 Task: Search one way flight ticket for 3 adults, 3 children in business from Dillingham: Dillingham Airport to Gillette: Gillette Campbell County Airport on 5-1-2023. Choice of flights is Southwest. Number of bags: 4 checked bags. Price is upto 89000. Outbound departure time preference is 16:30. Return departure time preference is 15:45.
Action: Mouse moved to (202, 170)
Screenshot: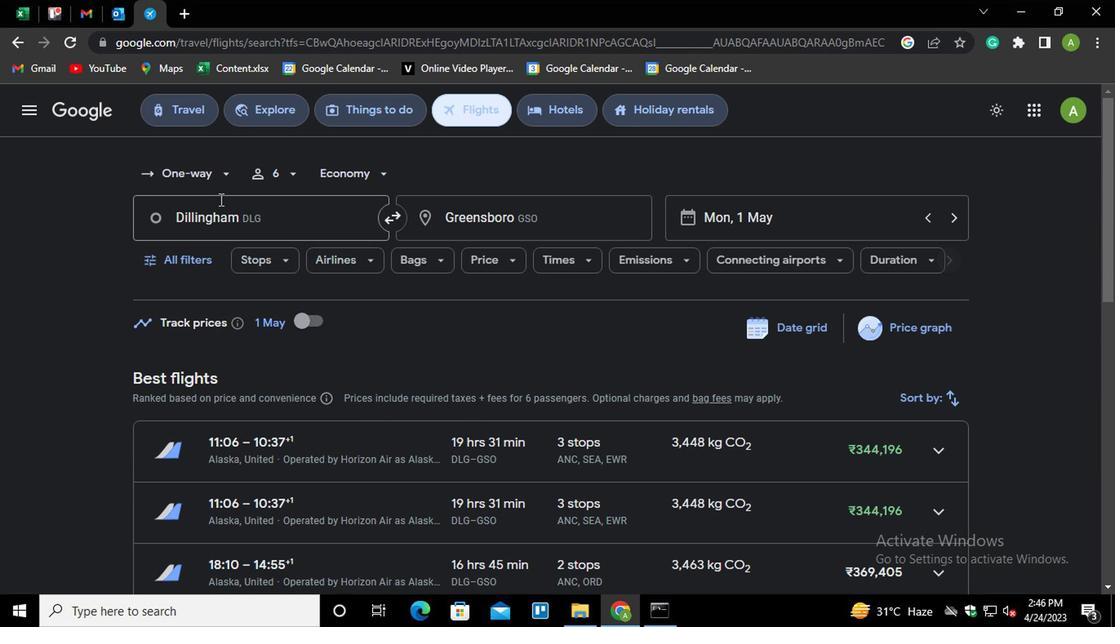 
Action: Mouse pressed left at (202, 170)
Screenshot: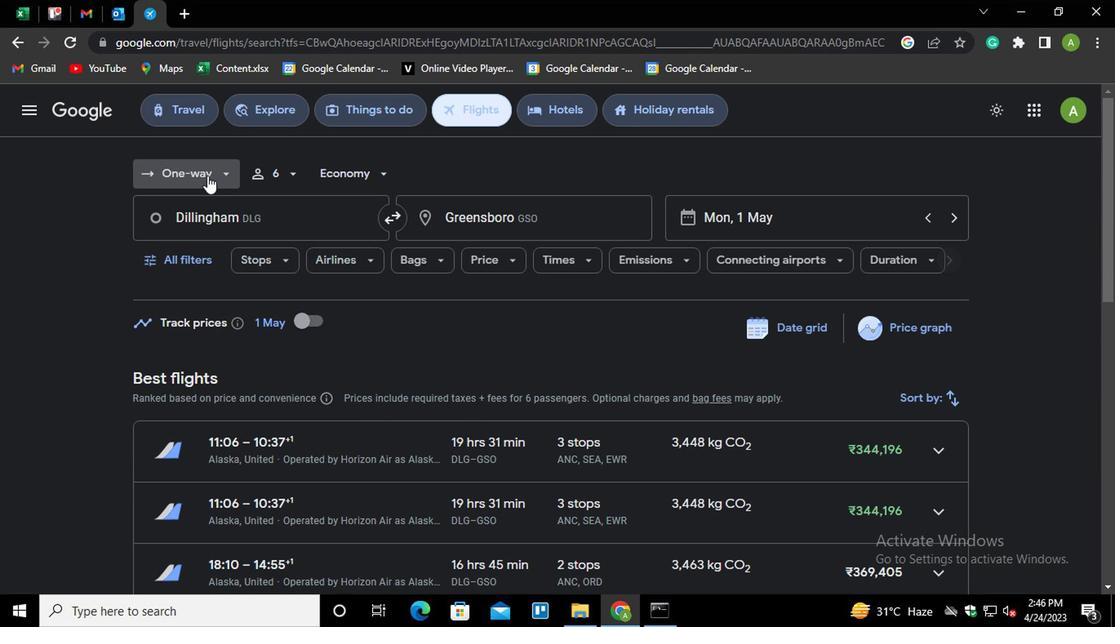 
Action: Mouse moved to (212, 243)
Screenshot: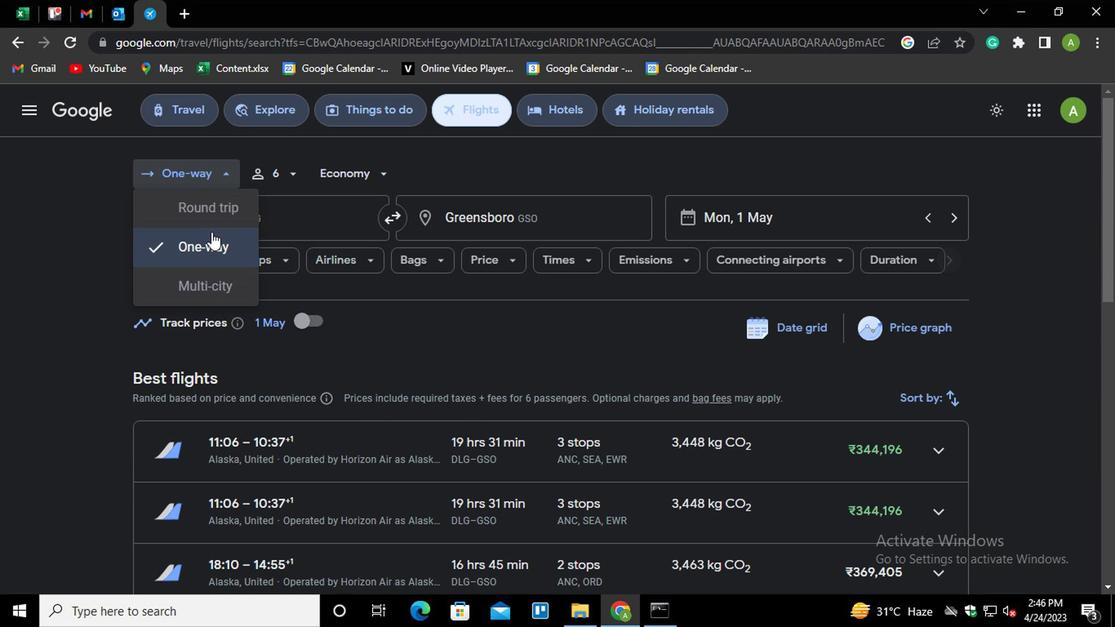 
Action: Mouse pressed left at (212, 243)
Screenshot: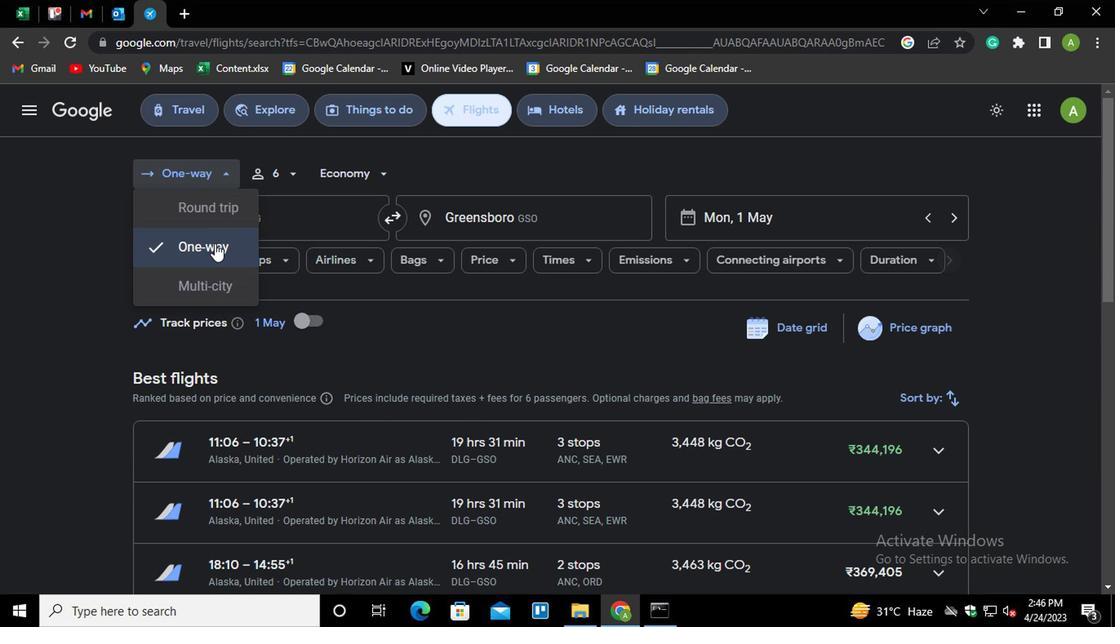 
Action: Mouse moved to (288, 165)
Screenshot: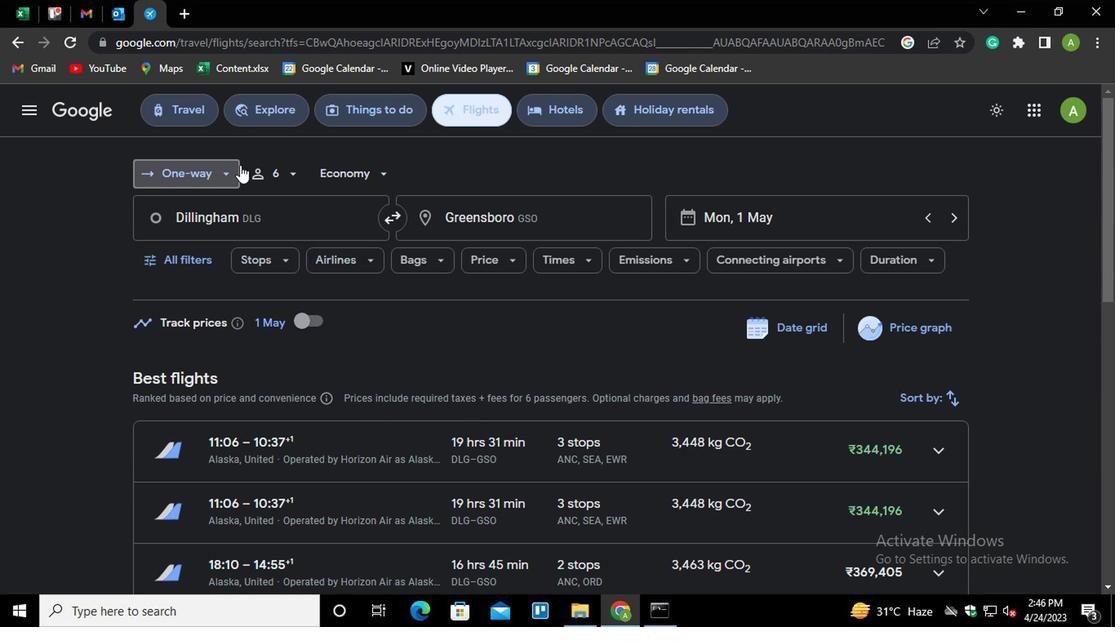 
Action: Mouse pressed left at (288, 165)
Screenshot: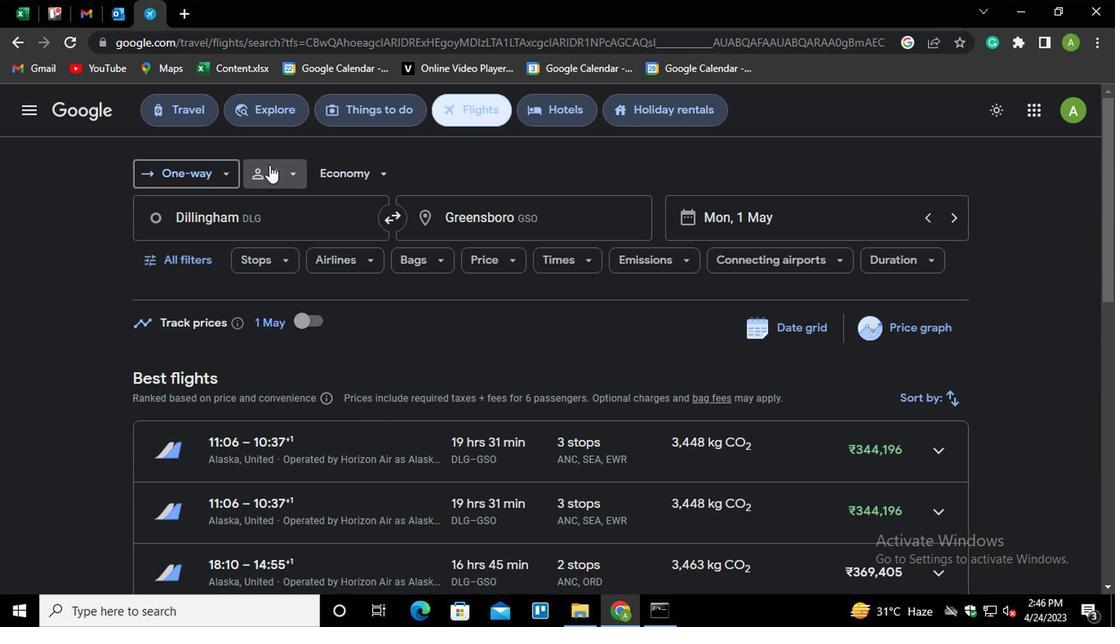 
Action: Mouse moved to (347, 210)
Screenshot: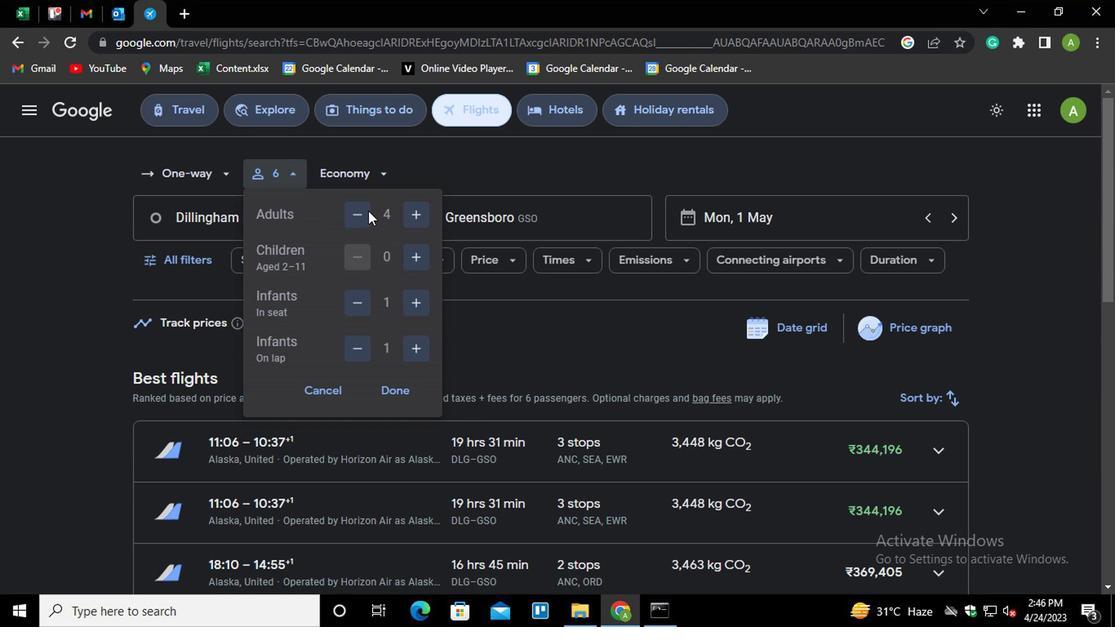 
Action: Mouse pressed left at (347, 210)
Screenshot: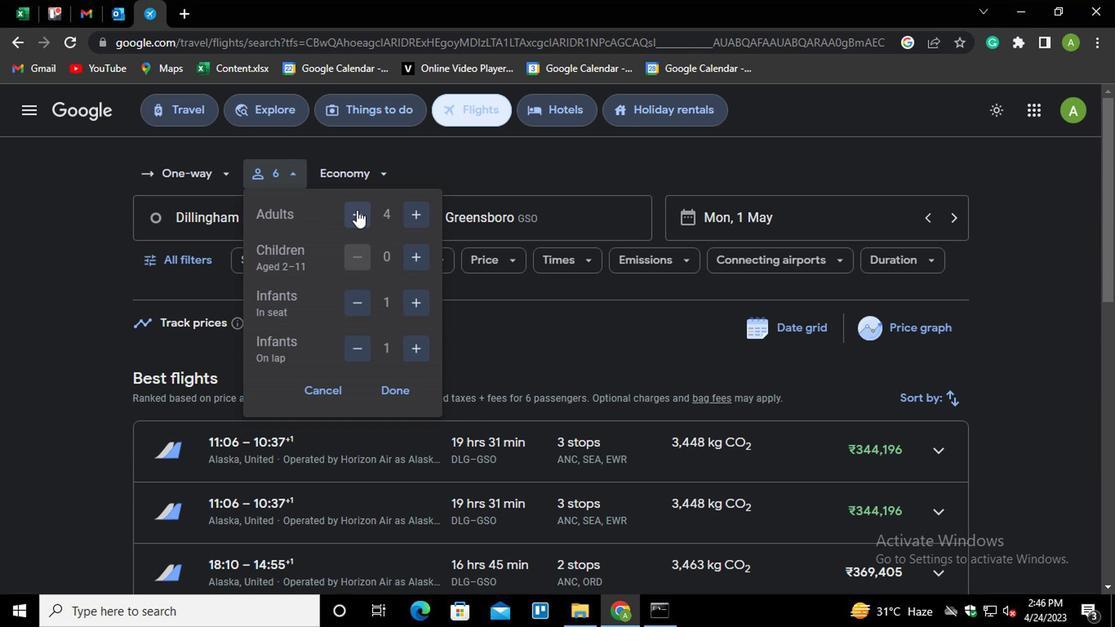 
Action: Mouse moved to (418, 260)
Screenshot: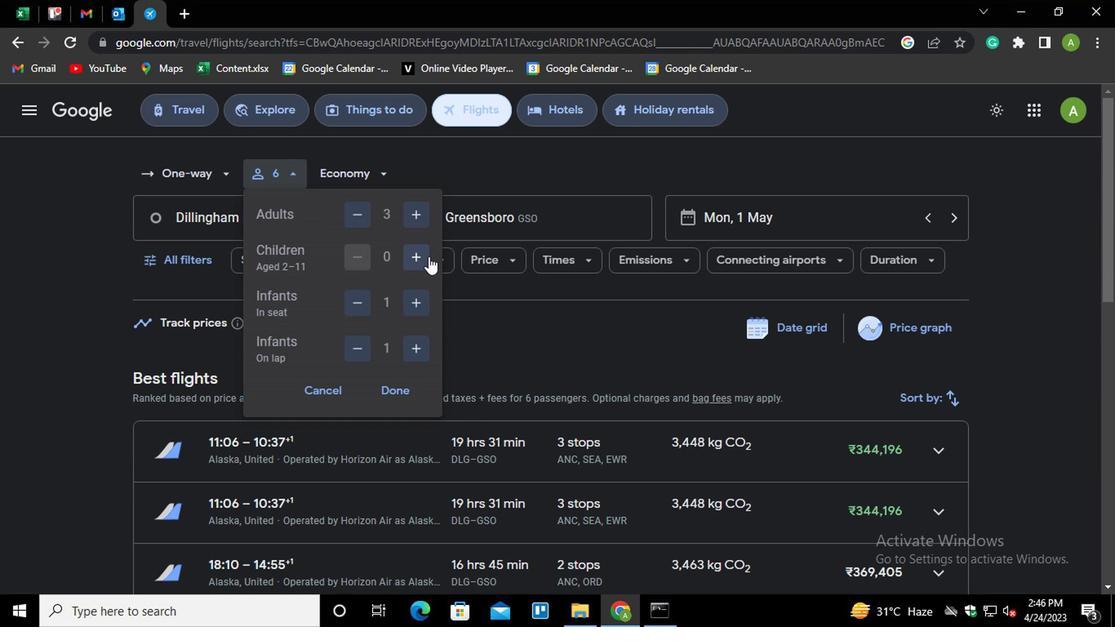 
Action: Mouse pressed left at (418, 260)
Screenshot: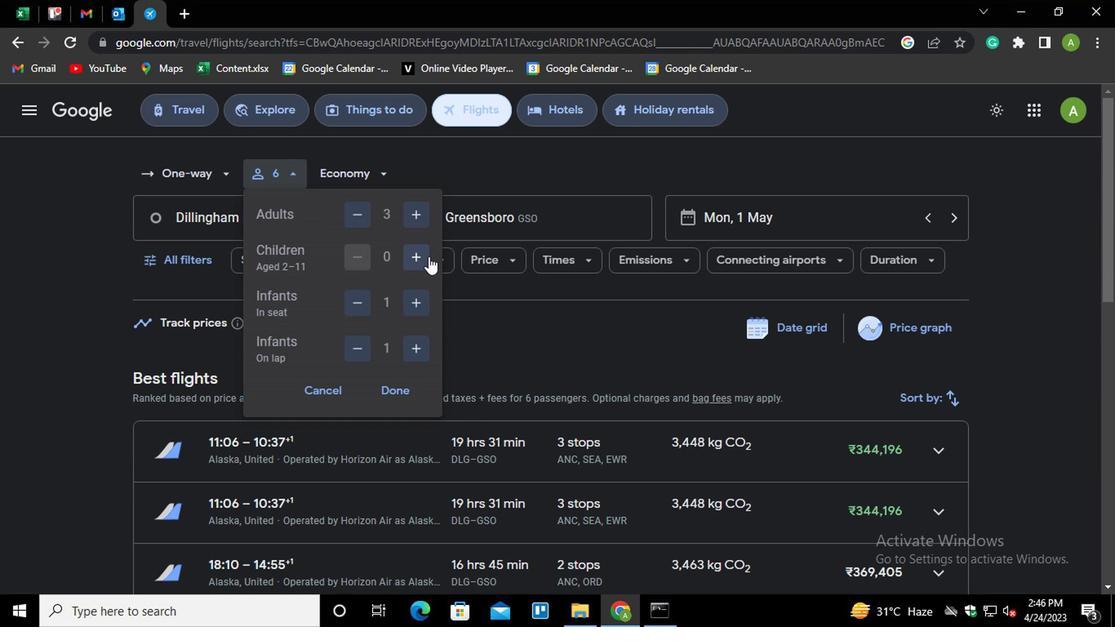 
Action: Mouse pressed left at (418, 260)
Screenshot: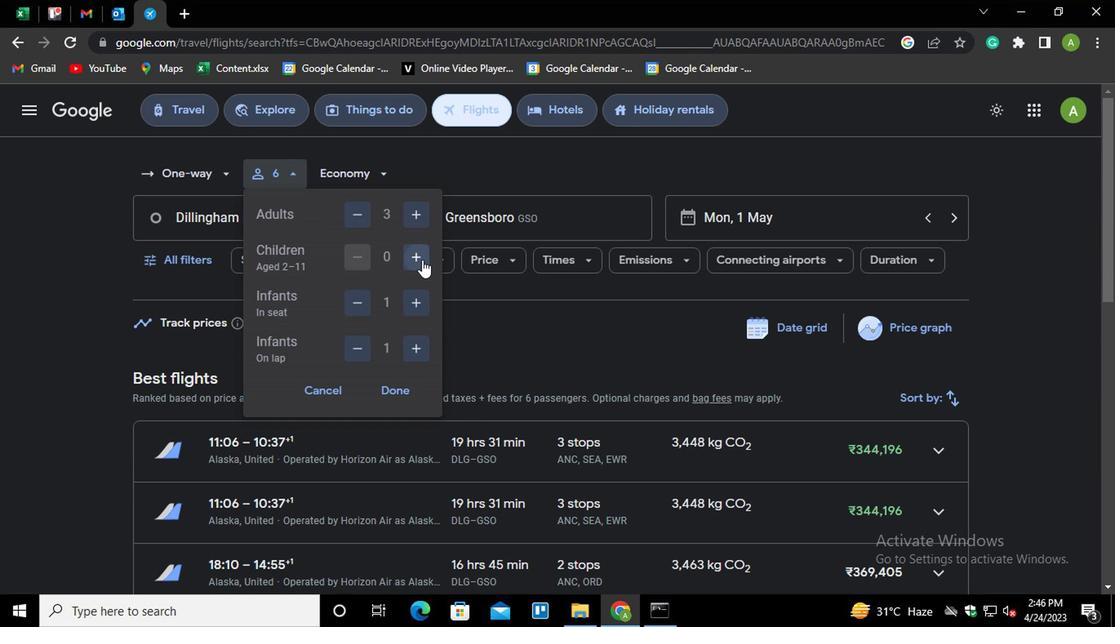 
Action: Mouse pressed left at (418, 260)
Screenshot: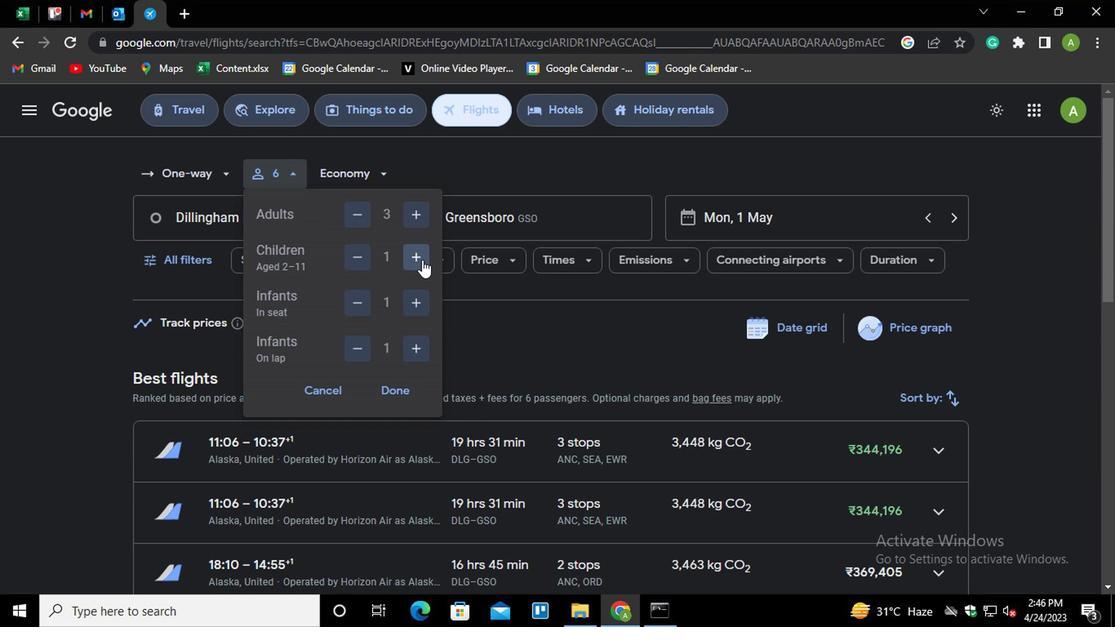 
Action: Mouse moved to (351, 297)
Screenshot: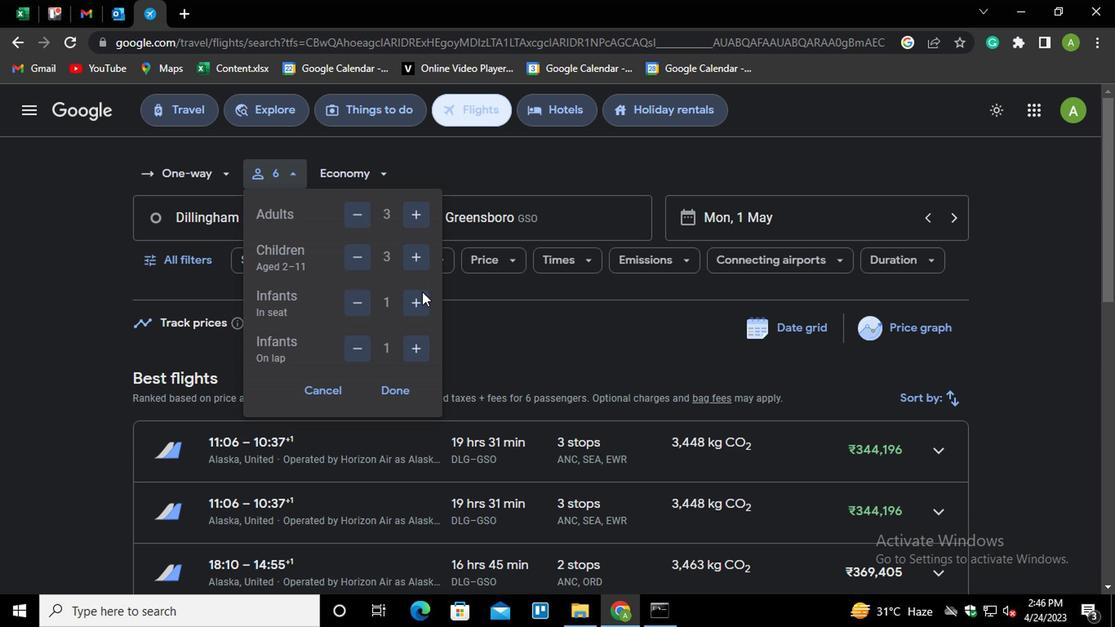 
Action: Mouse pressed left at (351, 297)
Screenshot: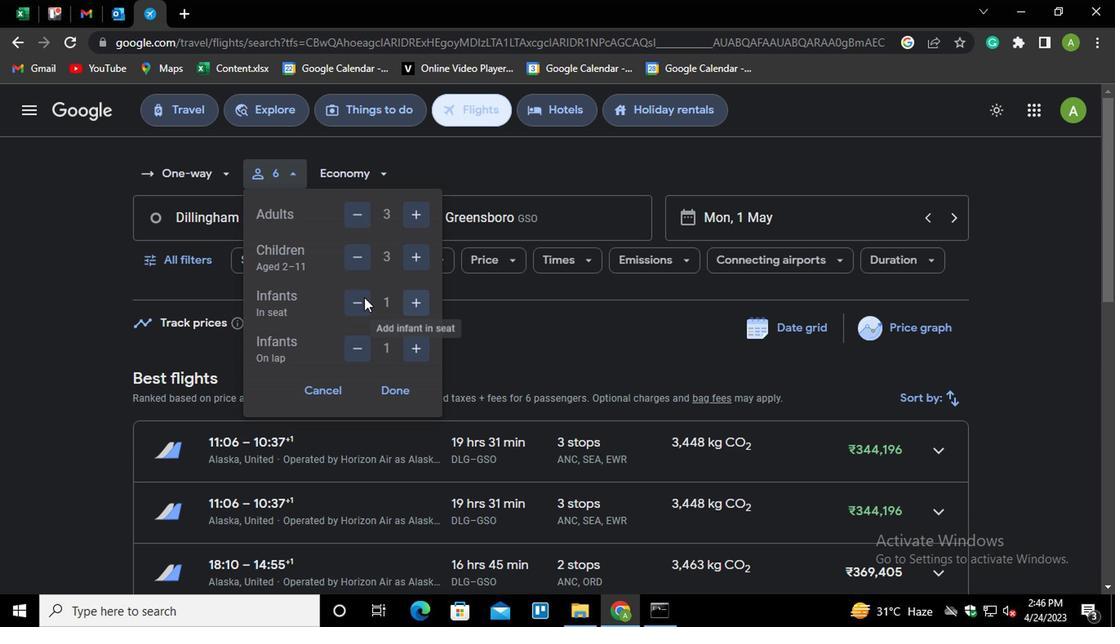 
Action: Mouse moved to (357, 353)
Screenshot: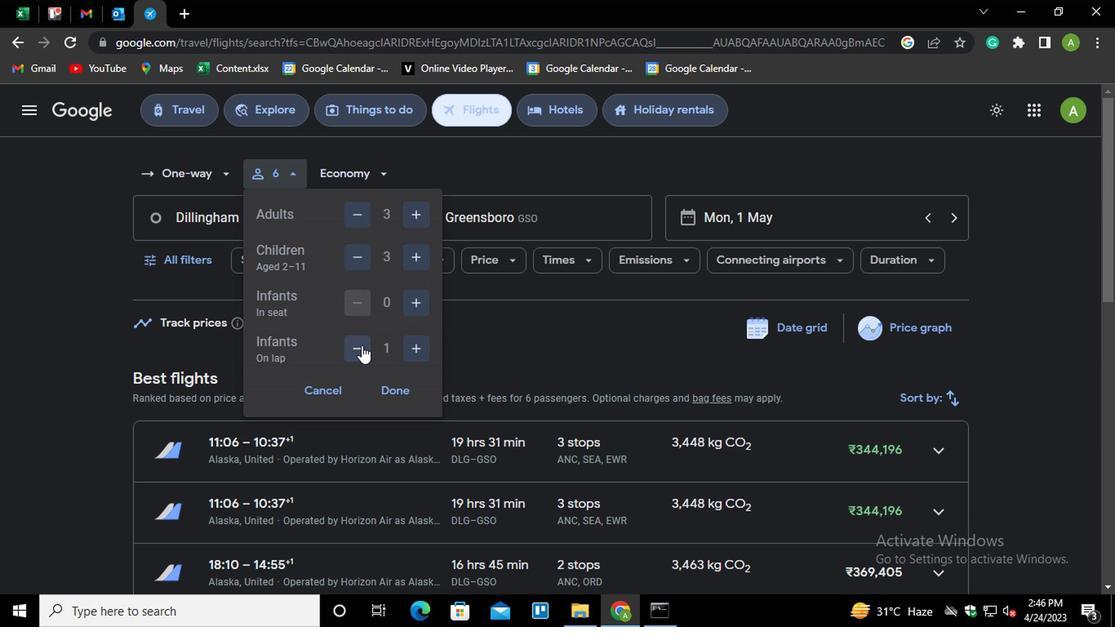 
Action: Mouse pressed left at (357, 353)
Screenshot: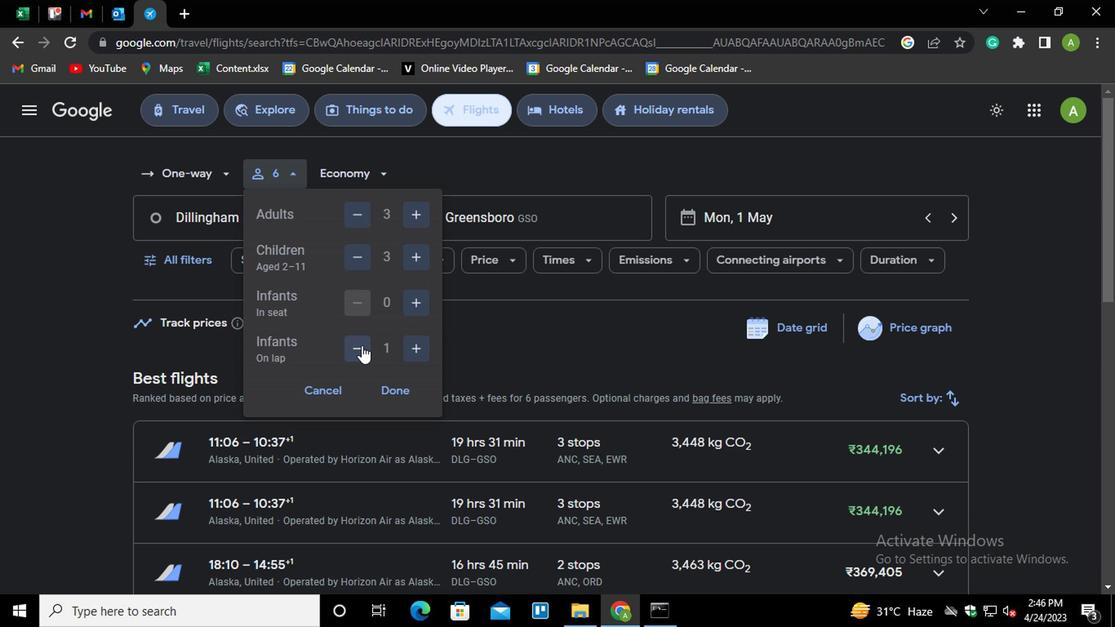 
Action: Mouse moved to (387, 390)
Screenshot: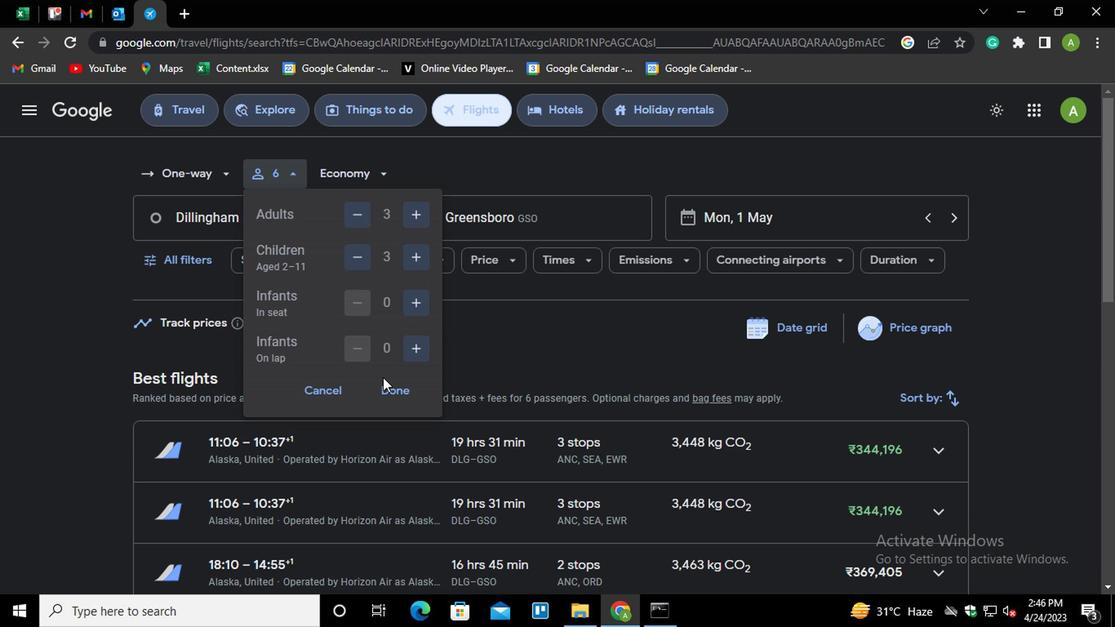
Action: Mouse pressed left at (387, 390)
Screenshot: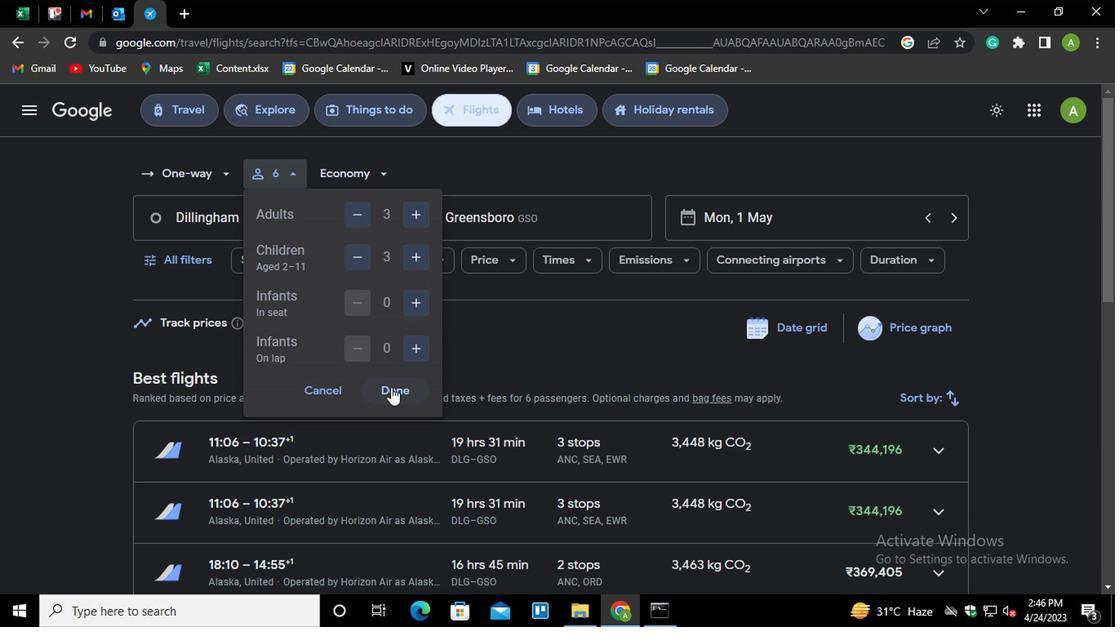 
Action: Mouse moved to (369, 173)
Screenshot: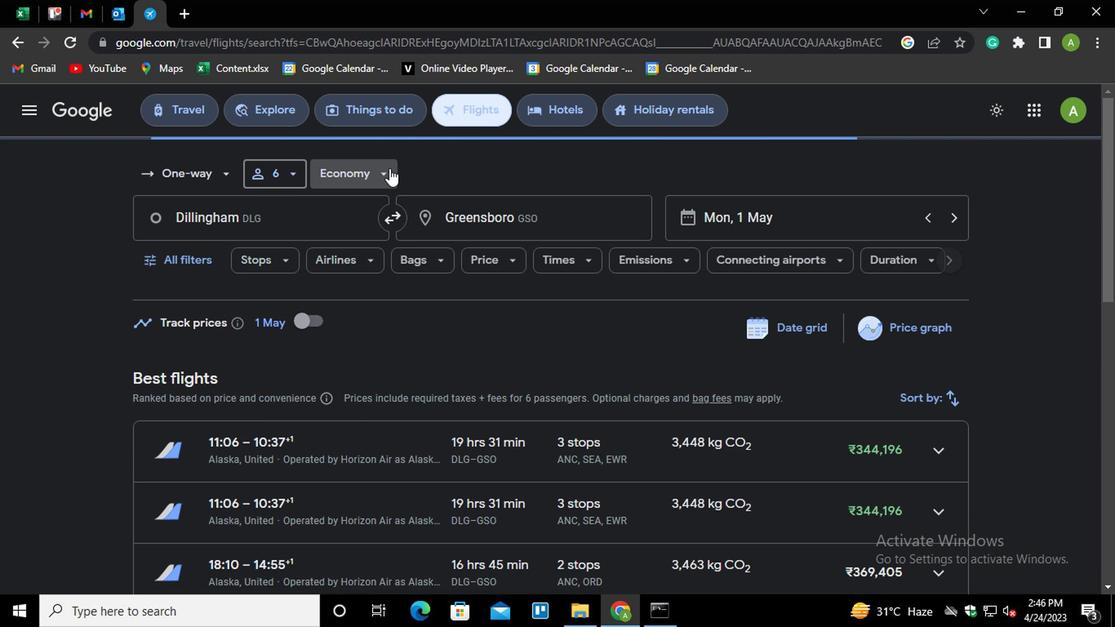 
Action: Mouse pressed left at (369, 173)
Screenshot: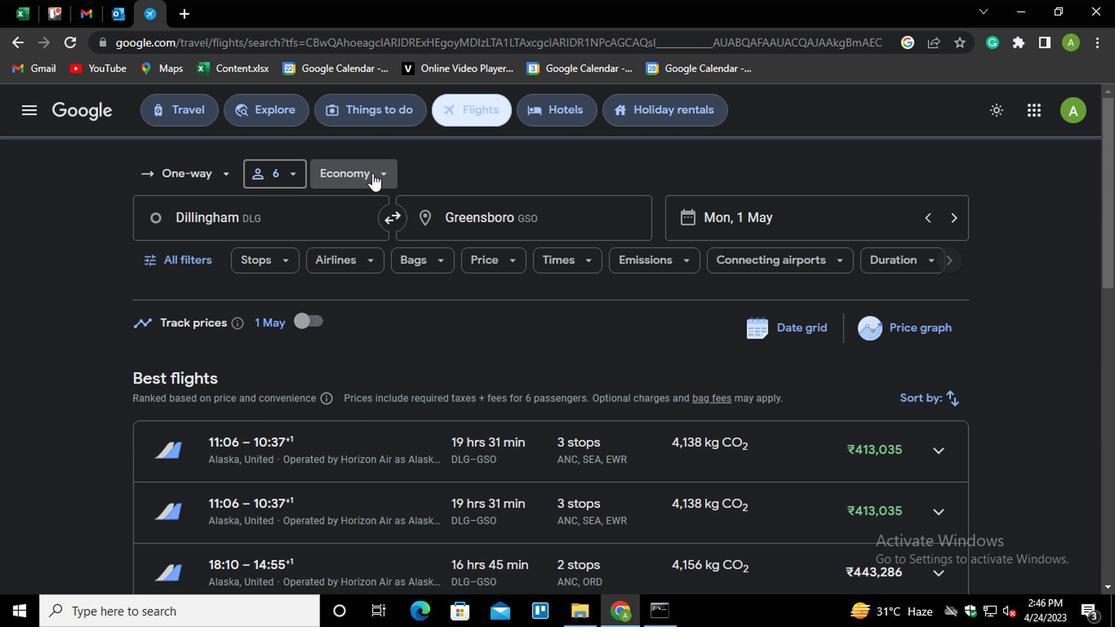 
Action: Mouse moved to (383, 290)
Screenshot: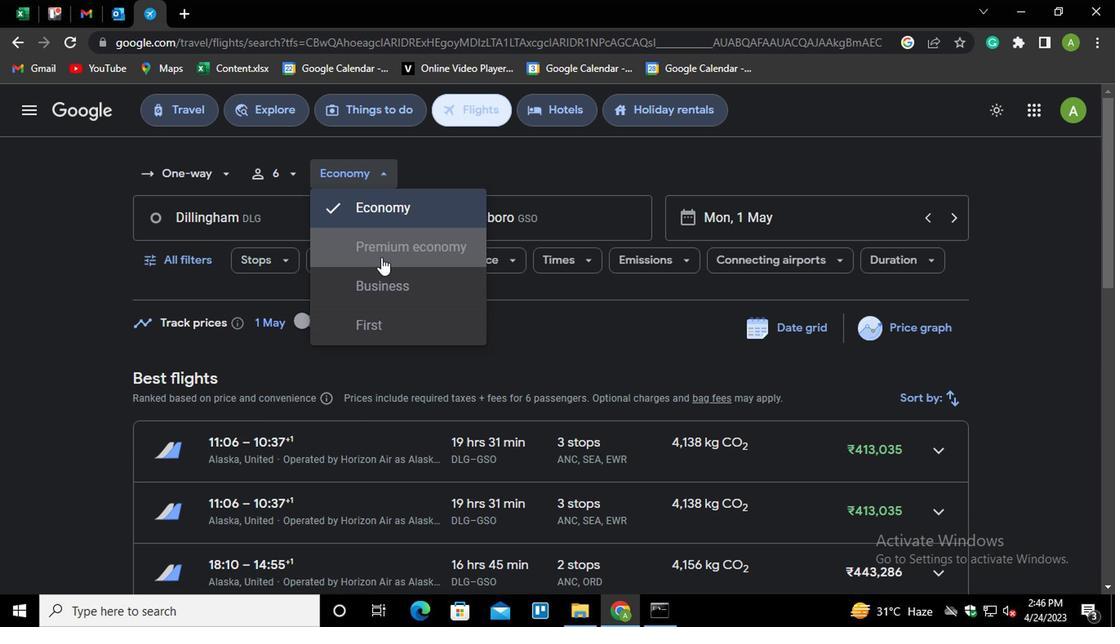 
Action: Mouse pressed left at (383, 290)
Screenshot: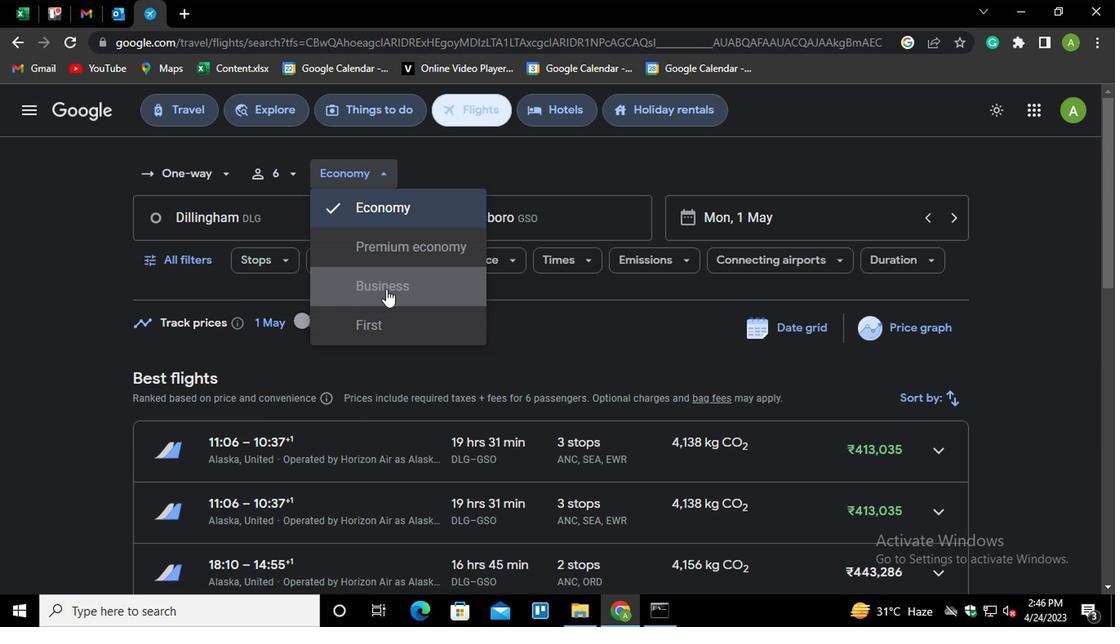 
Action: Mouse moved to (549, 220)
Screenshot: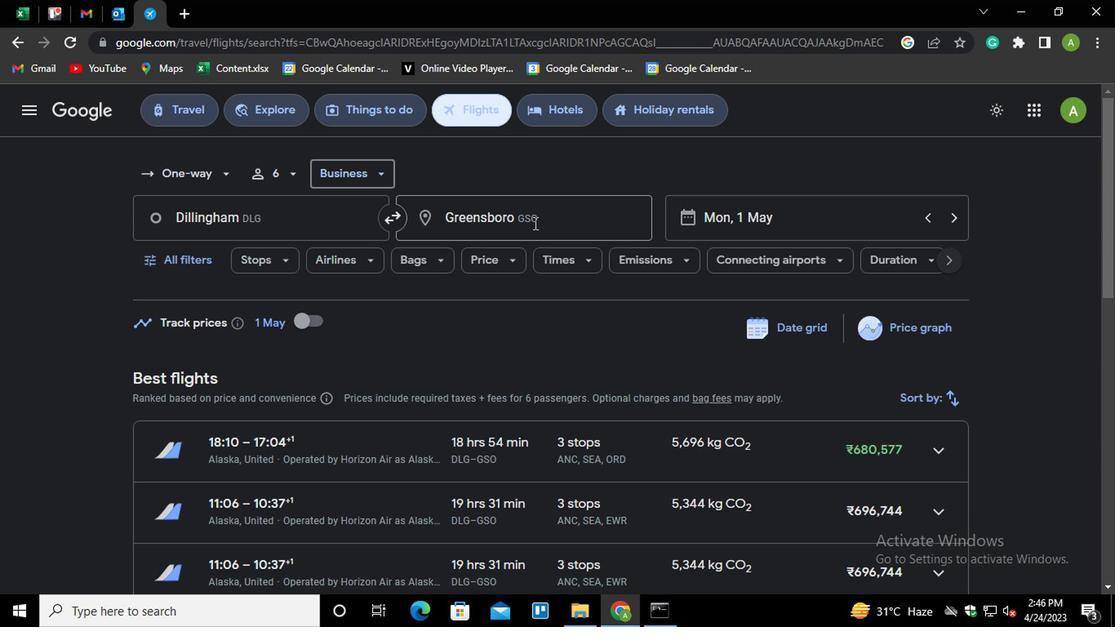 
Action: Mouse pressed left at (549, 220)
Screenshot: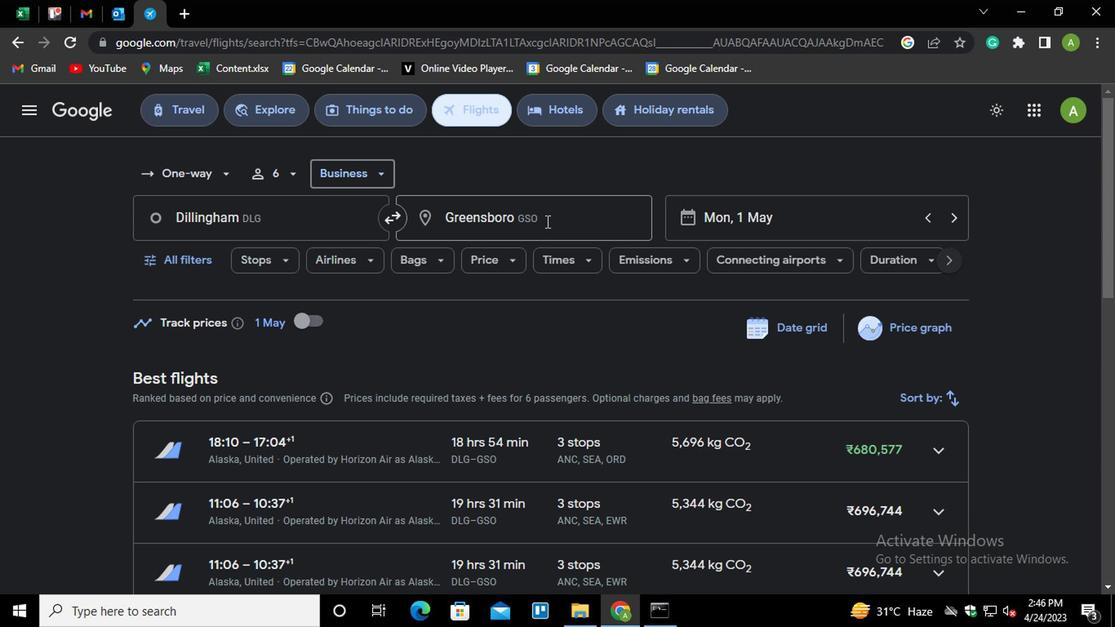 
Action: Mouse moved to (469, 206)
Screenshot: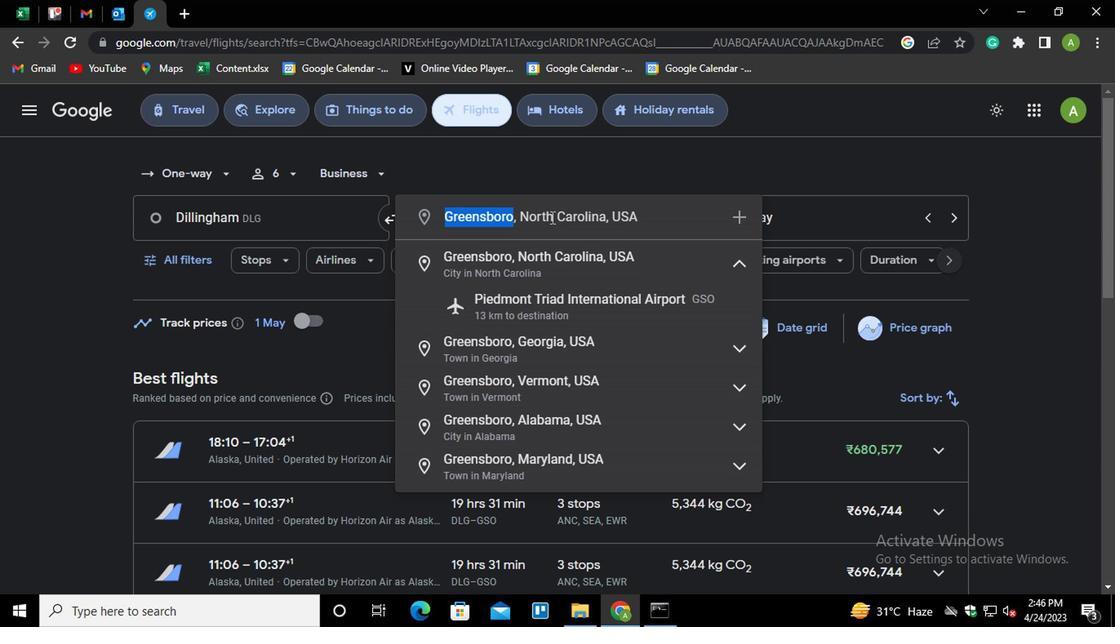 
Action: Key pressed <Key.shift>GILLETTE<Key.down><Key.enter>
Screenshot: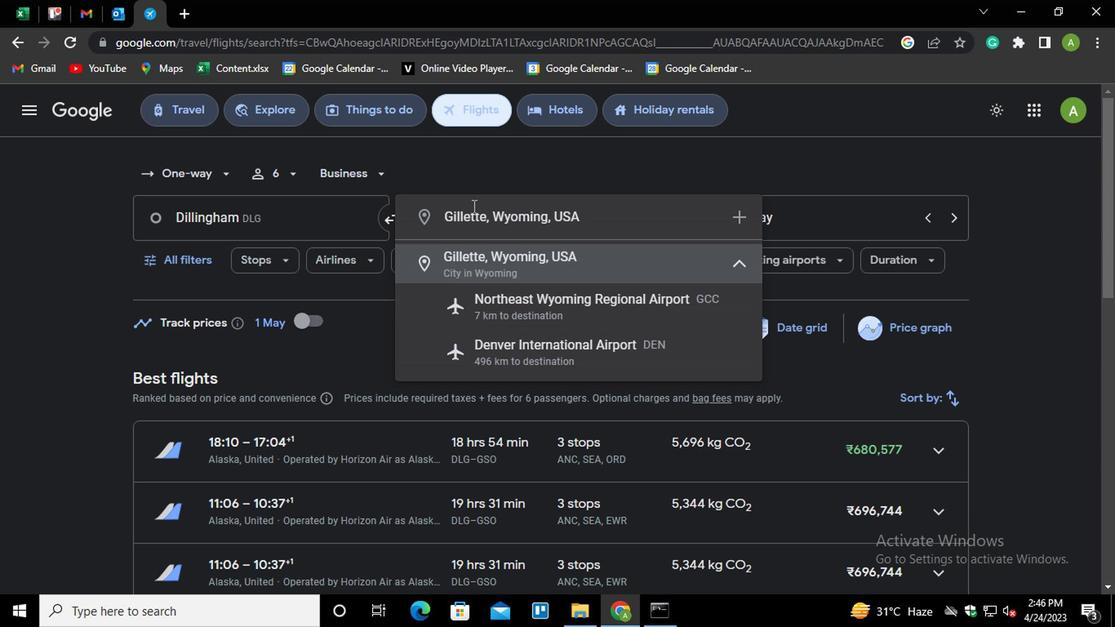 
Action: Mouse moved to (180, 264)
Screenshot: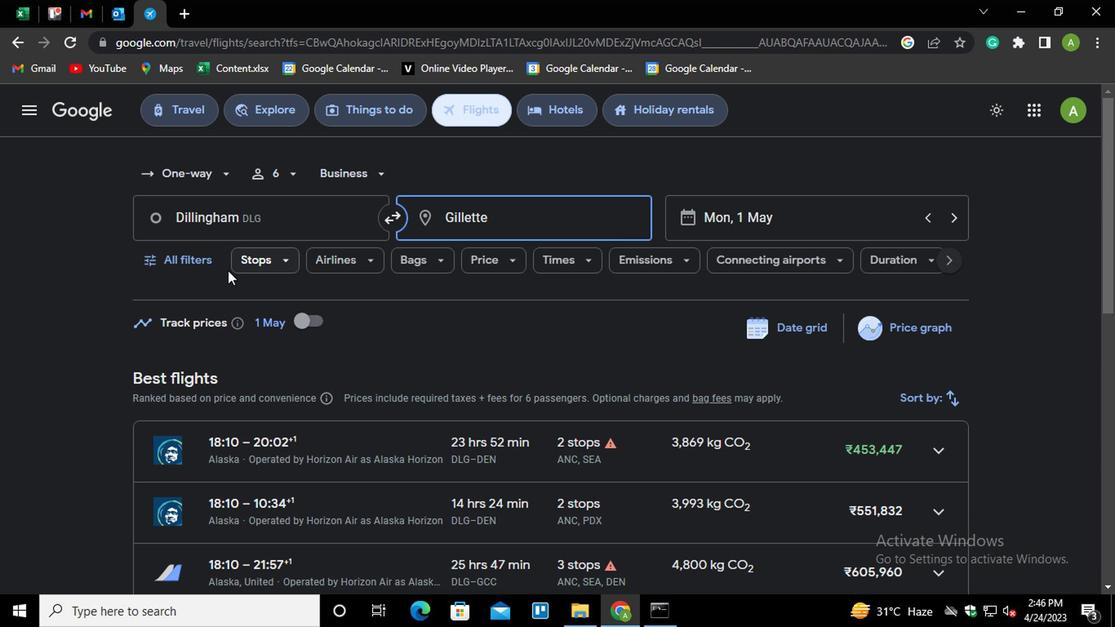 
Action: Mouse pressed left at (180, 264)
Screenshot: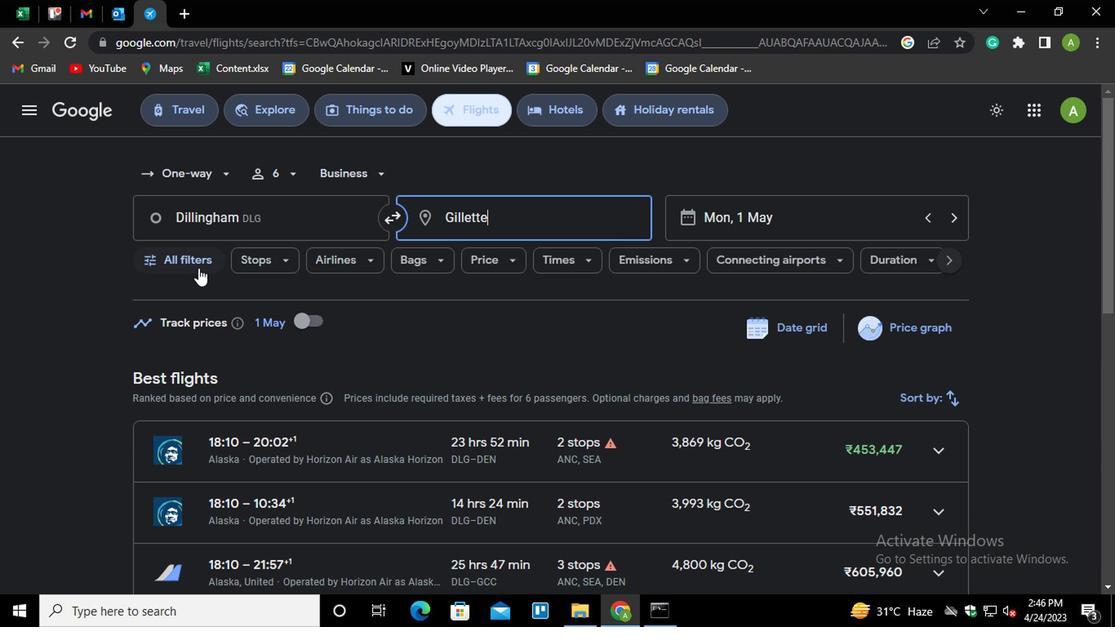 
Action: Mouse moved to (273, 472)
Screenshot: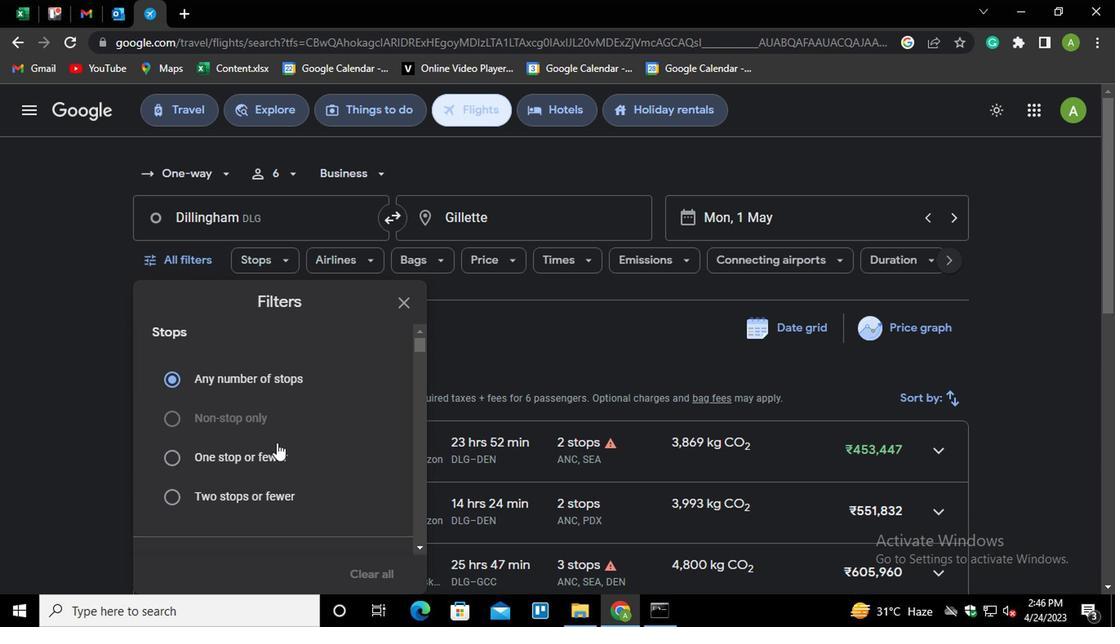 
Action: Mouse scrolled (273, 471) with delta (0, -1)
Screenshot: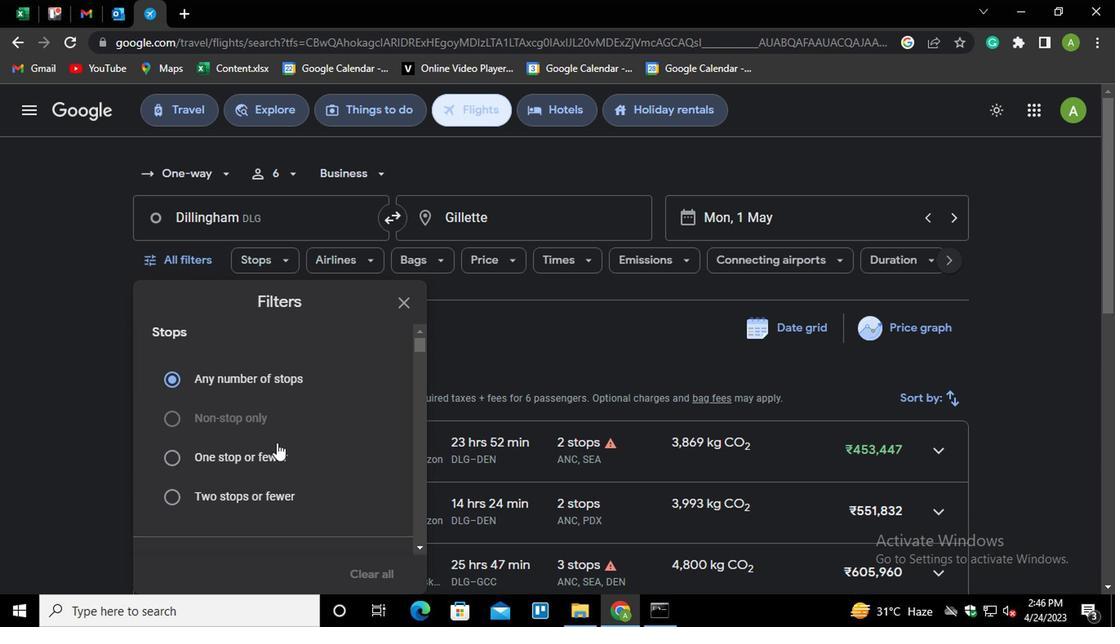 
Action: Mouse moved to (273, 472)
Screenshot: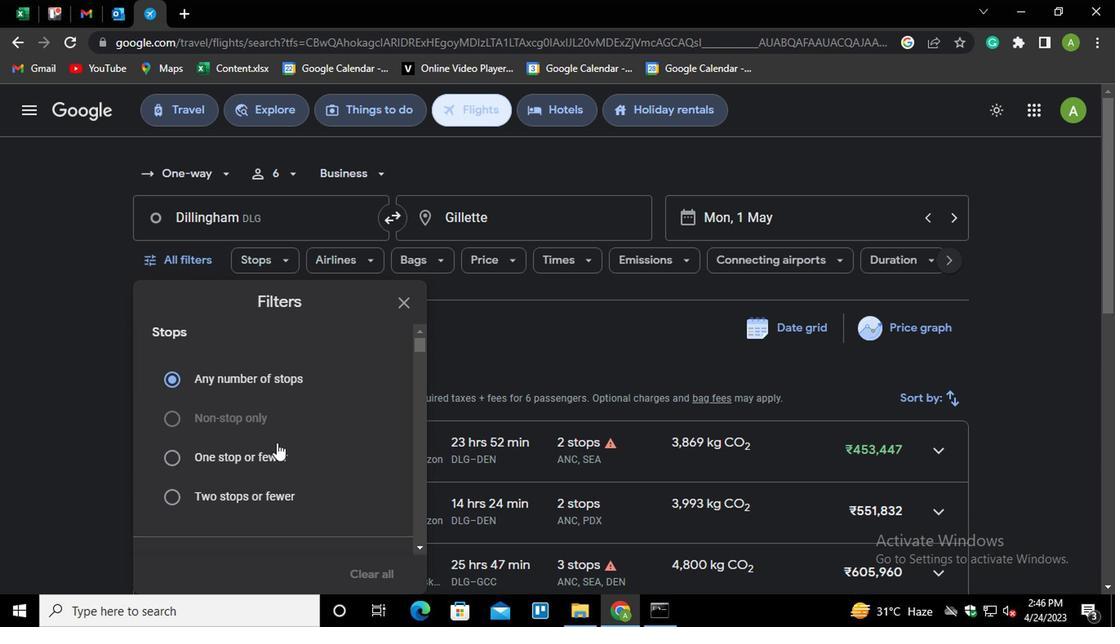 
Action: Mouse scrolled (273, 472) with delta (0, 0)
Screenshot: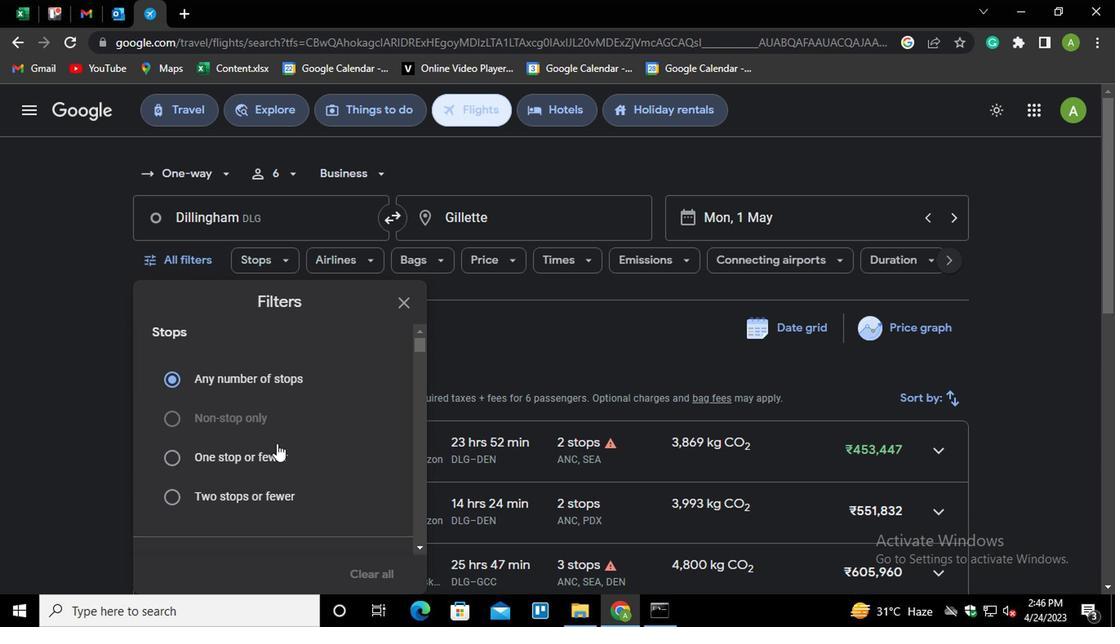 
Action: Mouse scrolled (273, 472) with delta (0, 0)
Screenshot: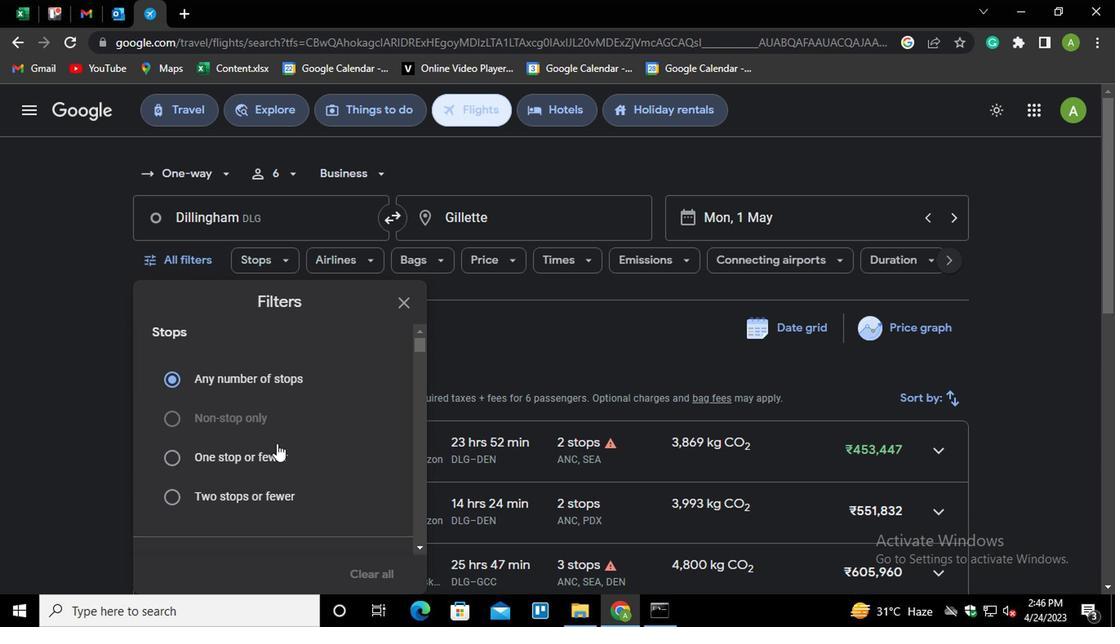 
Action: Mouse moved to (271, 472)
Screenshot: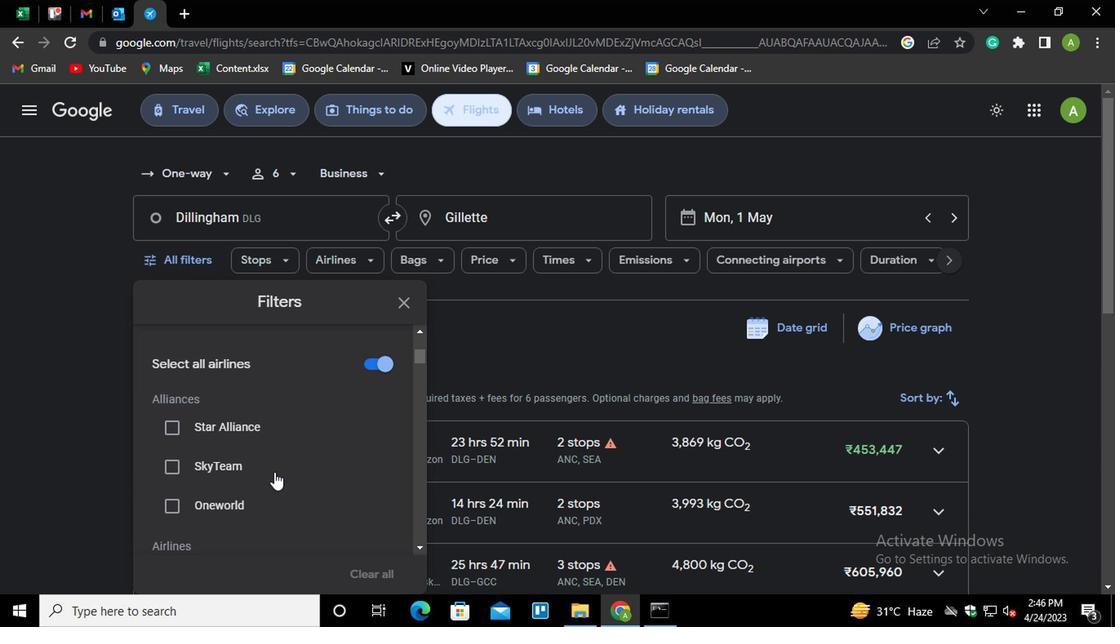 
Action: Mouse scrolled (271, 472) with delta (0, 0)
Screenshot: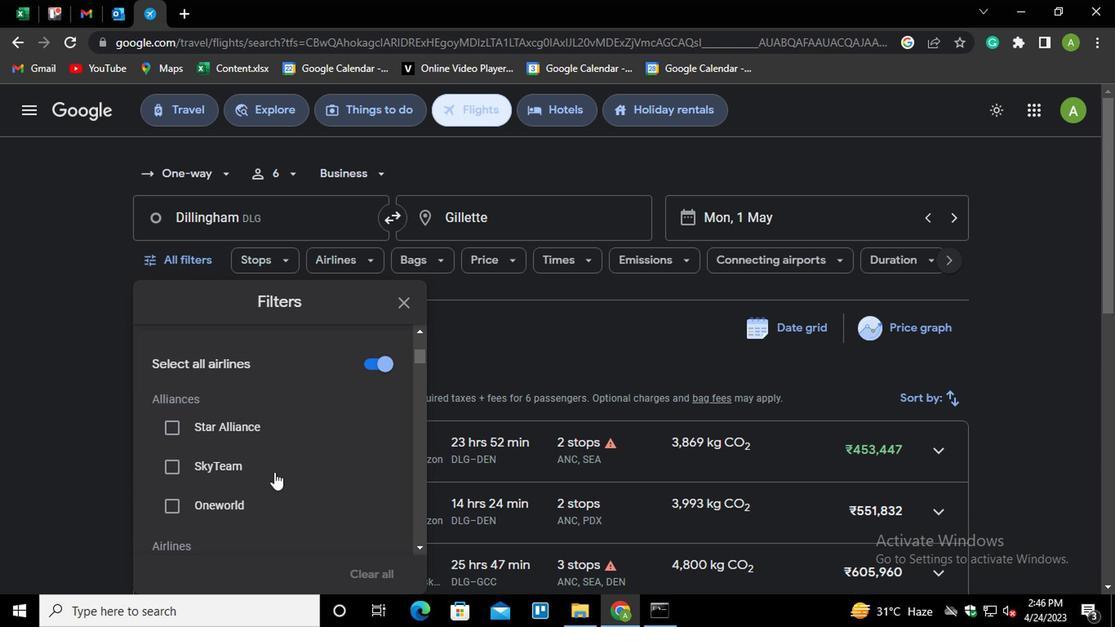 
Action: Mouse moved to (271, 472)
Screenshot: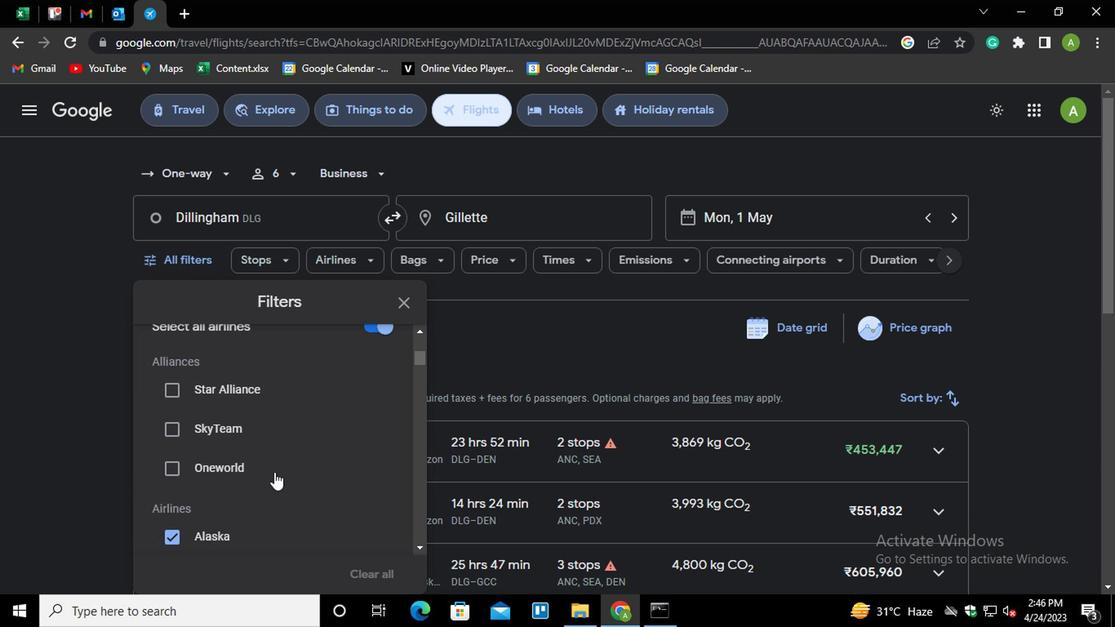 
Action: Mouse scrolled (271, 471) with delta (0, -1)
Screenshot: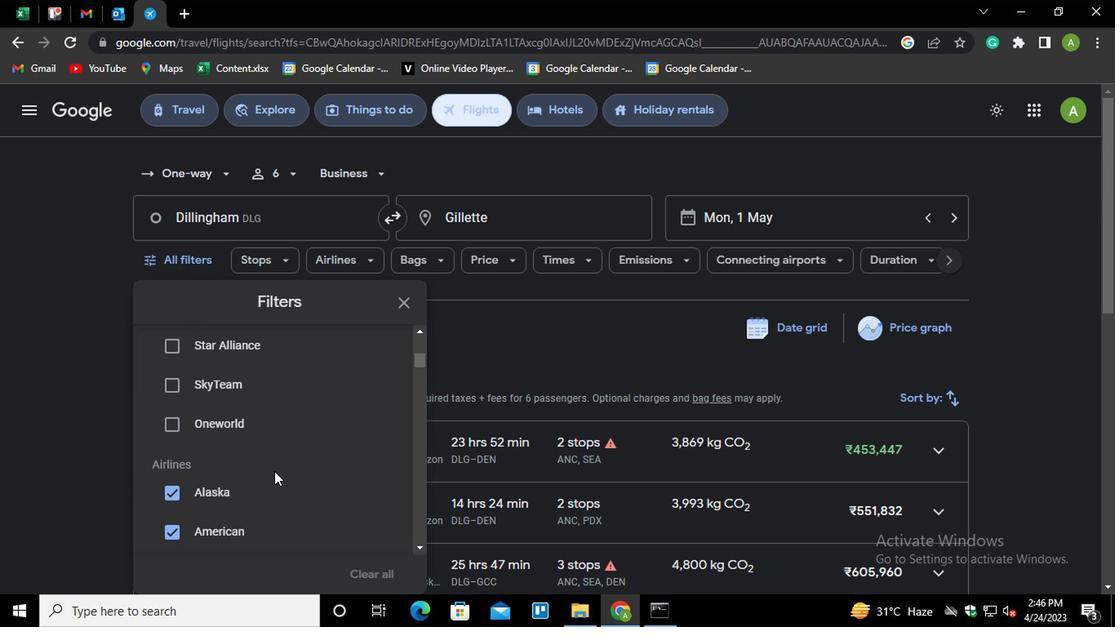 
Action: Mouse moved to (271, 471)
Screenshot: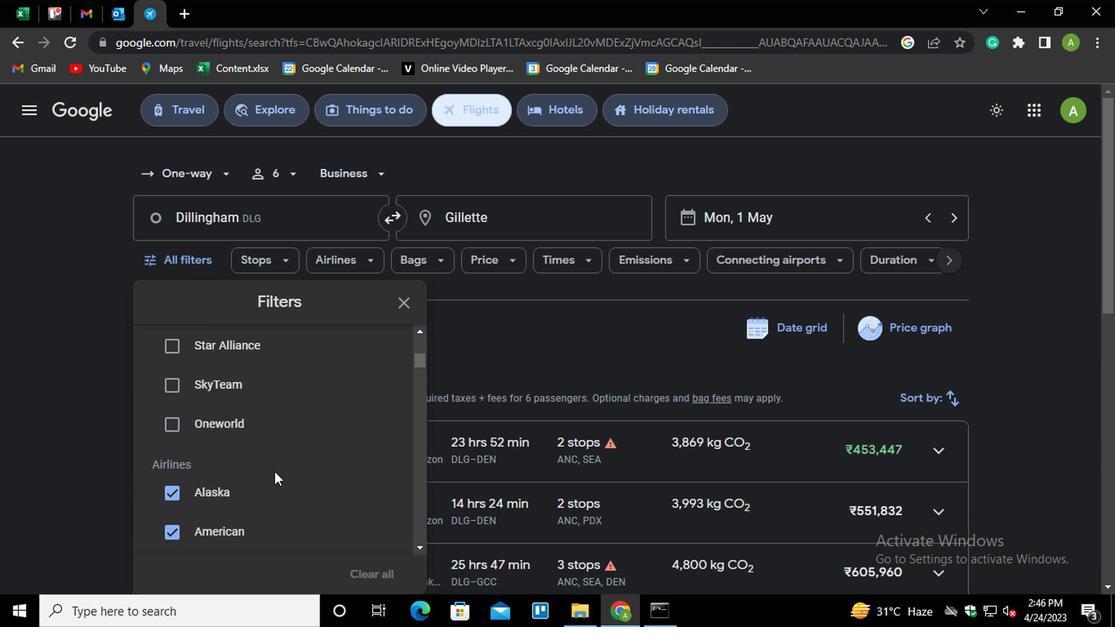 
Action: Mouse scrolled (271, 470) with delta (0, 0)
Screenshot: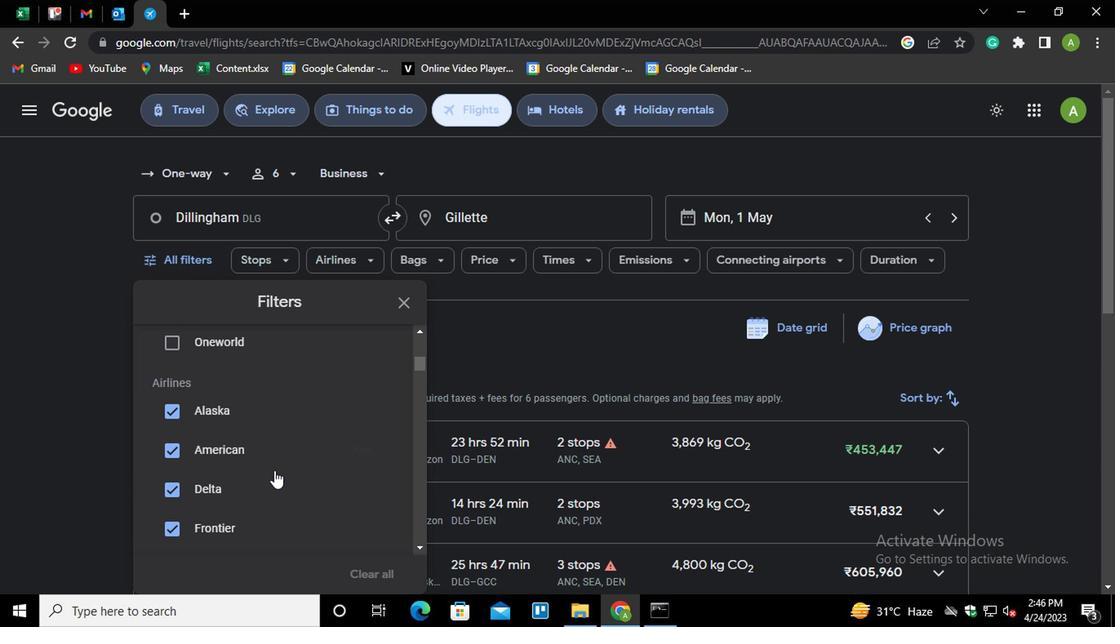 
Action: Mouse moved to (272, 490)
Screenshot: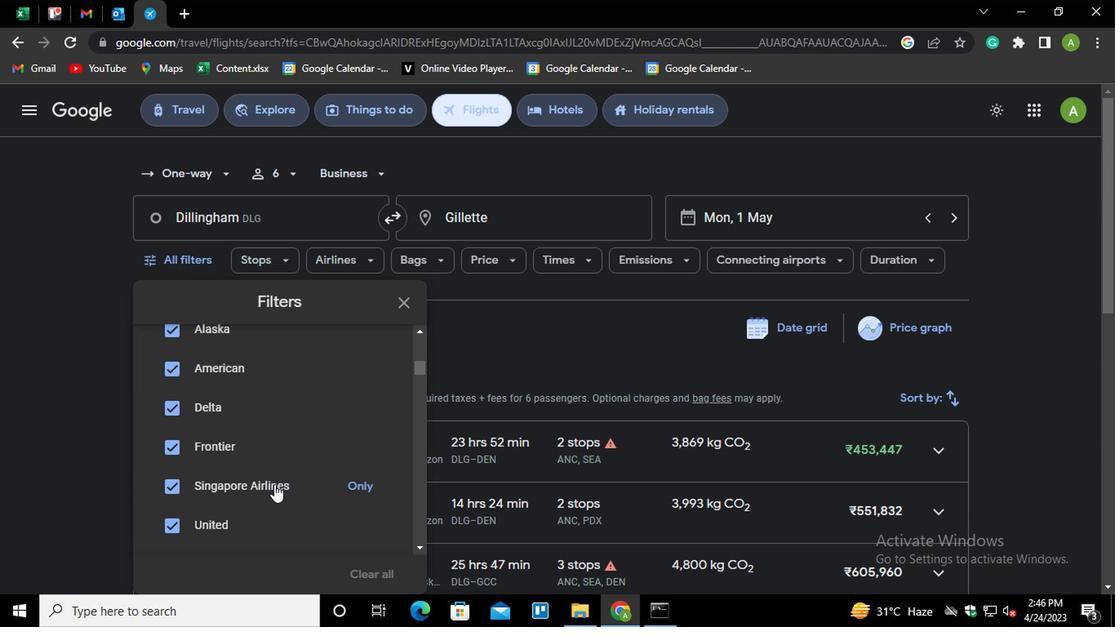 
Action: Mouse scrolled (272, 490) with delta (0, 0)
Screenshot: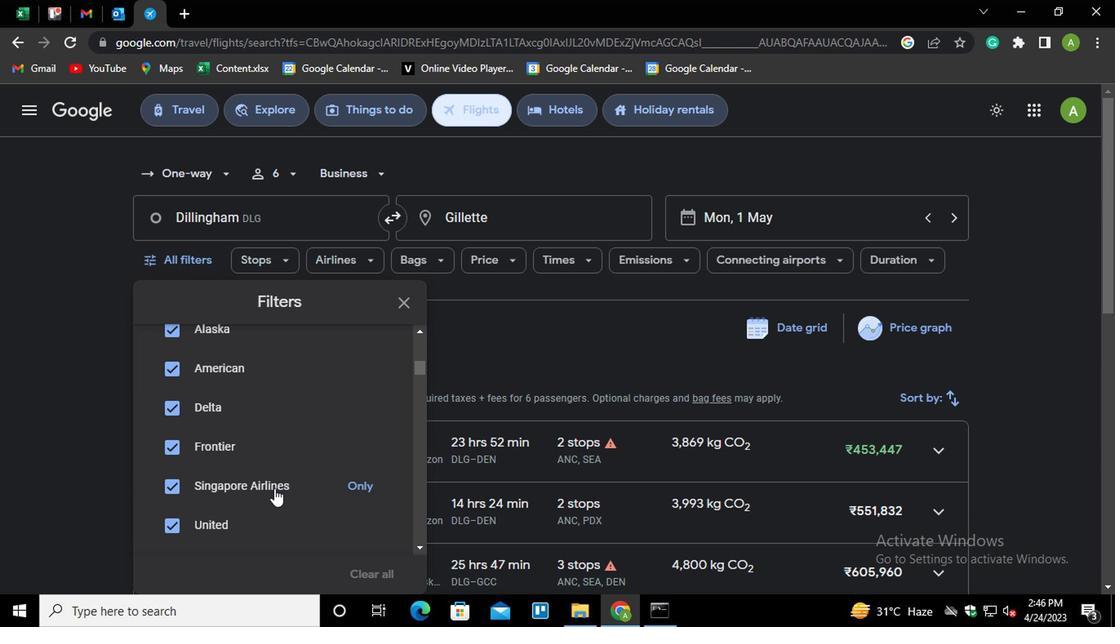 
Action: Mouse moved to (243, 476)
Screenshot: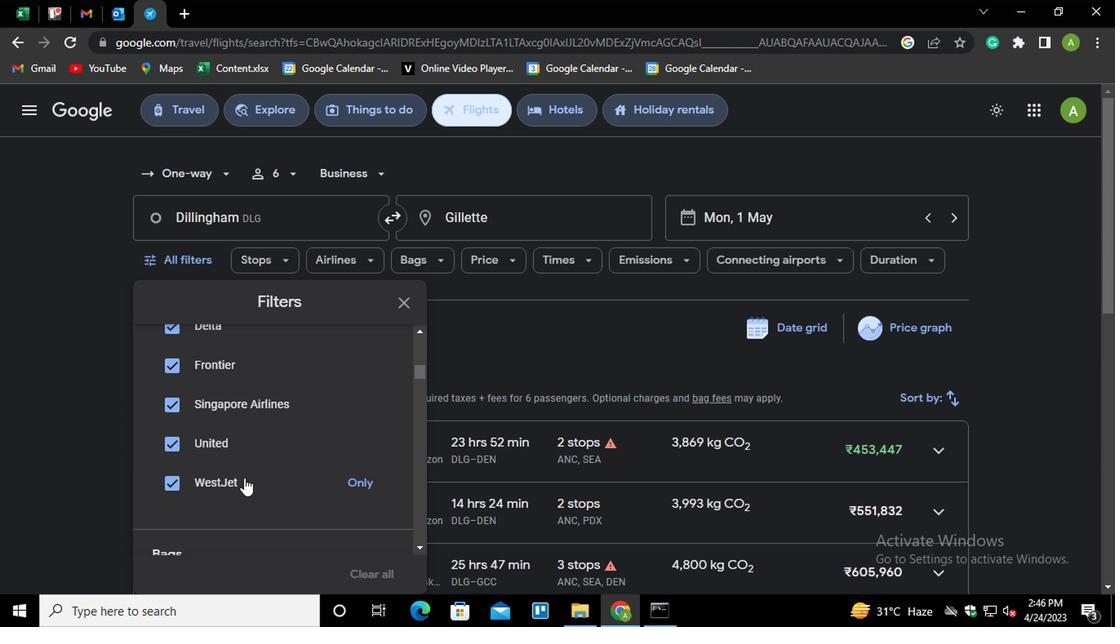 
Action: Mouse scrolled (243, 476) with delta (0, 0)
Screenshot: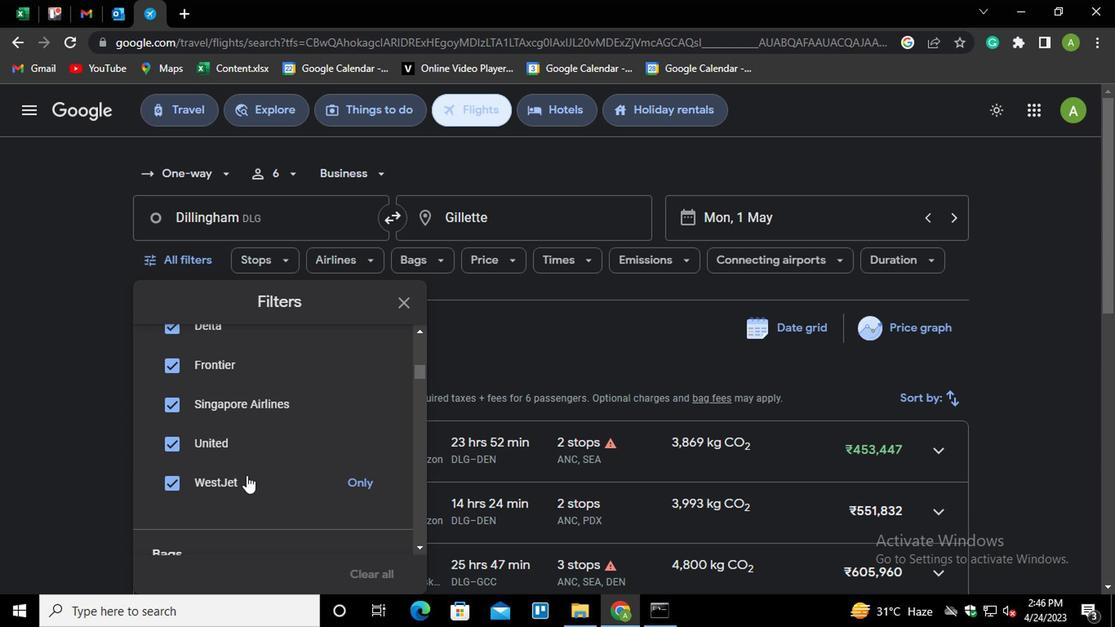 
Action: Mouse scrolled (243, 476) with delta (0, 0)
Screenshot: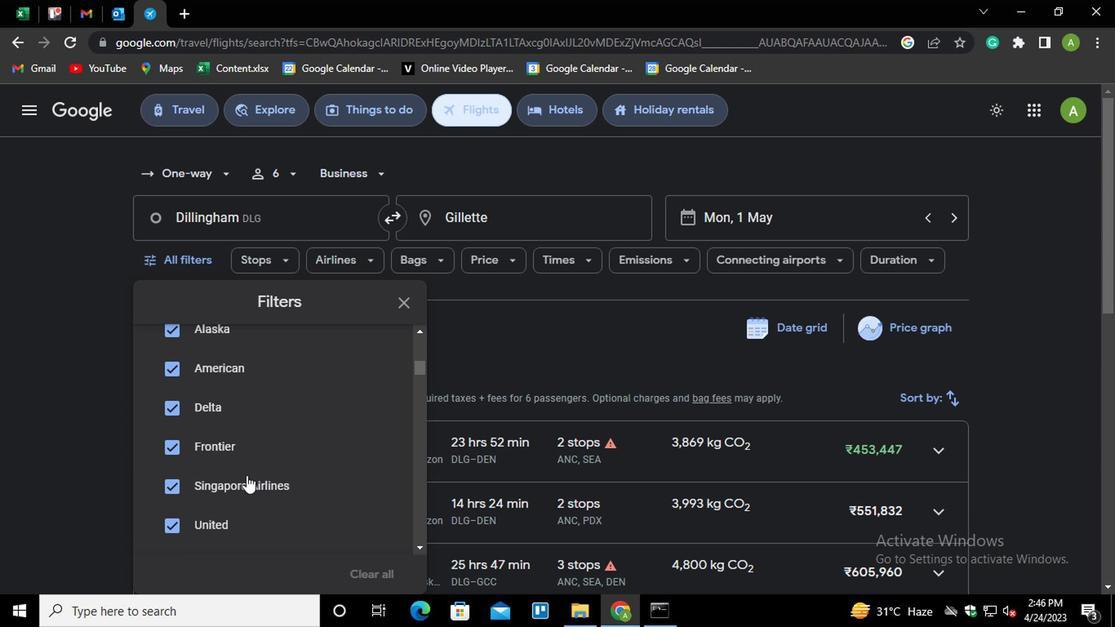 
Action: Mouse scrolled (243, 476) with delta (0, 0)
Screenshot: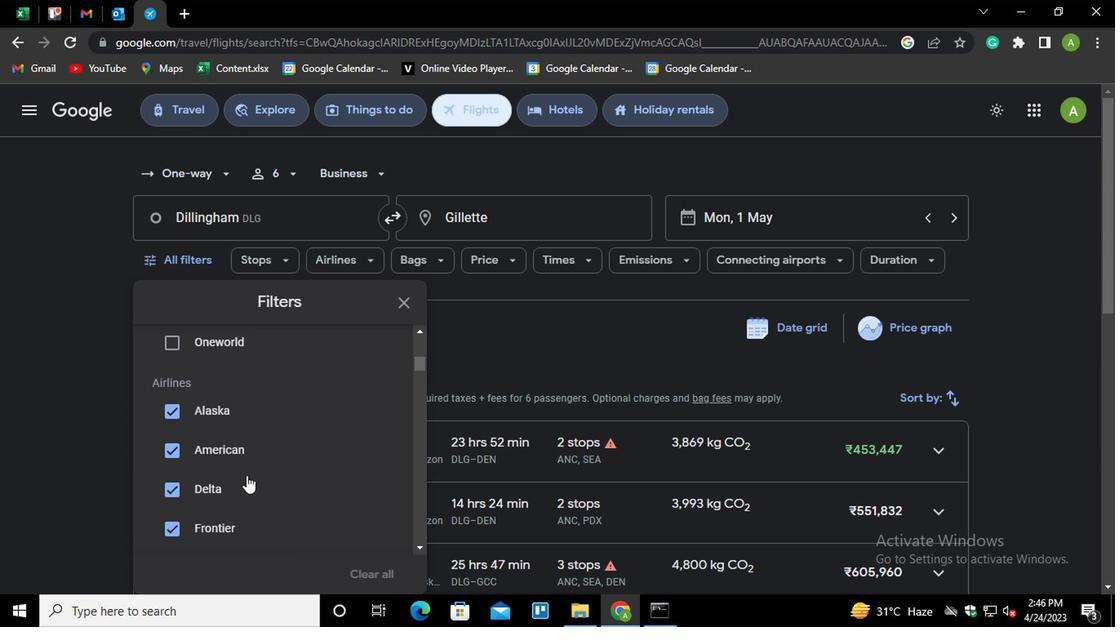 
Action: Mouse moved to (245, 476)
Screenshot: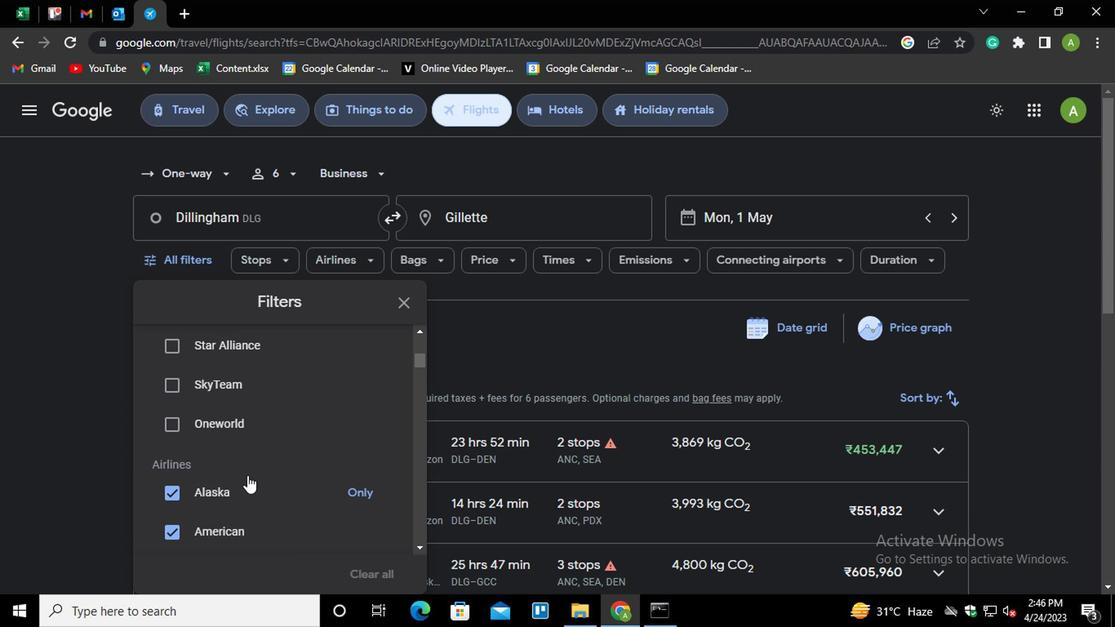 
Action: Mouse scrolled (245, 476) with delta (0, 0)
Screenshot: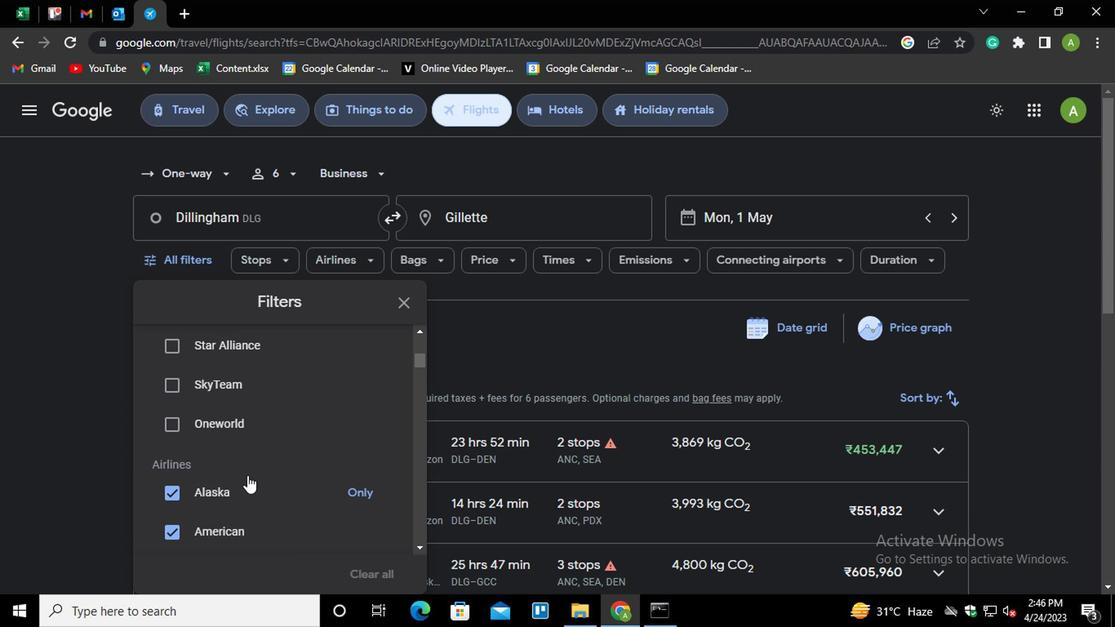 
Action: Mouse moved to (268, 453)
Screenshot: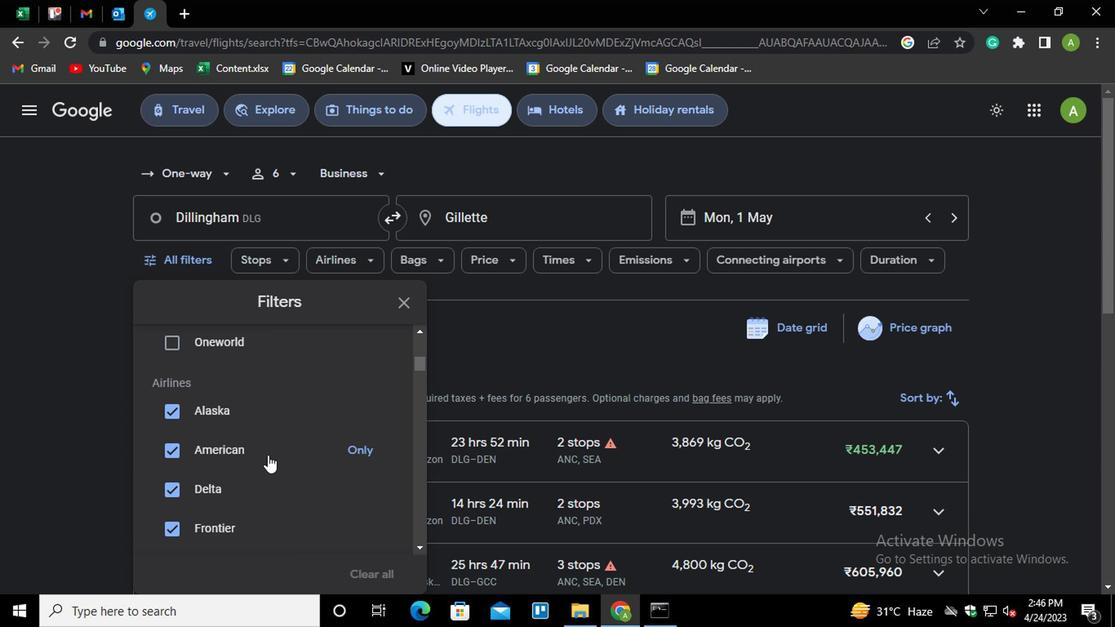 
Action: Mouse scrolled (268, 454) with delta (0, 1)
Screenshot: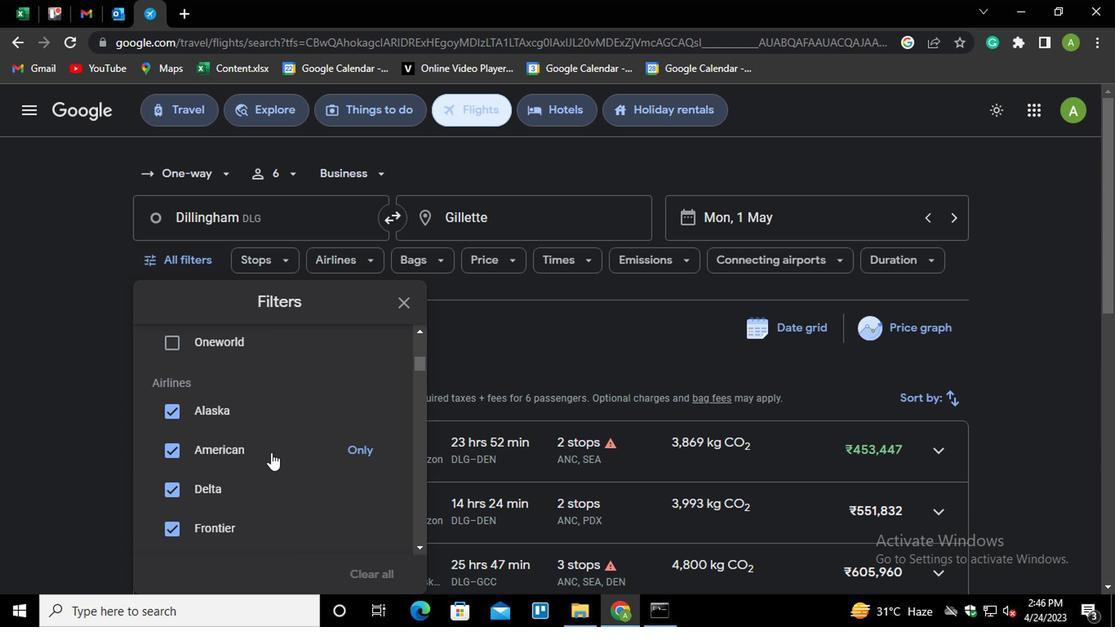 
Action: Mouse scrolled (268, 454) with delta (0, 1)
Screenshot: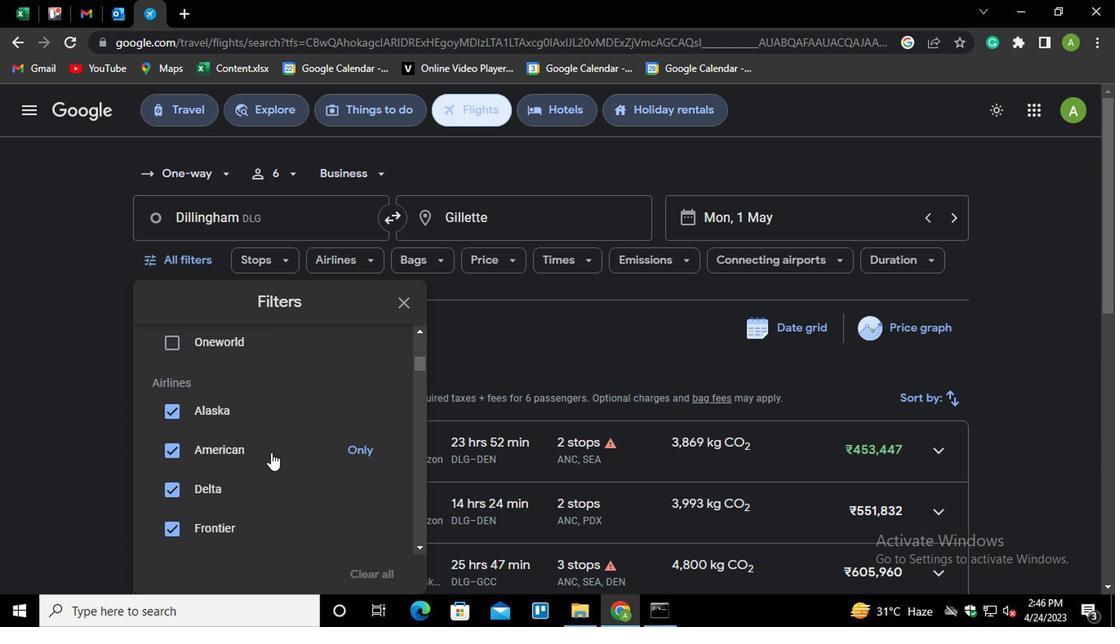 
Action: Mouse scrolled (268, 454) with delta (0, 1)
Screenshot: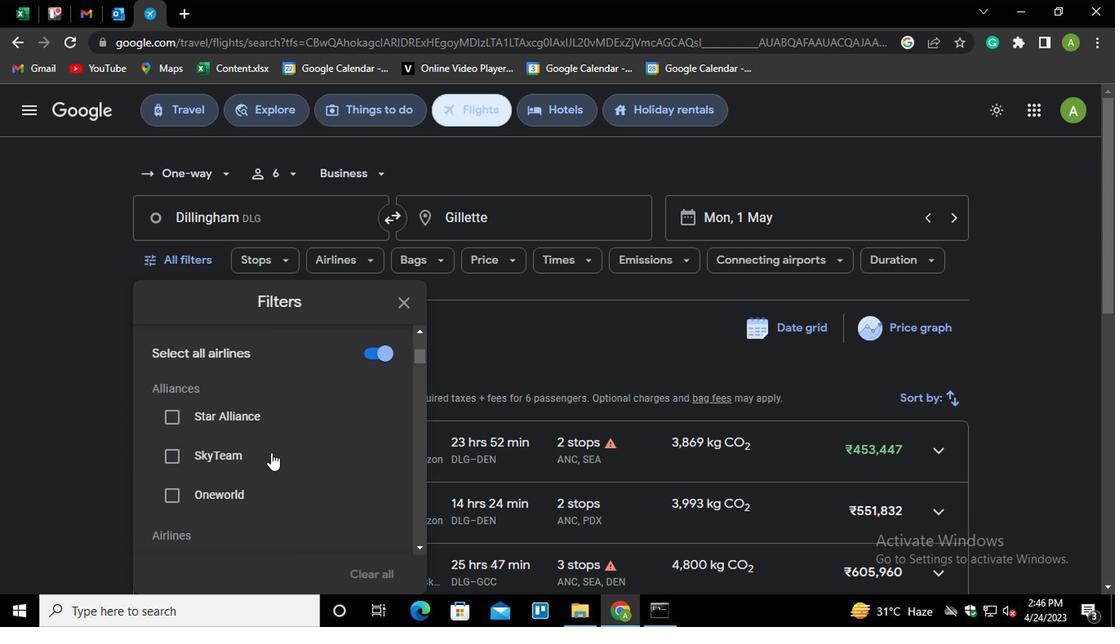
Action: Mouse moved to (378, 440)
Screenshot: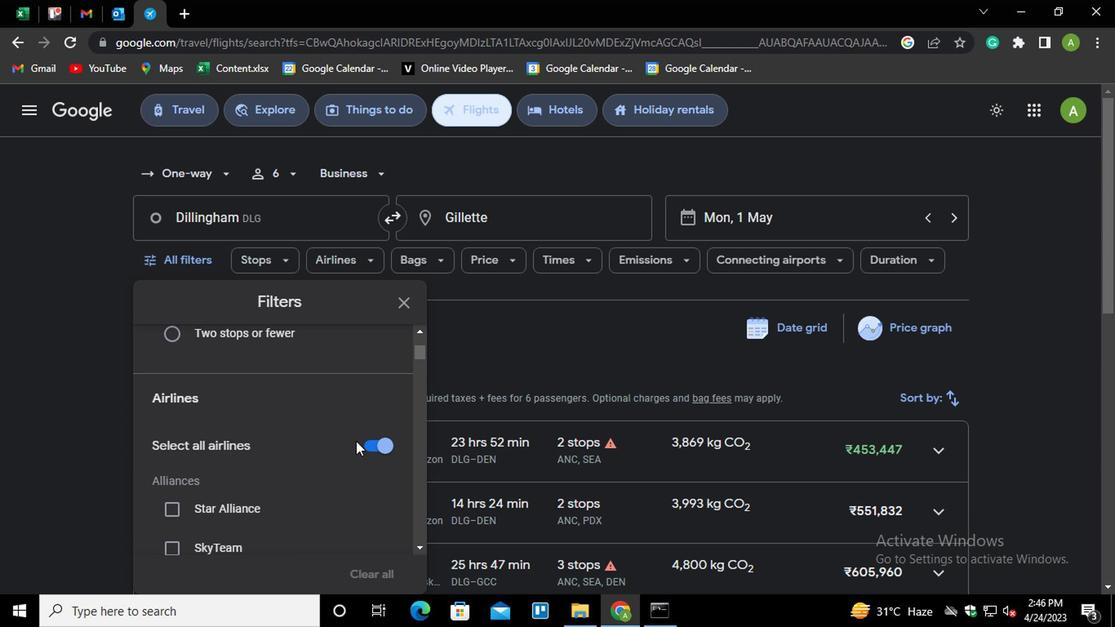 
Action: Mouse pressed left at (378, 440)
Screenshot: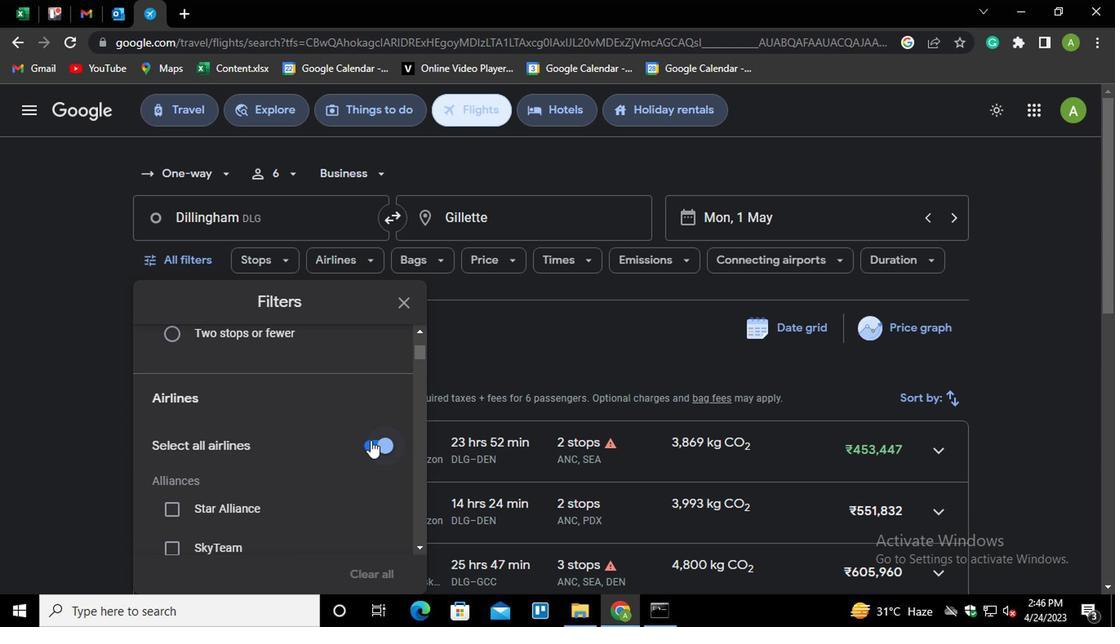
Action: Mouse moved to (324, 472)
Screenshot: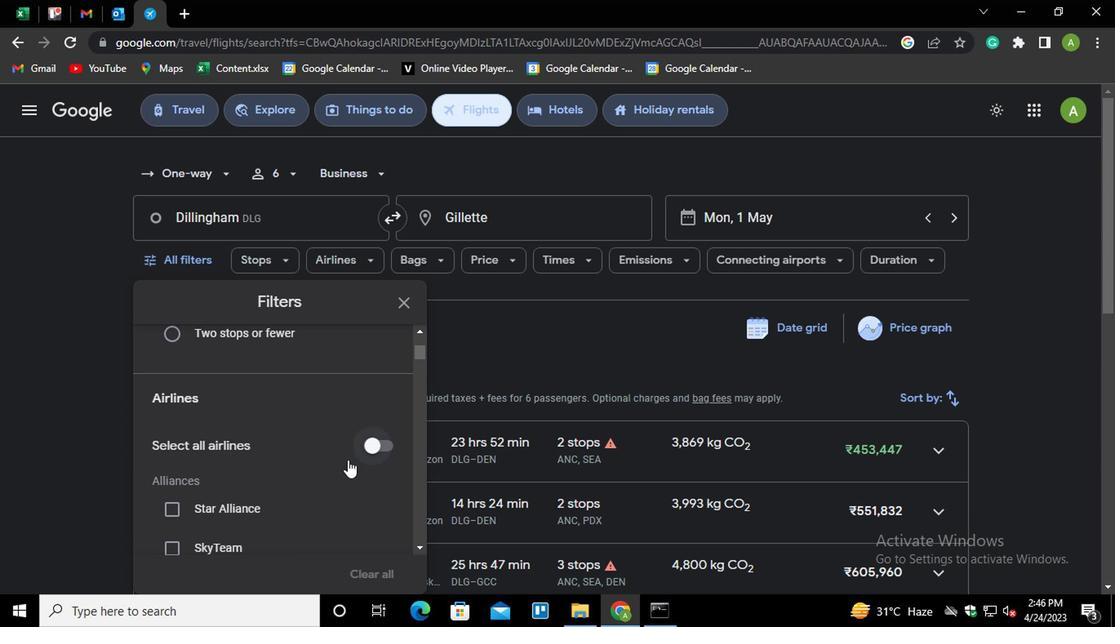 
Action: Mouse scrolled (324, 472) with delta (0, 0)
Screenshot: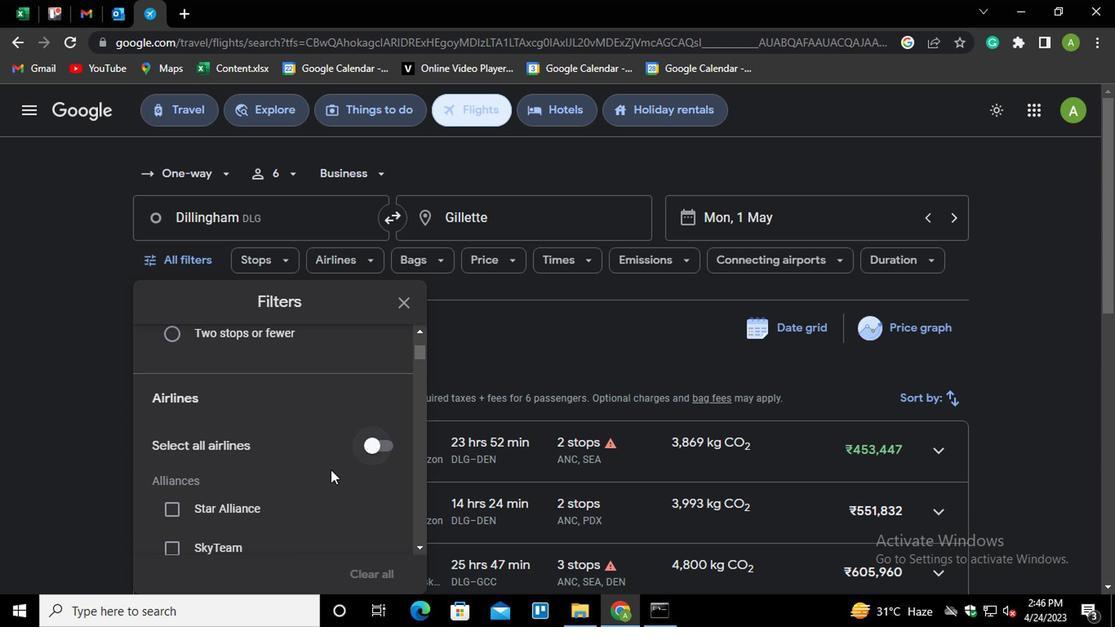 
Action: Mouse scrolled (324, 472) with delta (0, 0)
Screenshot: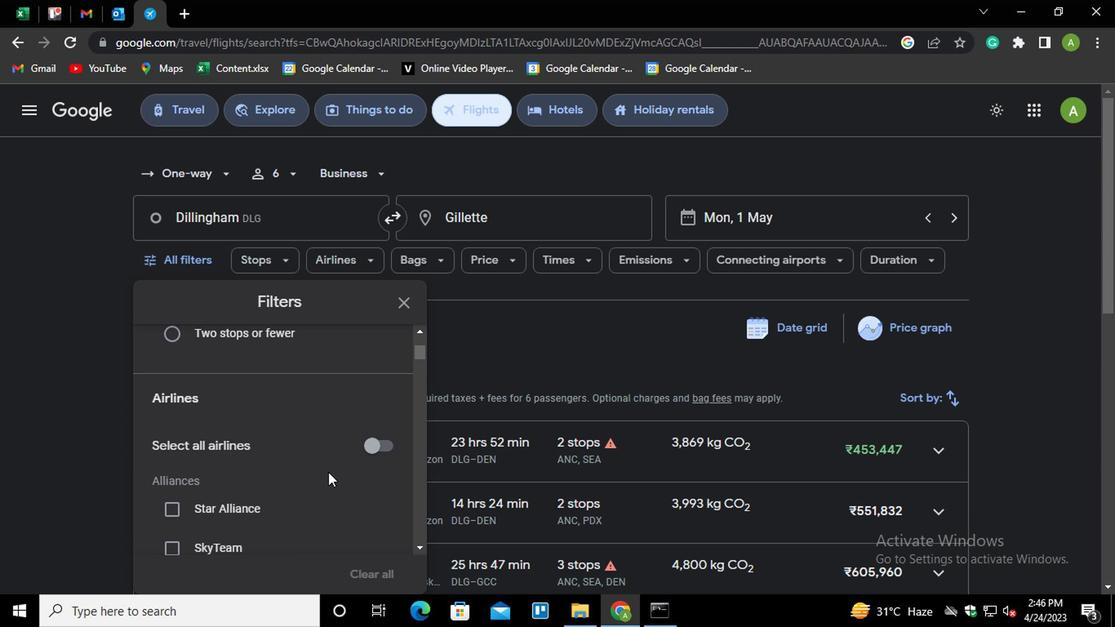 
Action: Mouse scrolled (324, 472) with delta (0, 0)
Screenshot: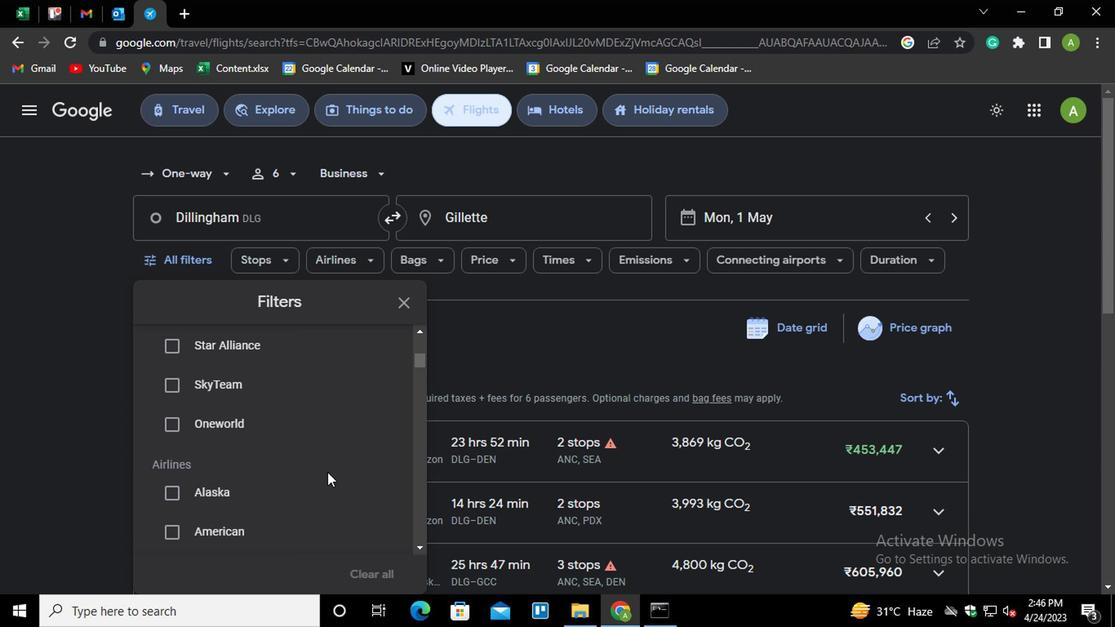 
Action: Mouse scrolled (324, 472) with delta (0, 0)
Screenshot: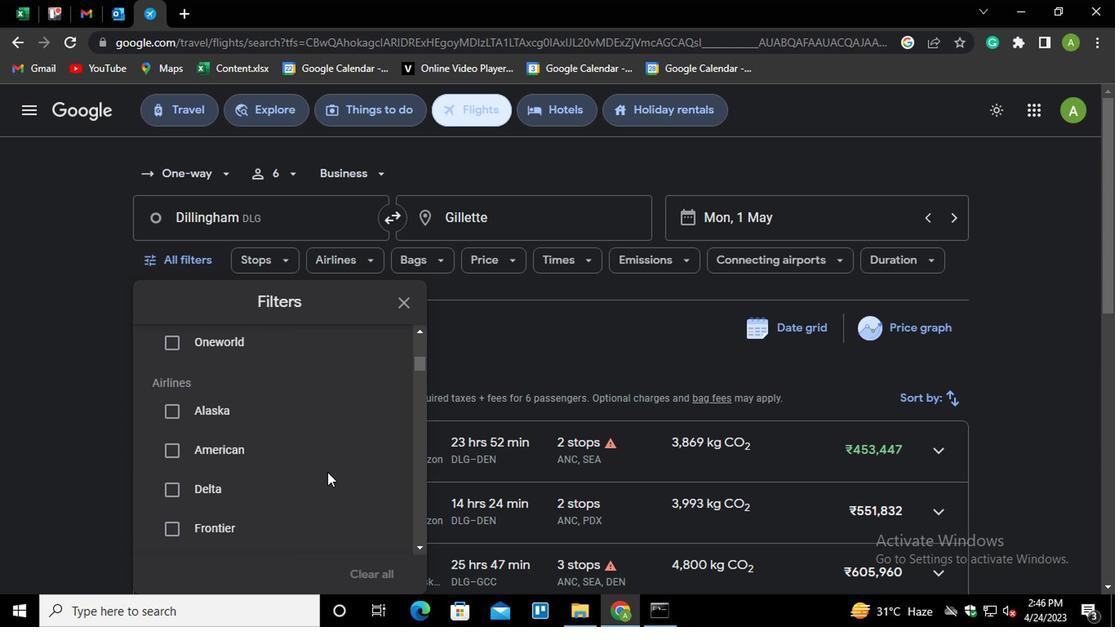 
Action: Mouse scrolled (324, 472) with delta (0, 0)
Screenshot: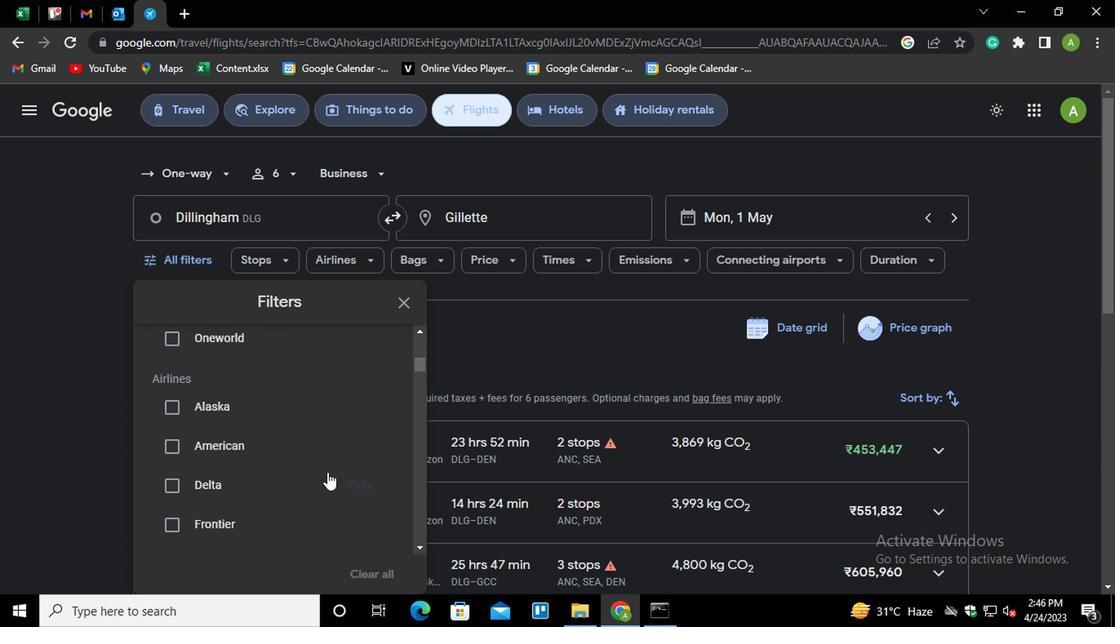 
Action: Mouse scrolled (324, 472) with delta (0, 0)
Screenshot: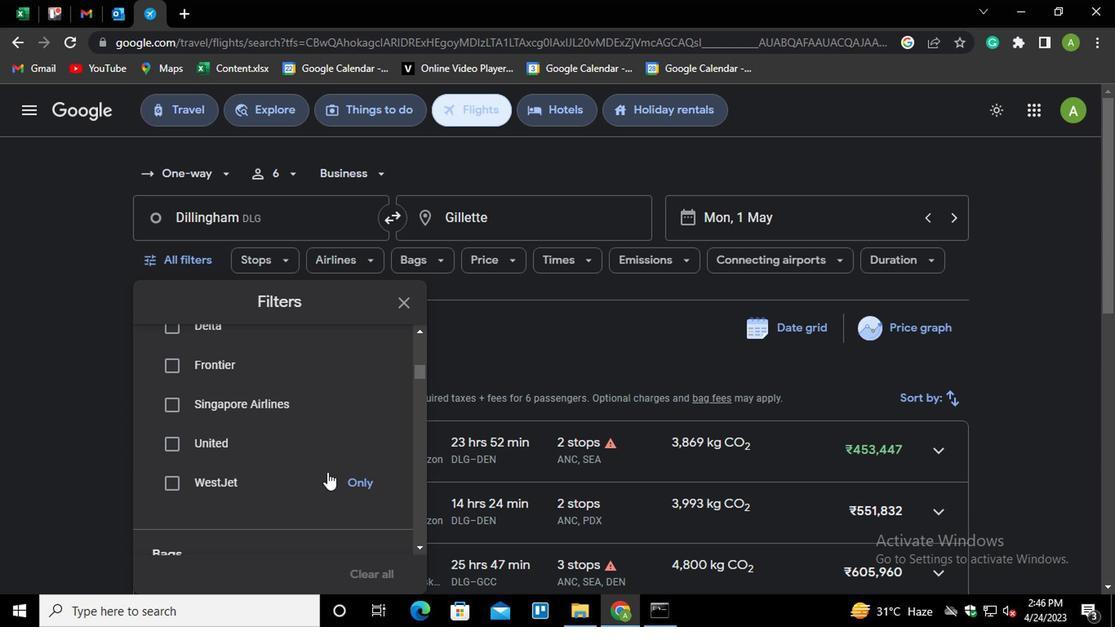 
Action: Mouse scrolled (324, 472) with delta (0, 0)
Screenshot: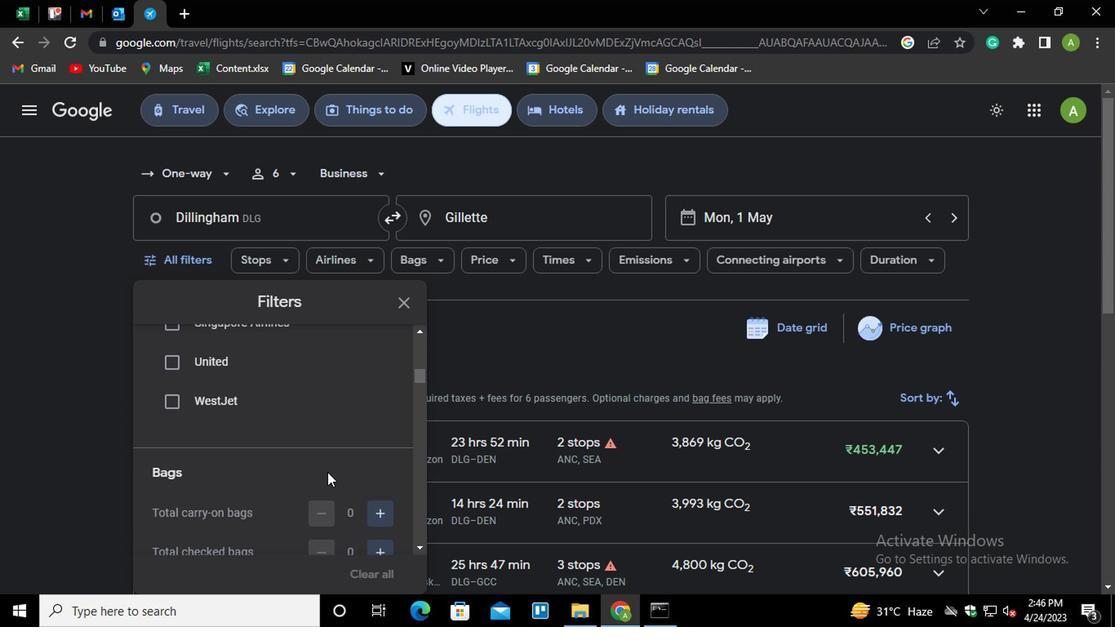 
Action: Mouse moved to (379, 465)
Screenshot: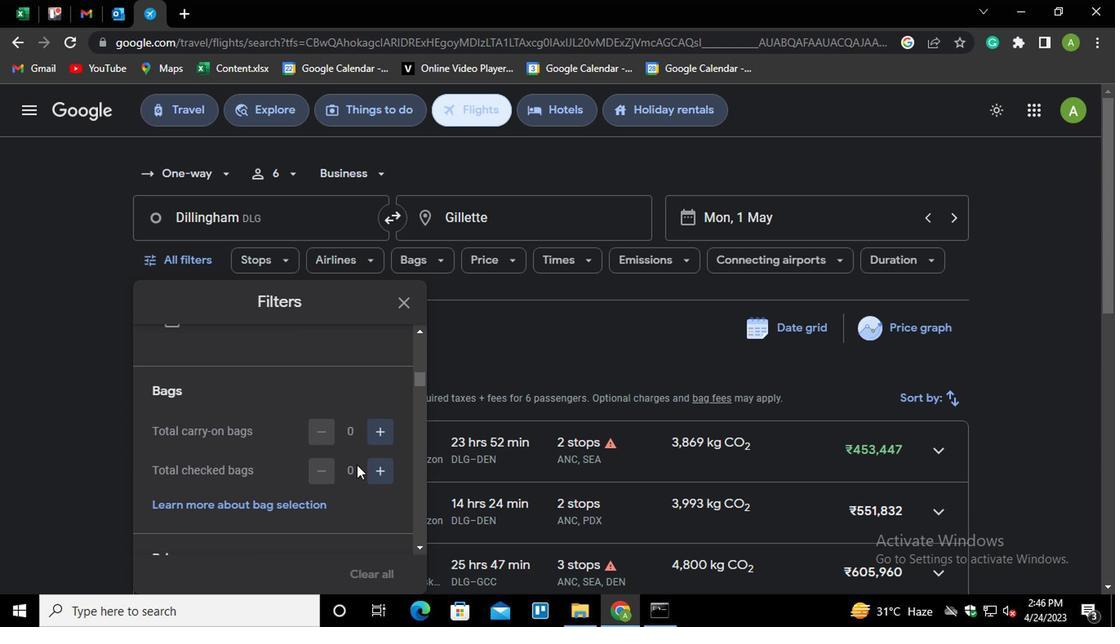 
Action: Mouse pressed left at (379, 465)
Screenshot: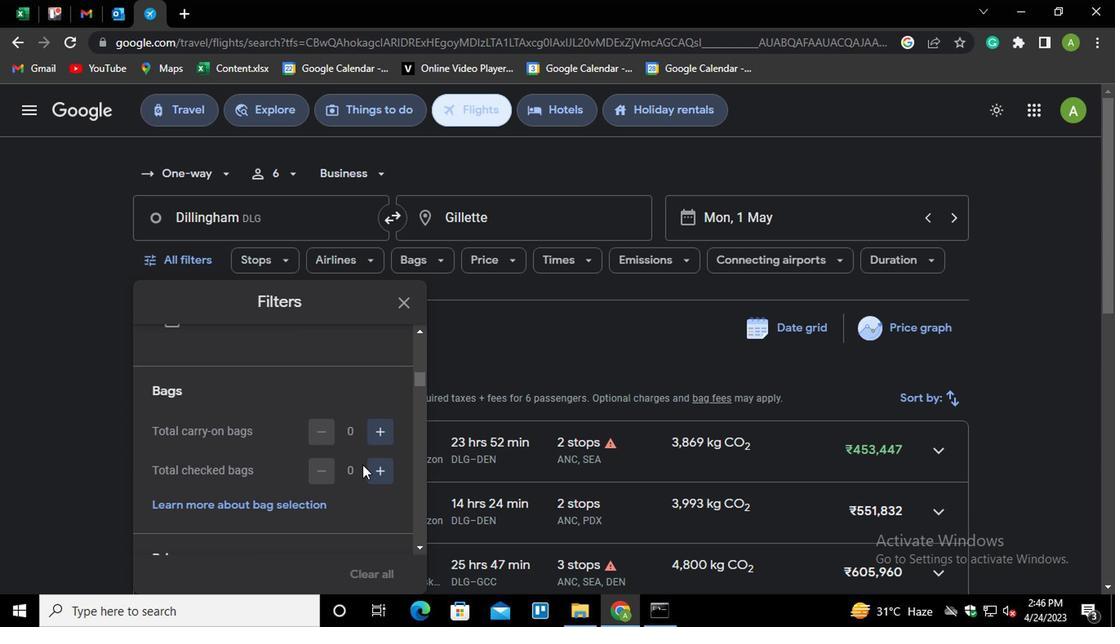 
Action: Mouse pressed left at (379, 465)
Screenshot: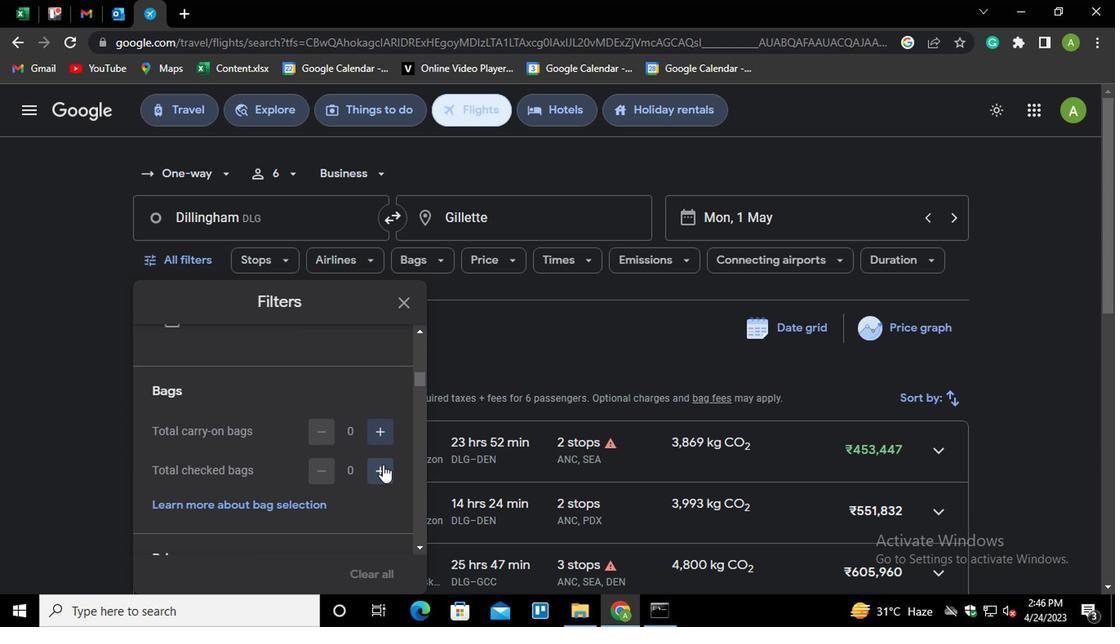 
Action: Mouse pressed left at (379, 465)
Screenshot: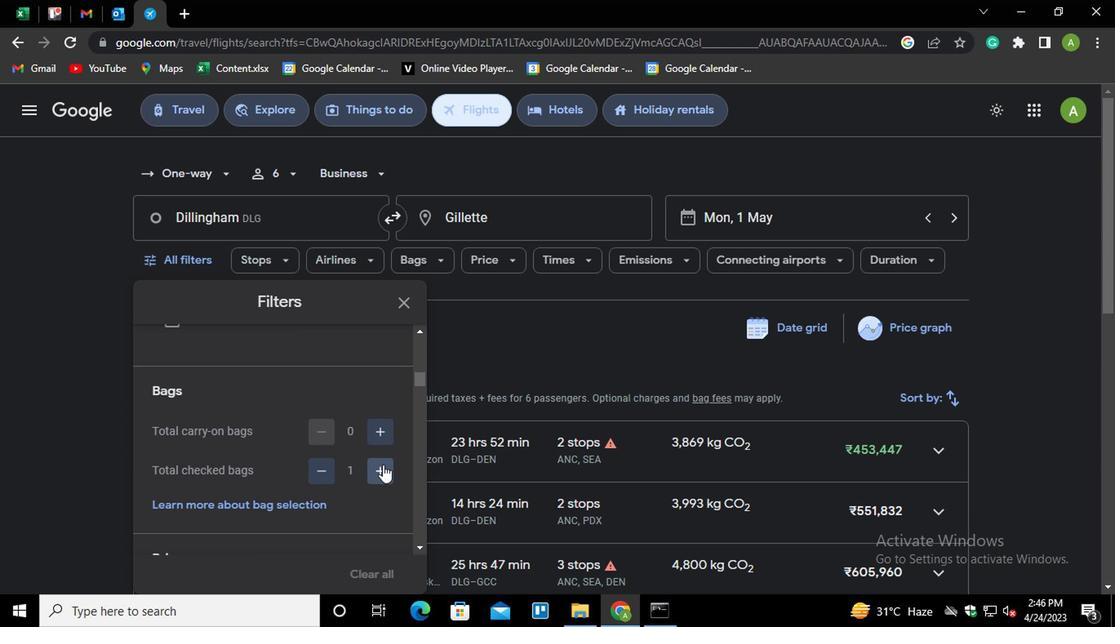 
Action: Mouse pressed left at (379, 465)
Screenshot: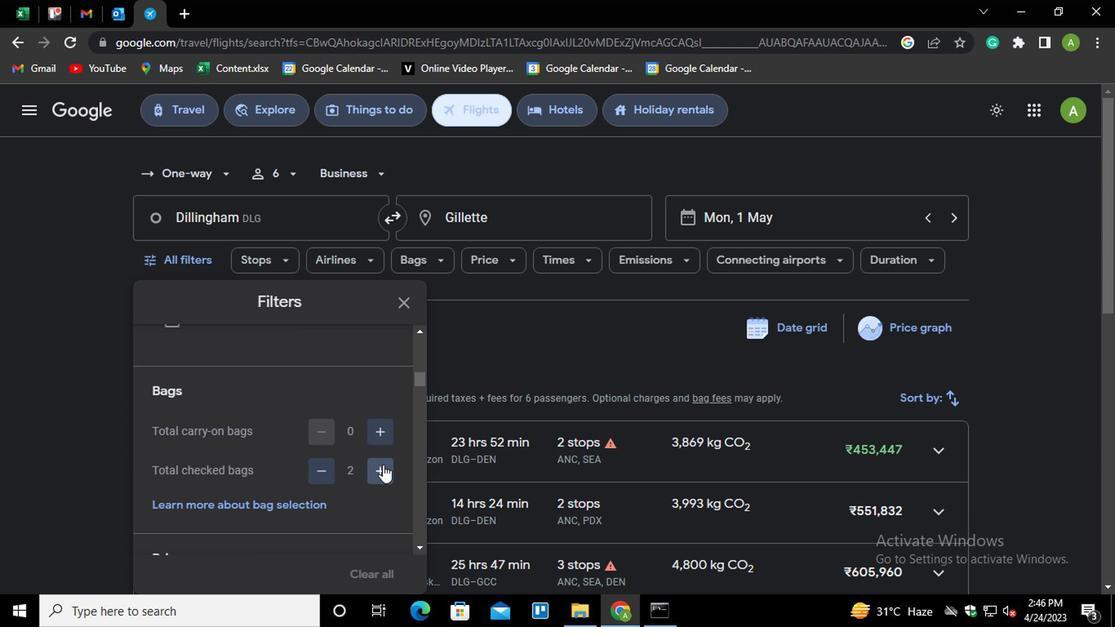 
Action: Mouse moved to (379, 465)
Screenshot: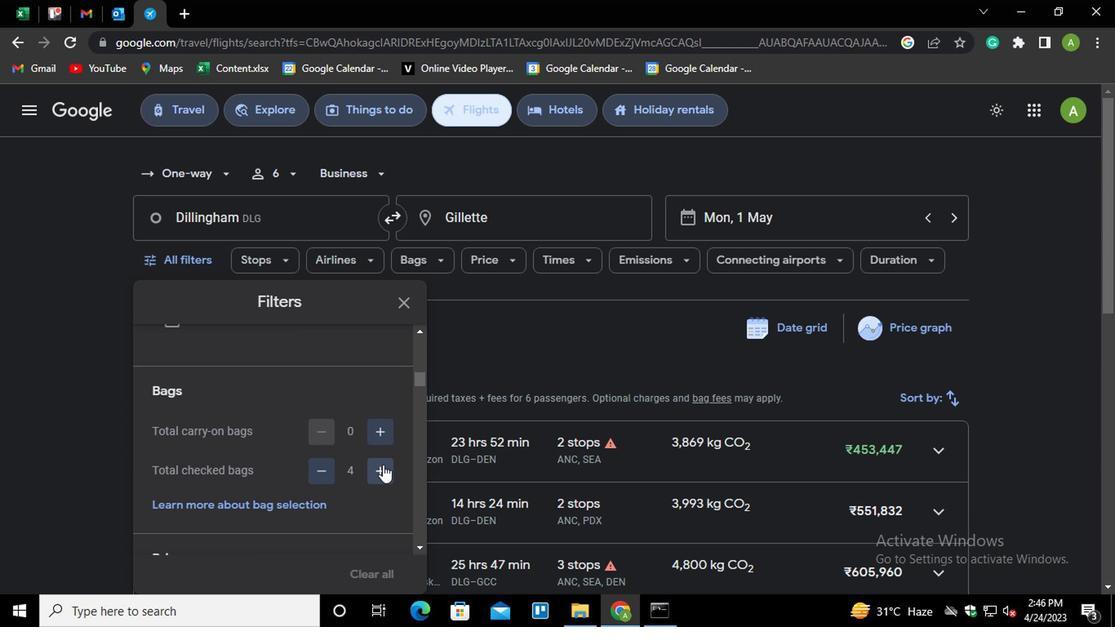 
Action: Mouse scrolled (379, 464) with delta (0, -1)
Screenshot: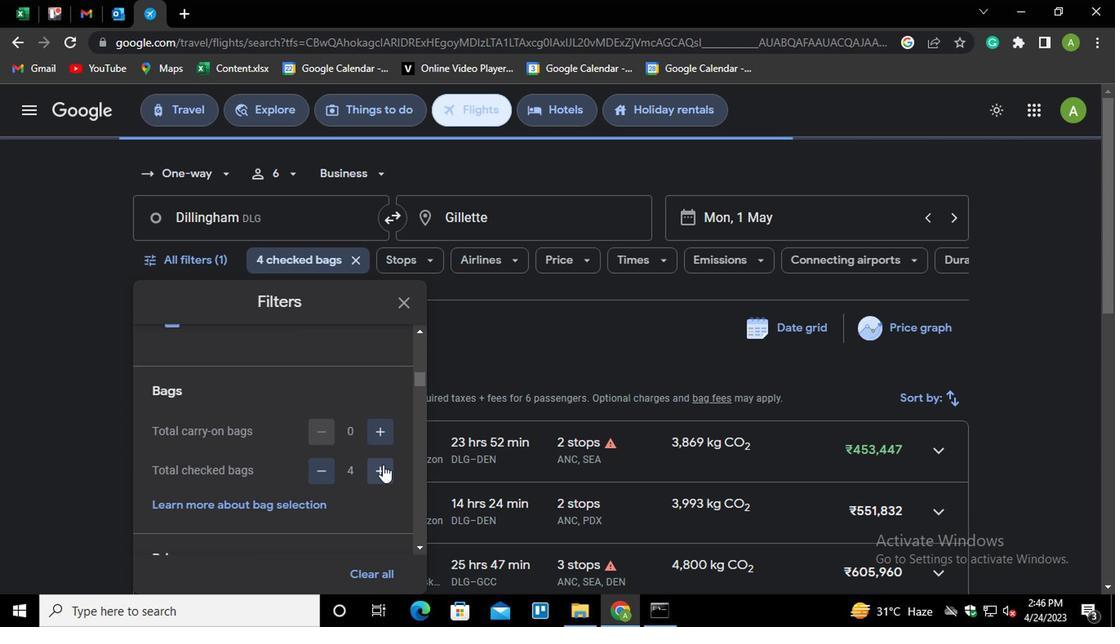 
Action: Mouse scrolled (379, 464) with delta (0, -1)
Screenshot: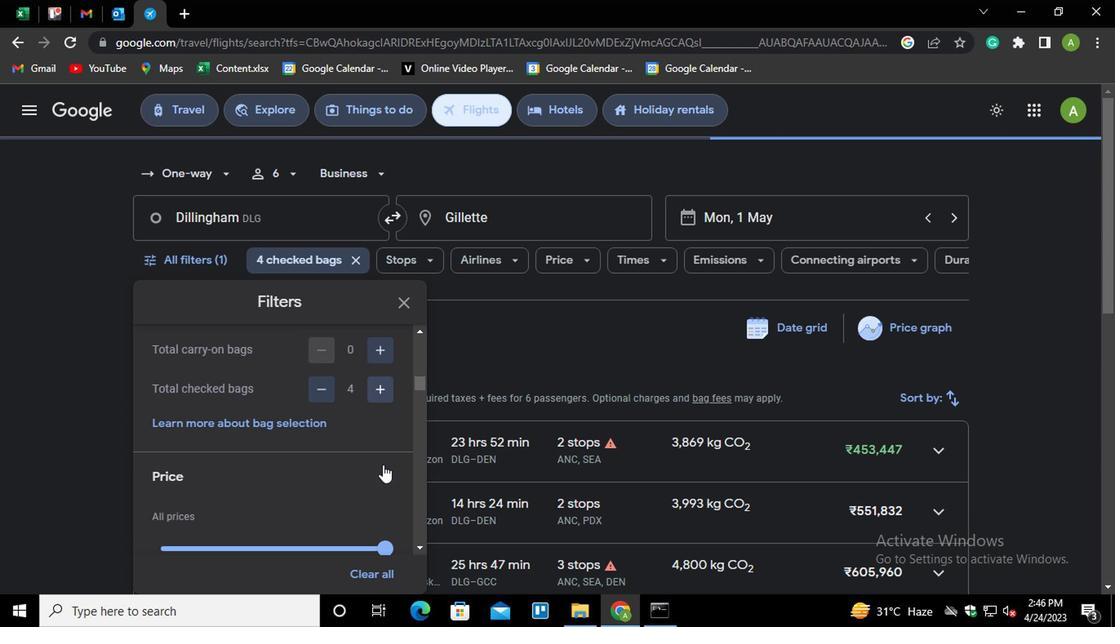 
Action: Mouse moved to (383, 472)
Screenshot: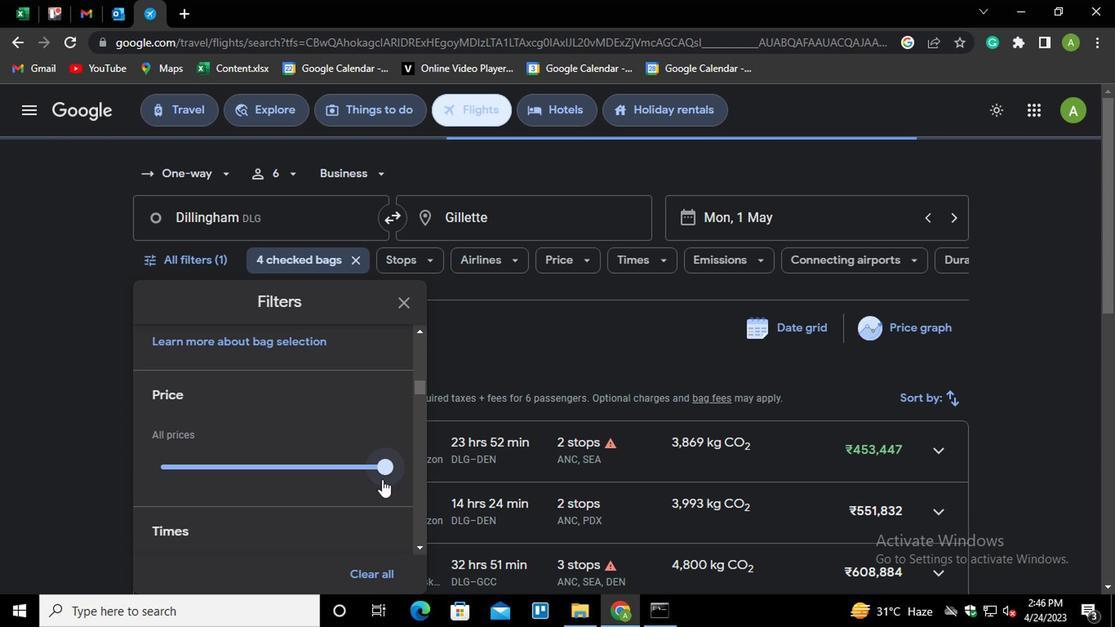 
Action: Mouse pressed left at (383, 472)
Screenshot: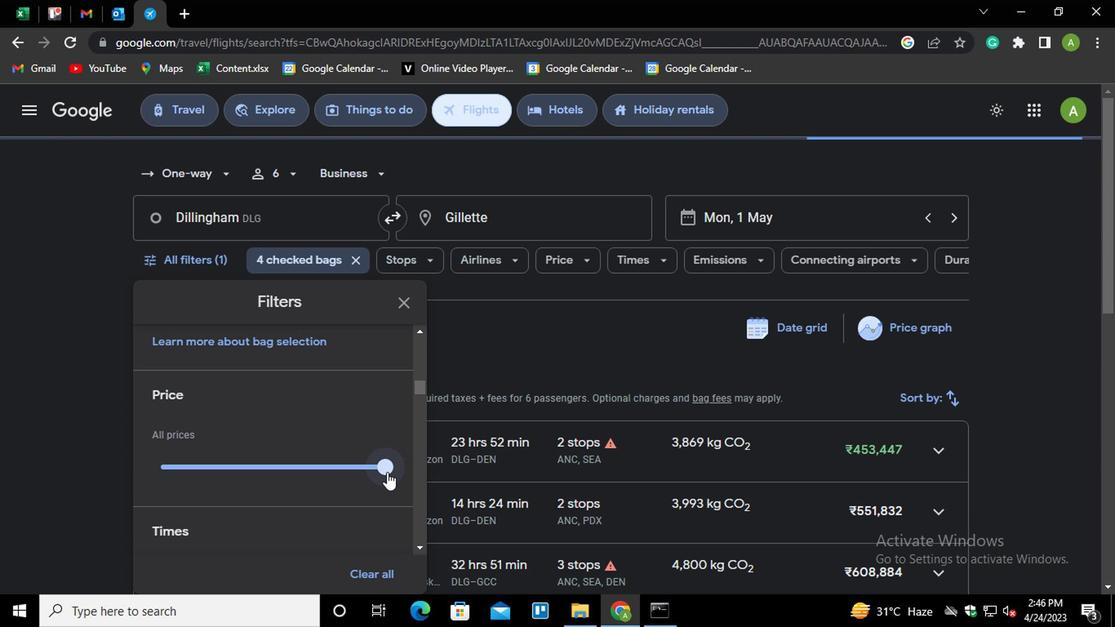 
Action: Mouse moved to (381, 462)
Screenshot: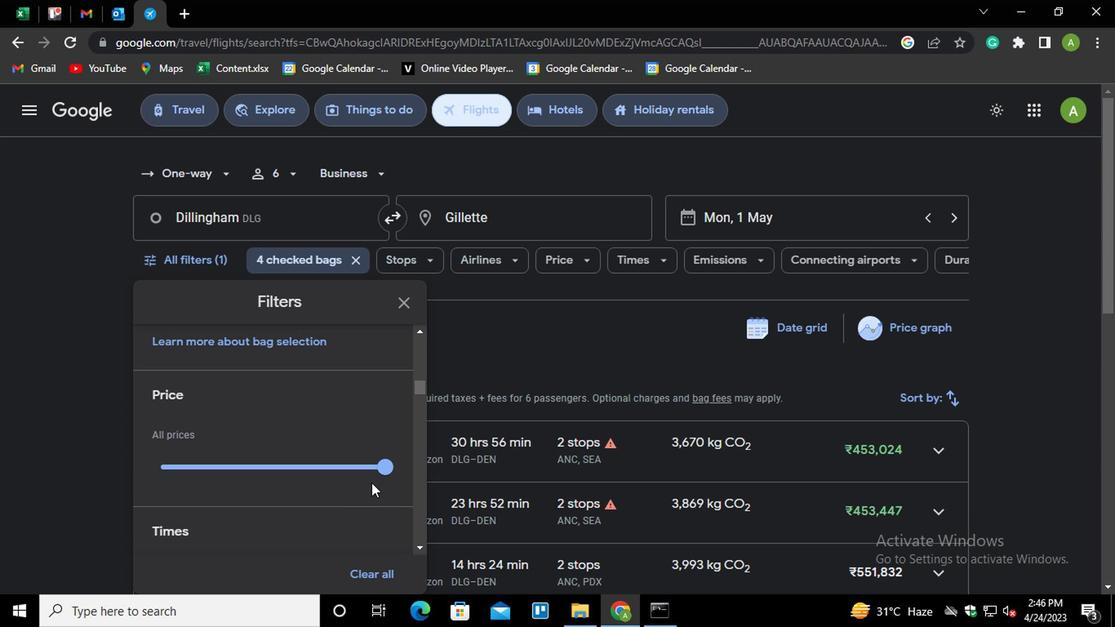 
Action: Mouse pressed left at (381, 462)
Screenshot: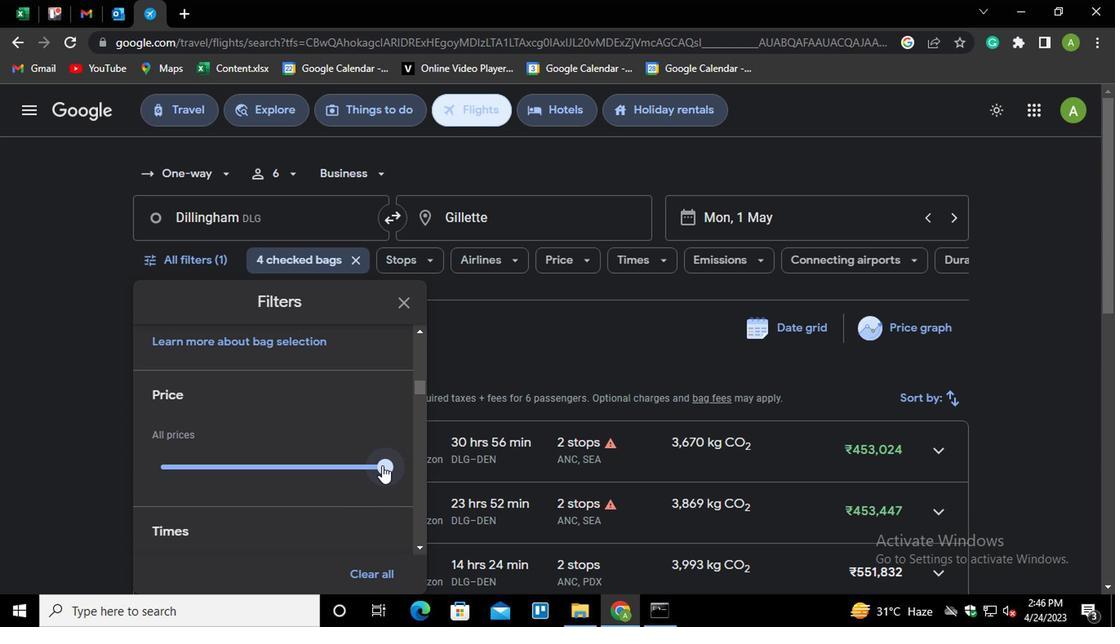 
Action: Mouse moved to (242, 502)
Screenshot: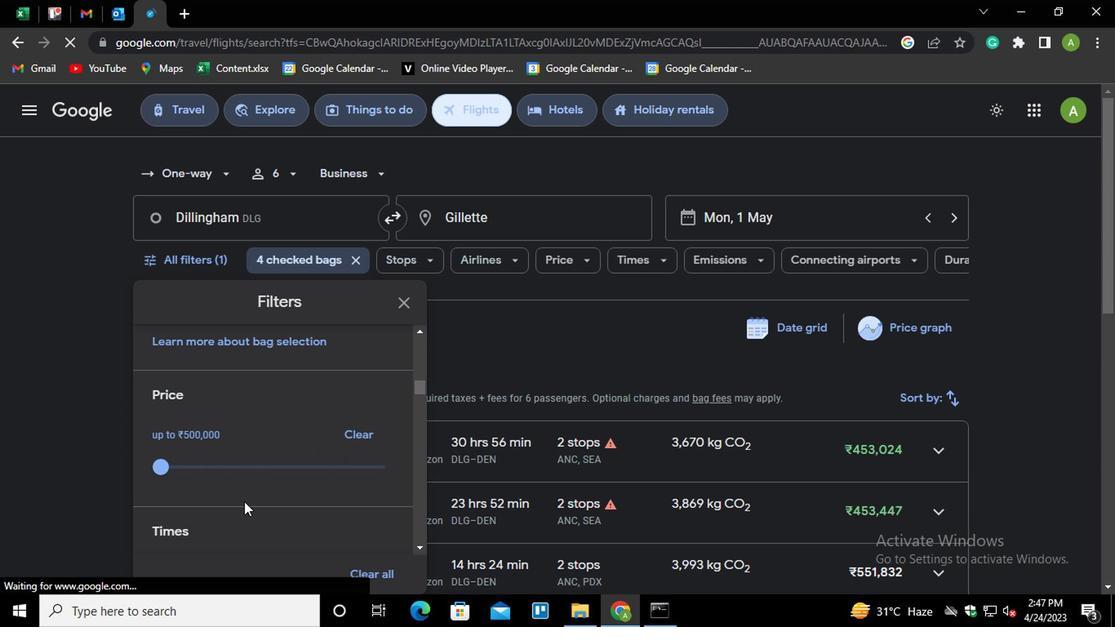 
Action: Mouse scrolled (242, 501) with delta (0, 0)
Screenshot: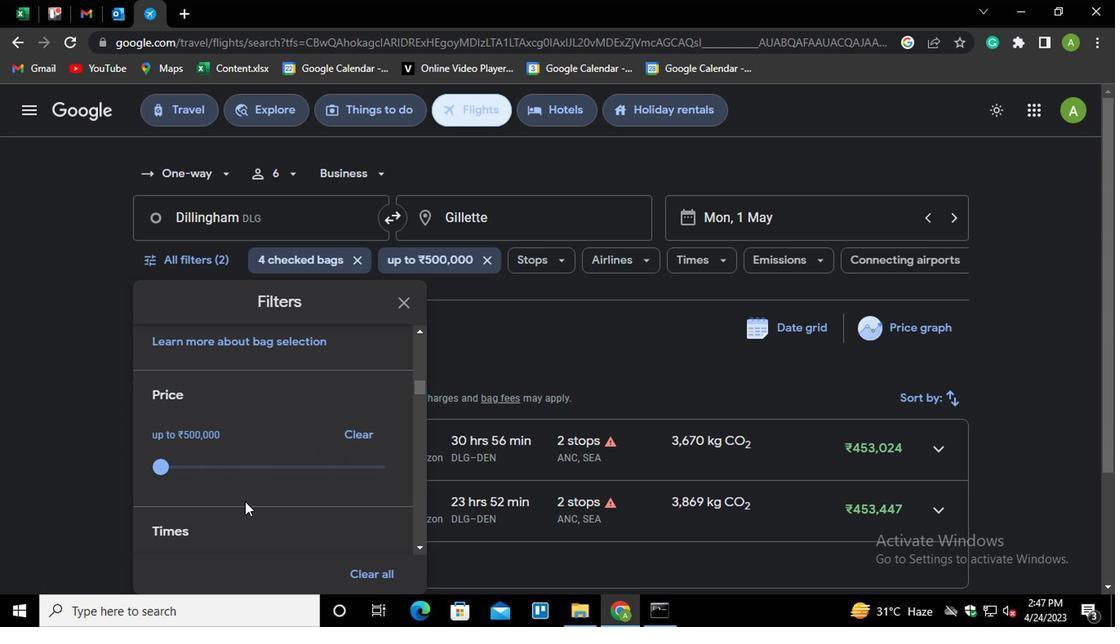 
Action: Mouse scrolled (242, 501) with delta (0, 0)
Screenshot: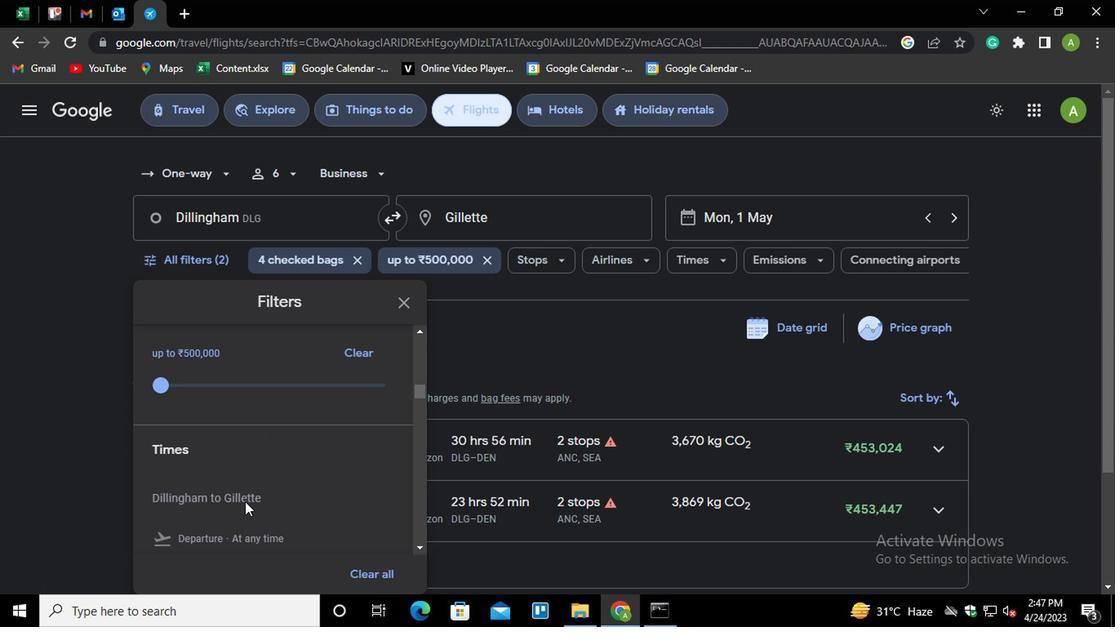 
Action: Mouse scrolled (242, 501) with delta (0, 0)
Screenshot: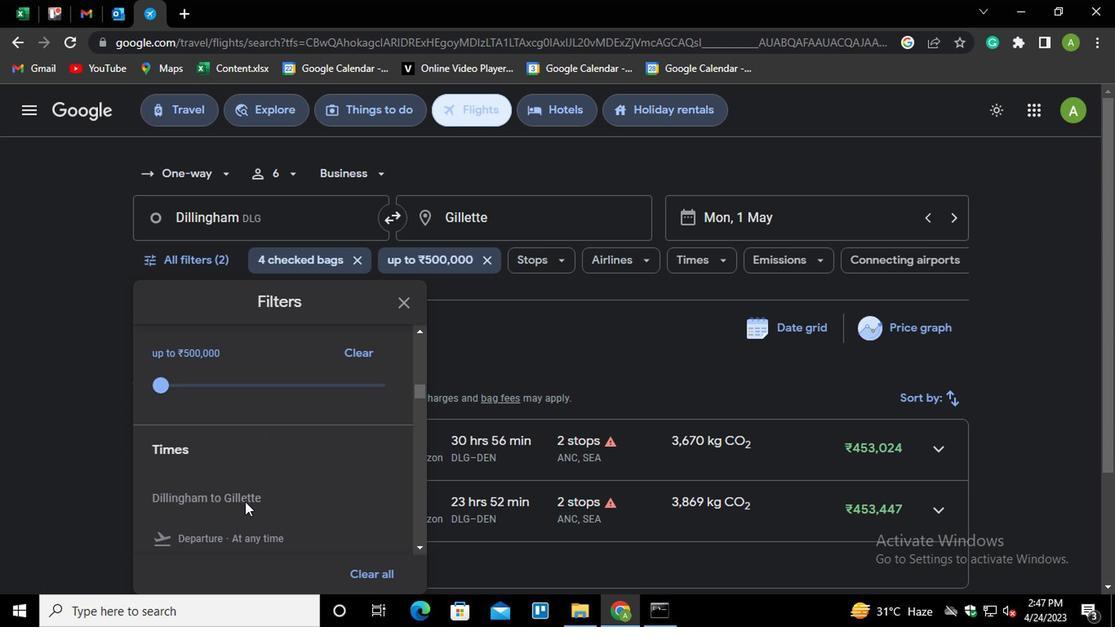 
Action: Mouse moved to (241, 411)
Screenshot: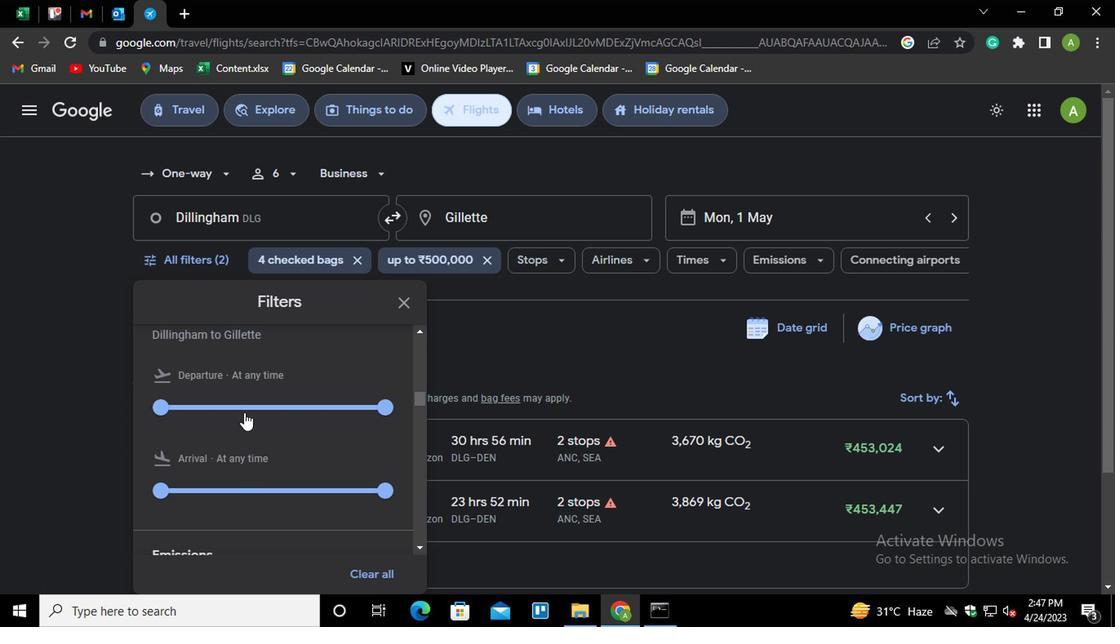 
Action: Mouse pressed left at (241, 411)
Screenshot: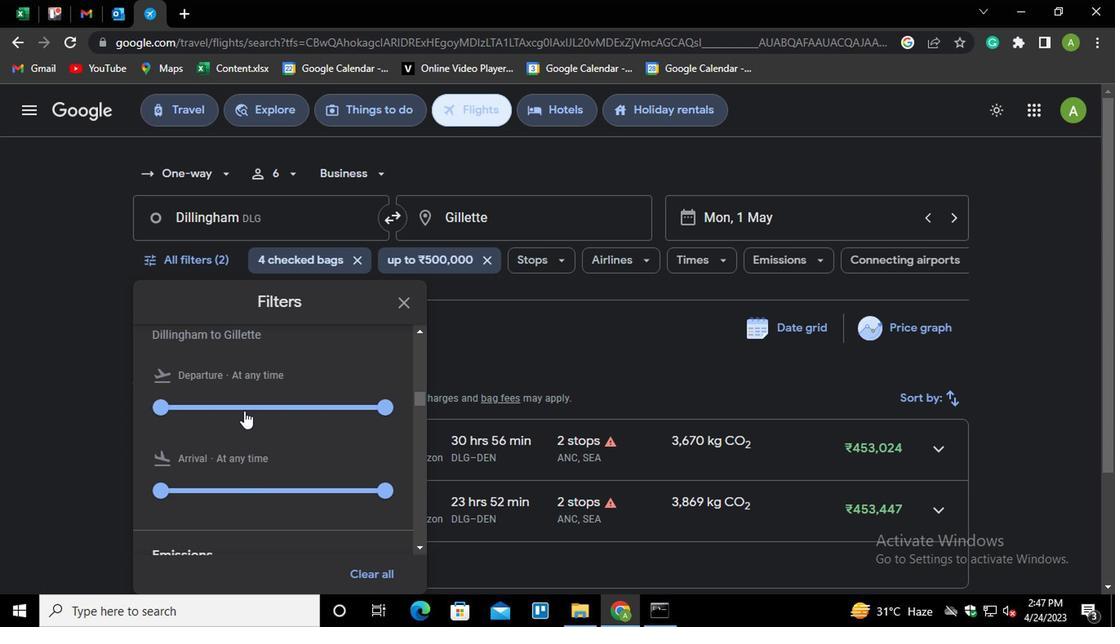 
Action: Mouse moved to (242, 411)
Screenshot: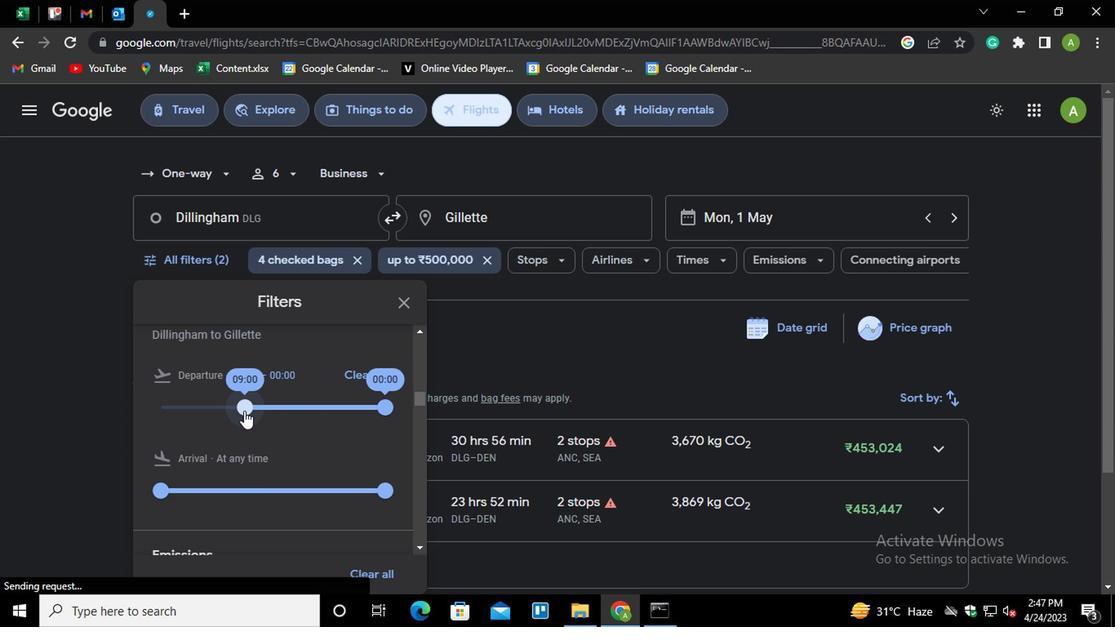 
Action: Mouse pressed left at (242, 411)
Screenshot: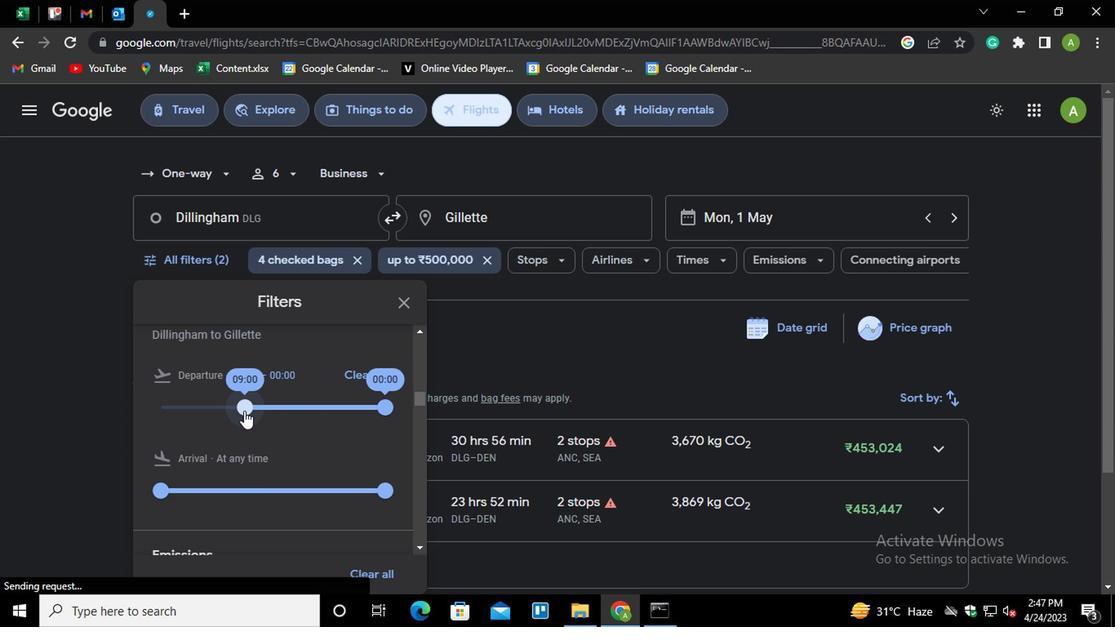 
Action: Mouse moved to (376, 406)
Screenshot: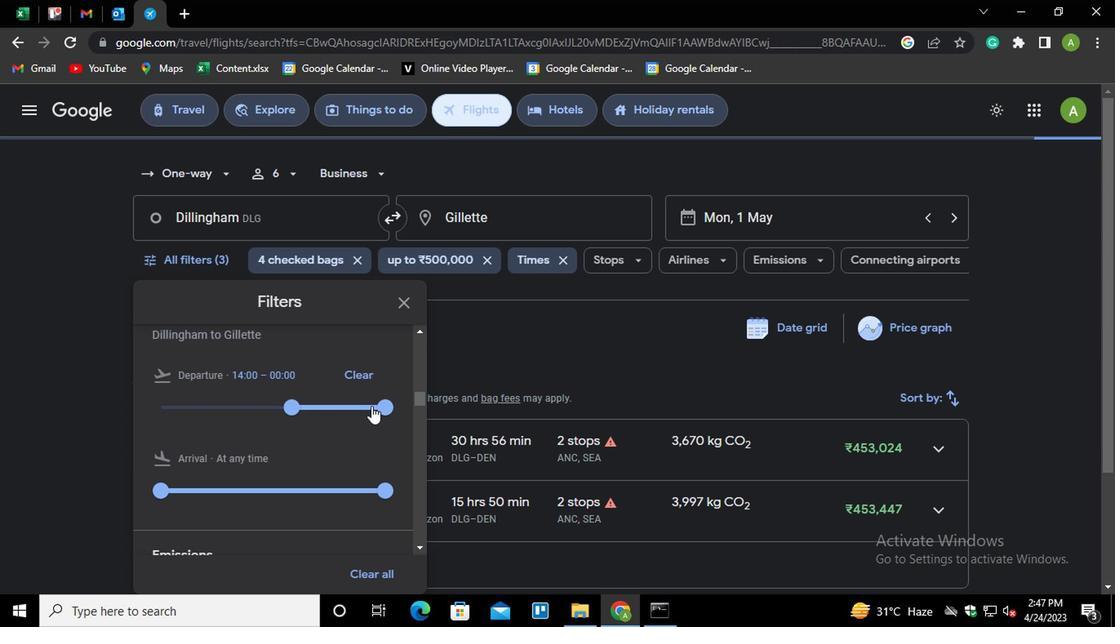 
Action: Mouse pressed left at (376, 406)
Screenshot: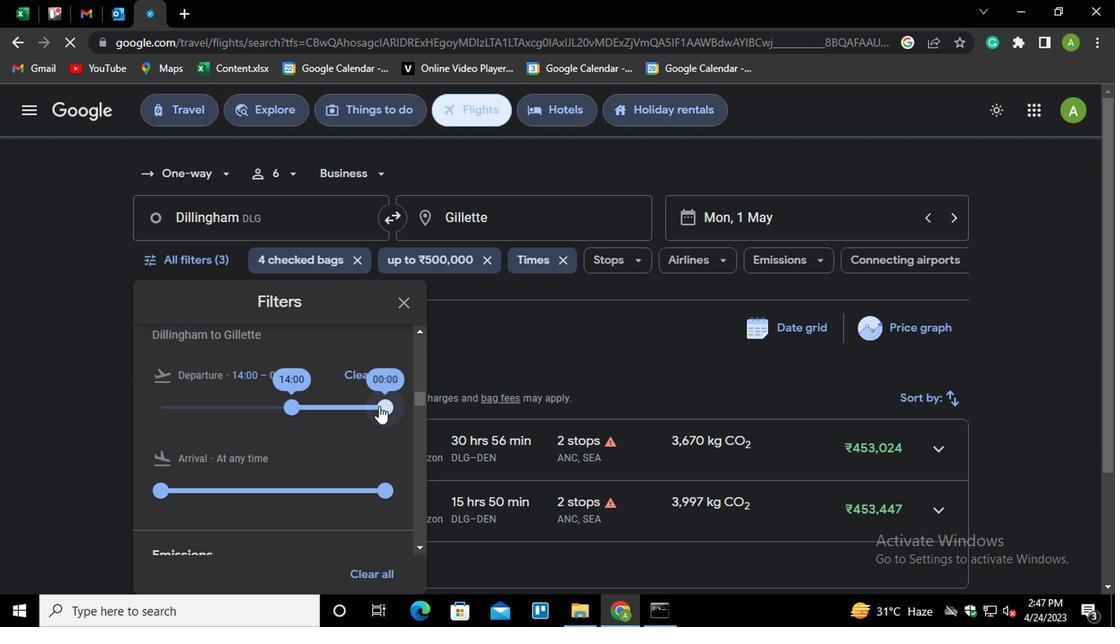 
Action: Mouse moved to (330, 464)
Screenshot: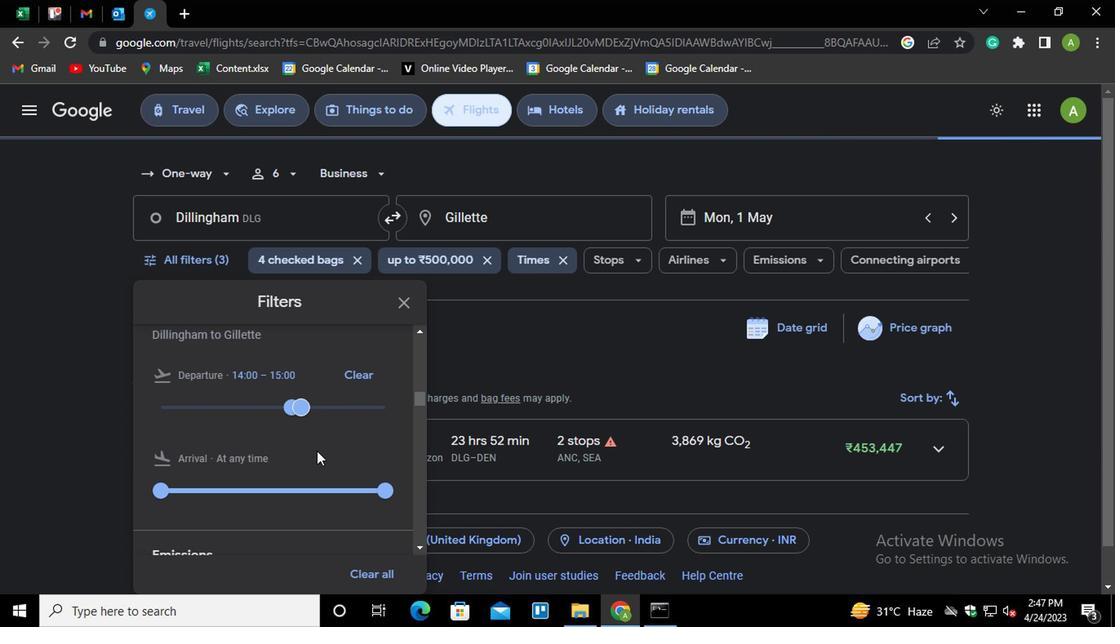 
Action: Mouse scrolled (330, 464) with delta (0, 0)
Screenshot: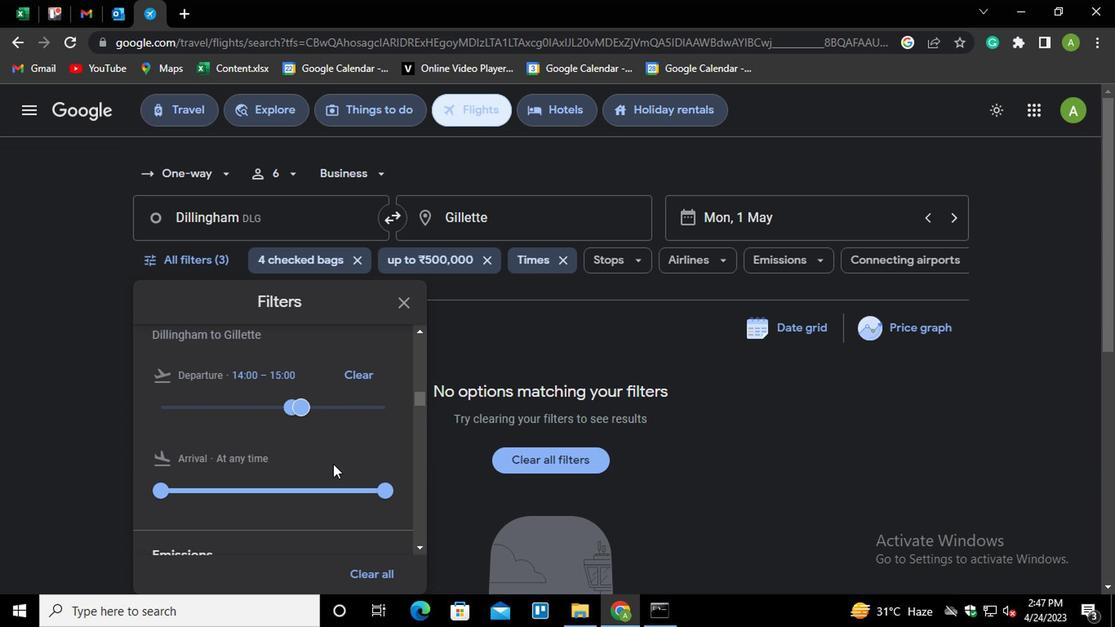 
Action: Mouse scrolled (330, 464) with delta (0, 0)
Screenshot: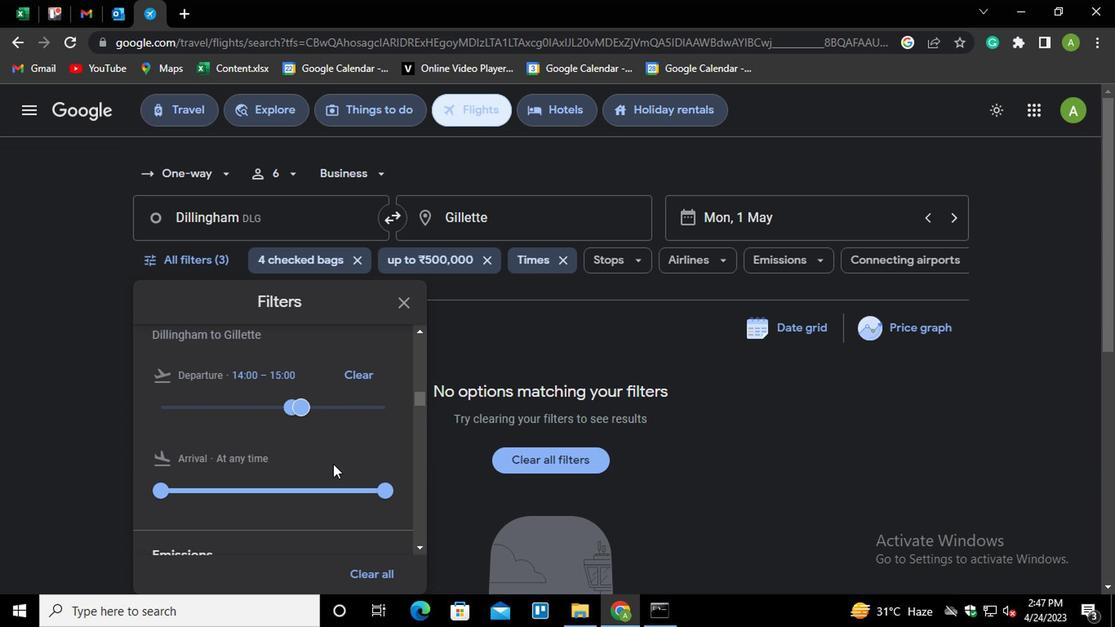 
Action: Mouse scrolled (330, 464) with delta (0, 0)
Screenshot: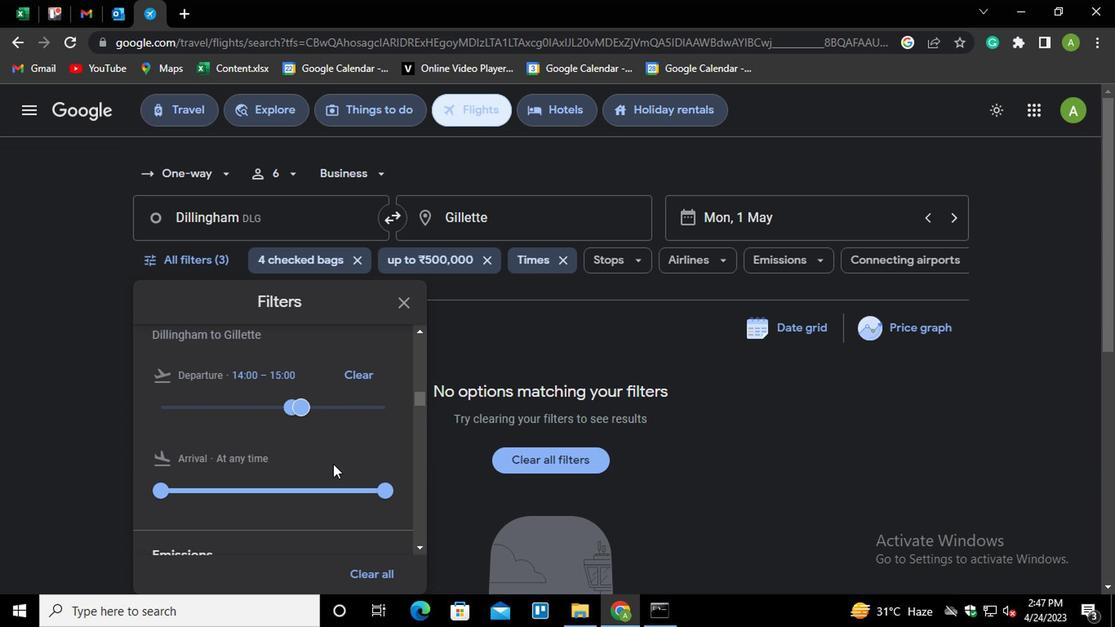 
Action: Mouse scrolled (330, 464) with delta (0, 0)
Screenshot: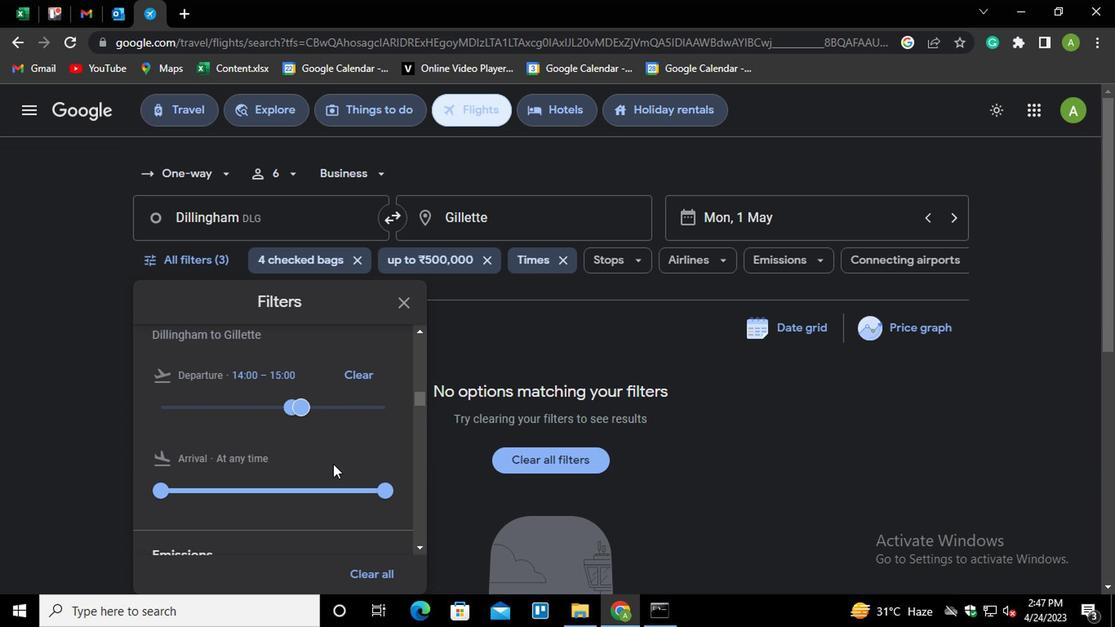 
Action: Mouse scrolled (330, 464) with delta (0, 0)
Screenshot: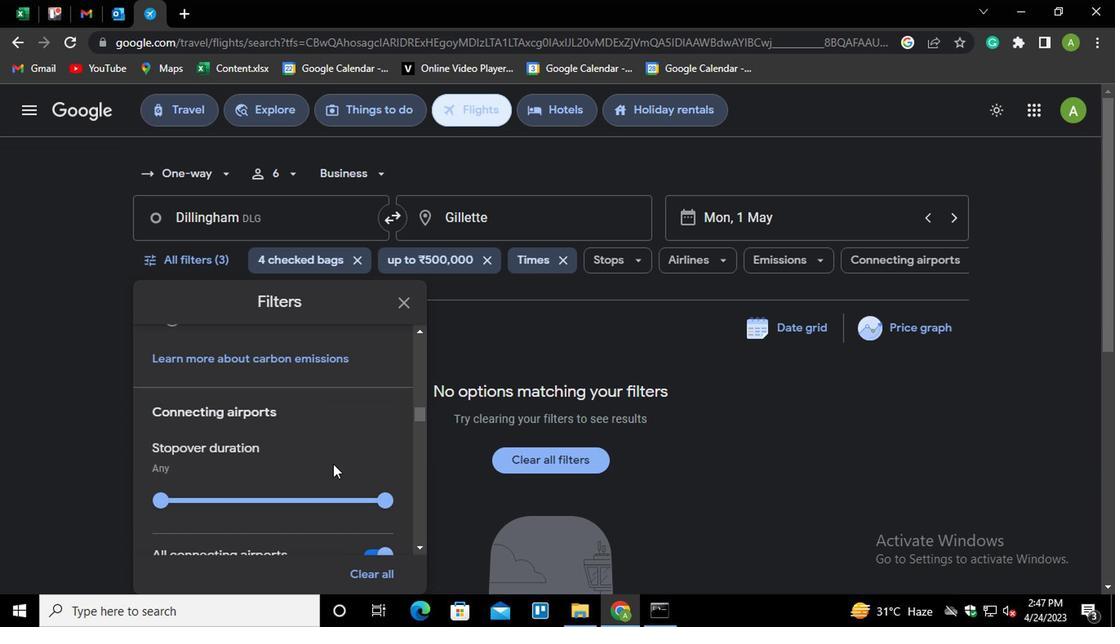 
Action: Mouse scrolled (330, 464) with delta (0, 0)
Screenshot: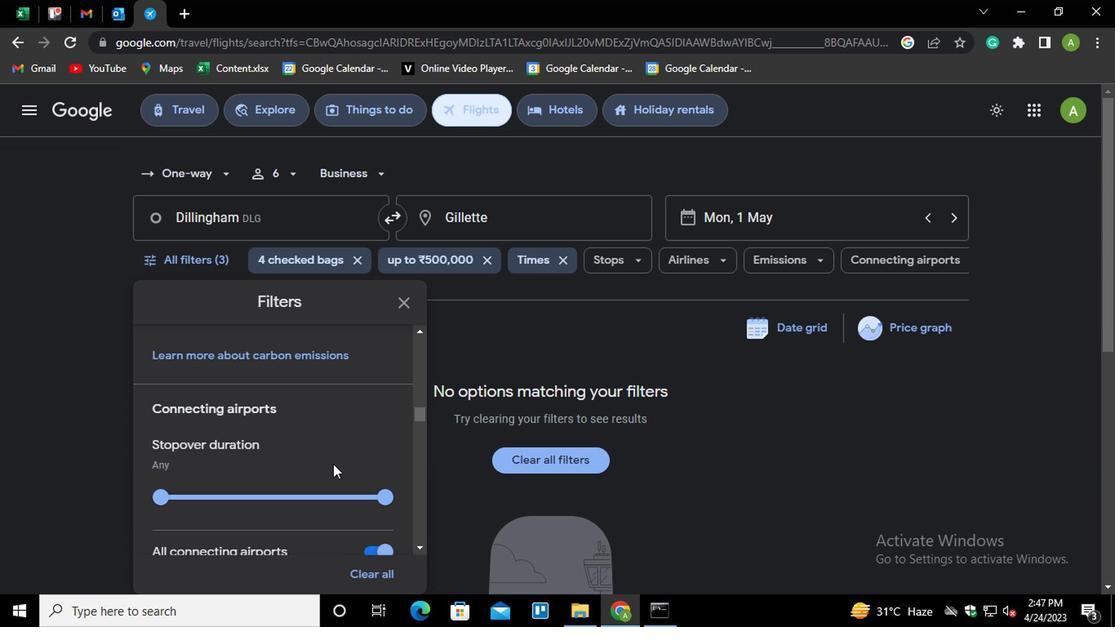 
Action: Mouse scrolled (330, 464) with delta (0, 0)
Screenshot: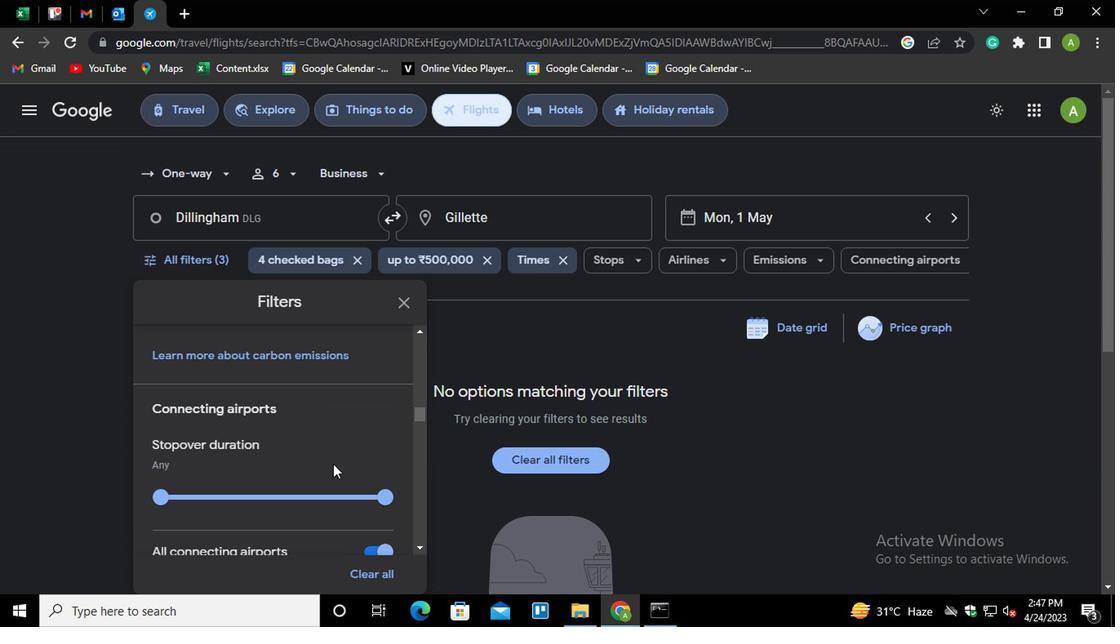 
Action: Mouse scrolled (330, 464) with delta (0, 0)
Screenshot: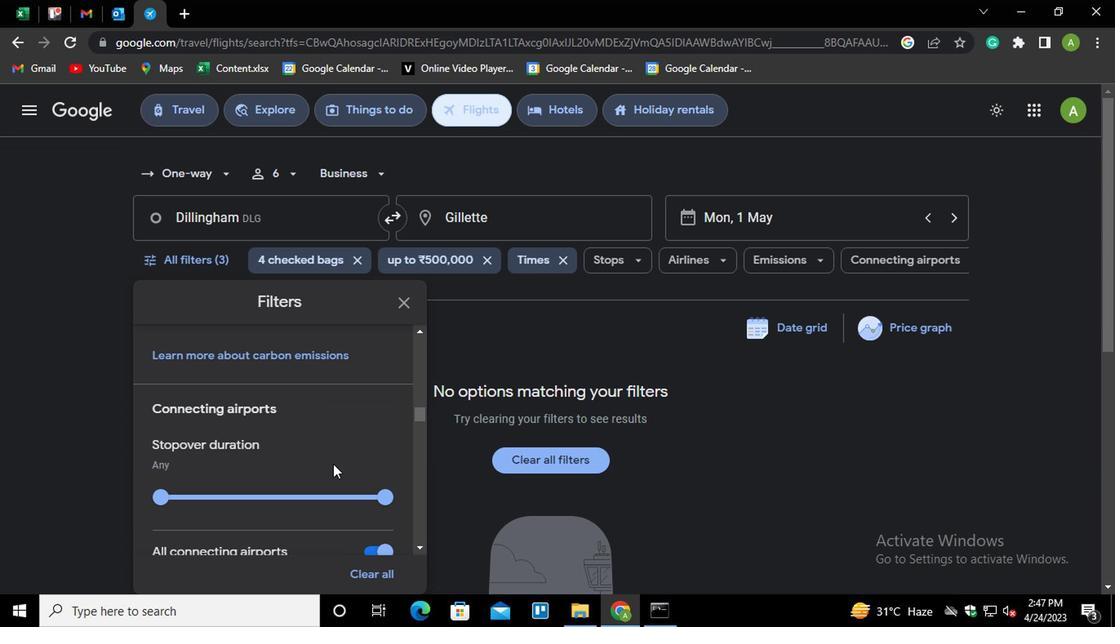 
Action: Mouse scrolled (330, 464) with delta (0, 0)
Screenshot: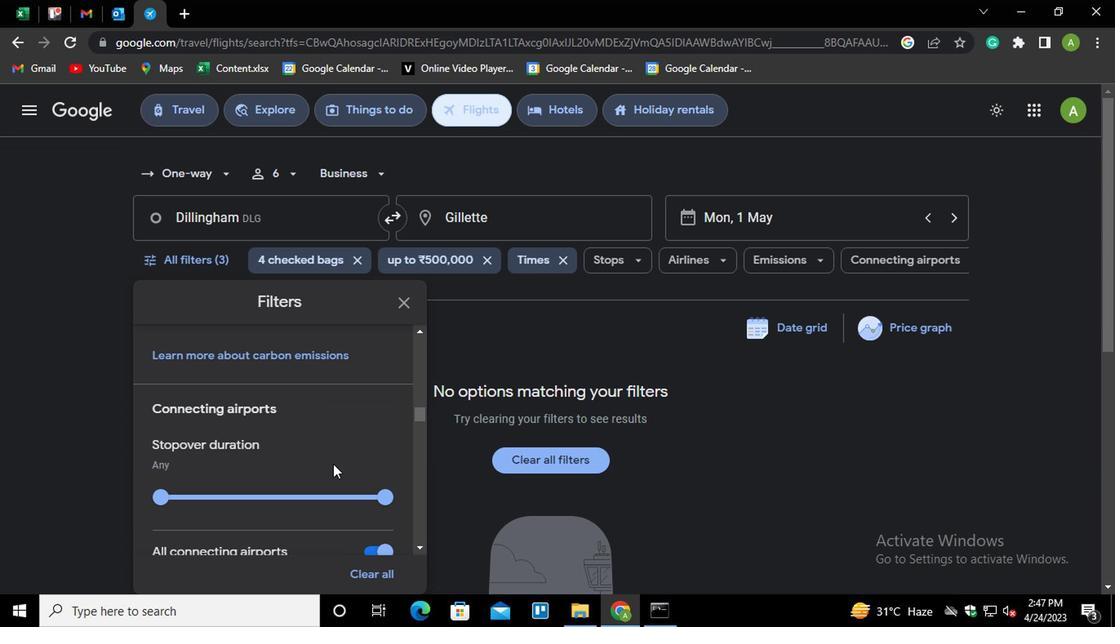
Action: Mouse scrolled (330, 464) with delta (0, 0)
Screenshot: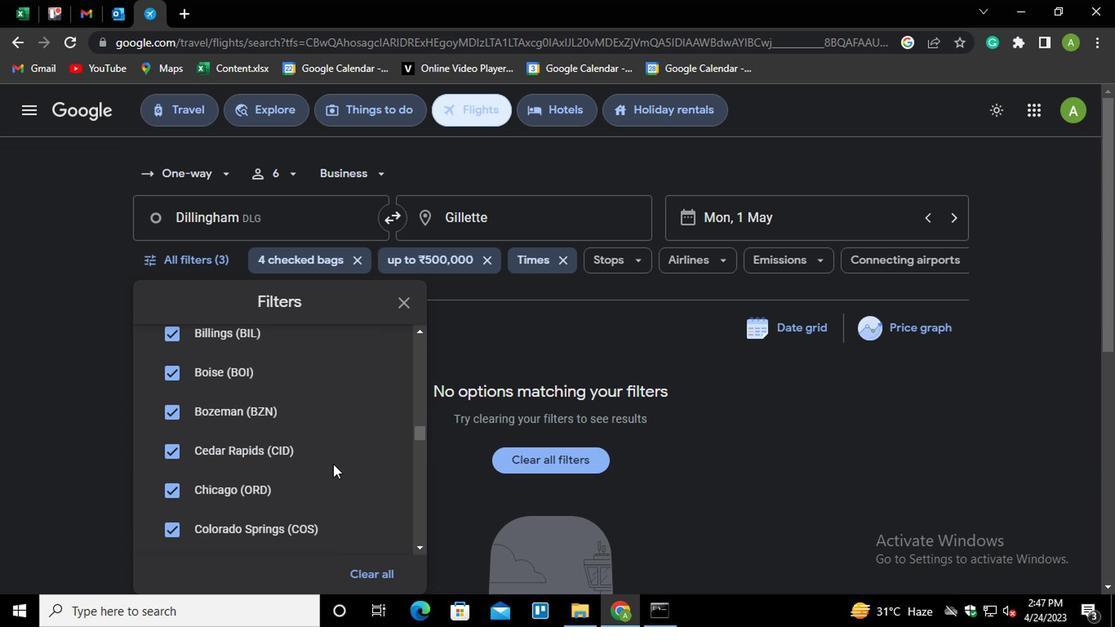 
Action: Mouse scrolled (330, 464) with delta (0, 0)
Screenshot: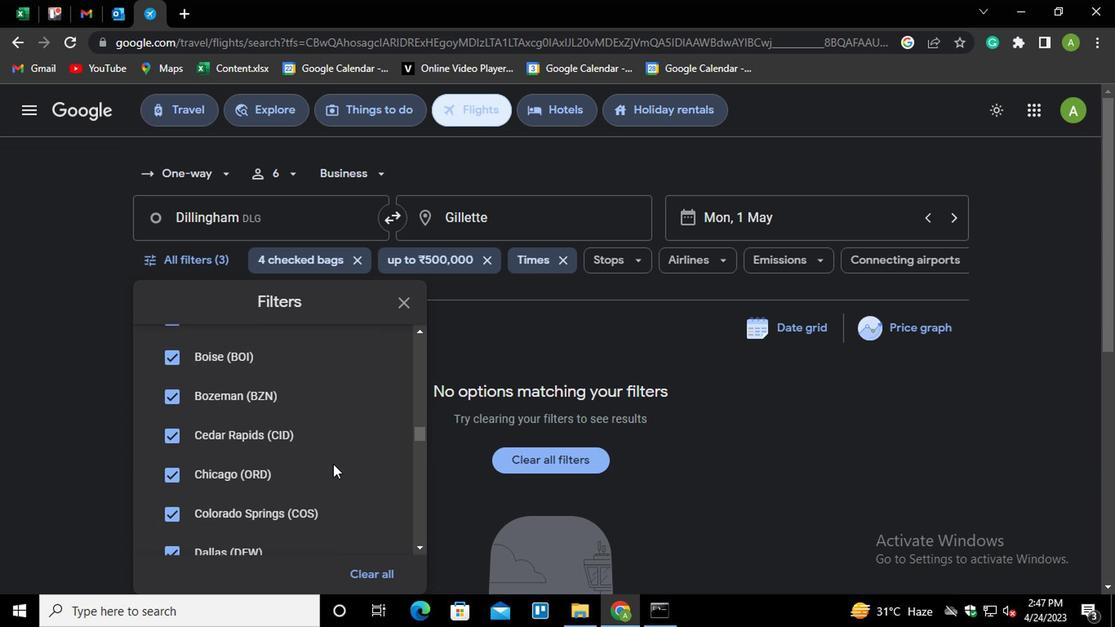 
Action: Mouse scrolled (330, 464) with delta (0, 0)
Screenshot: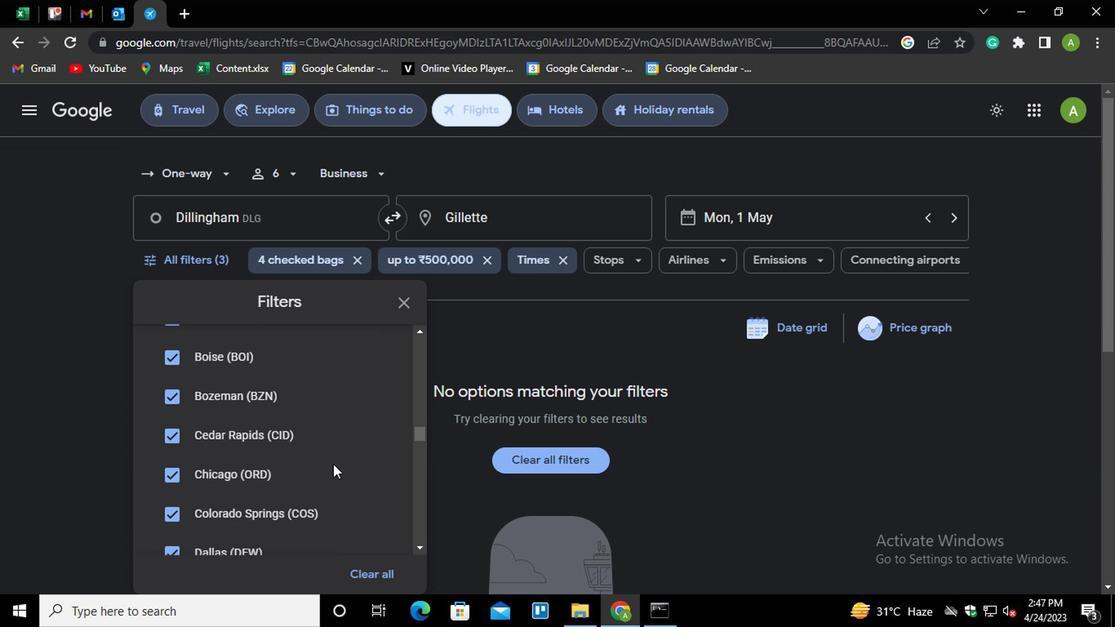 
Action: Mouse scrolled (330, 464) with delta (0, 0)
Screenshot: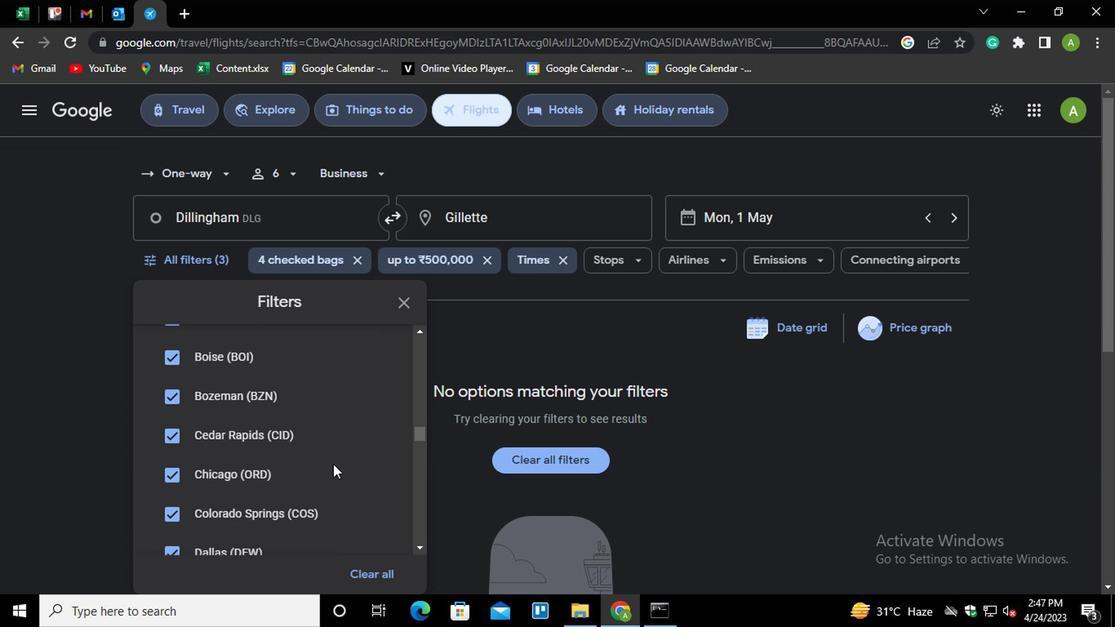 
Action: Mouse scrolled (330, 464) with delta (0, 0)
Screenshot: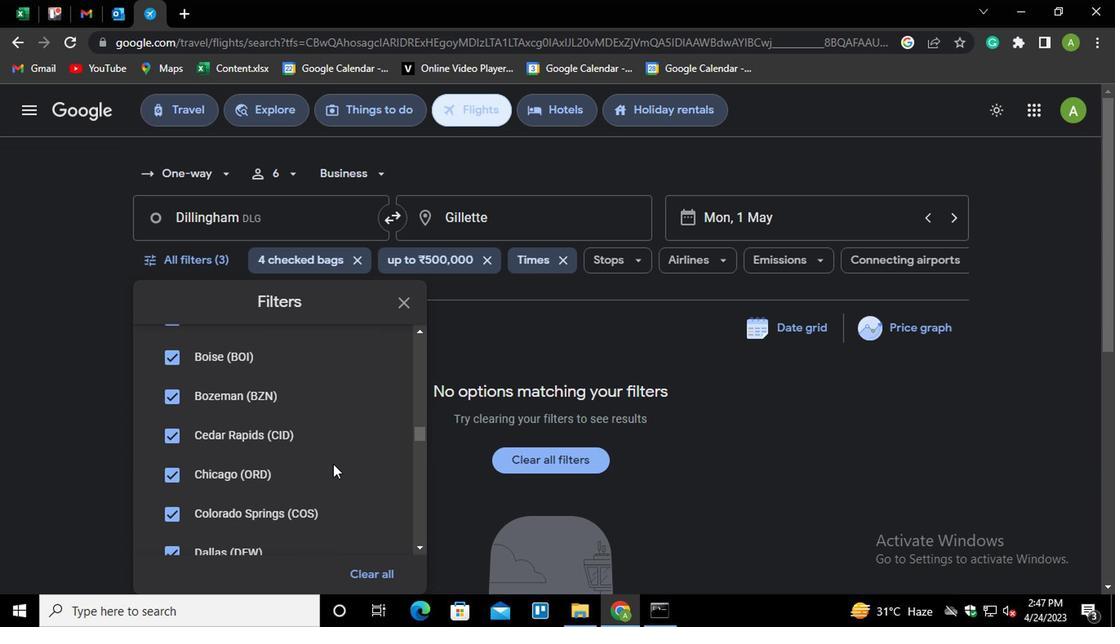 
Action: Mouse scrolled (330, 464) with delta (0, 0)
Screenshot: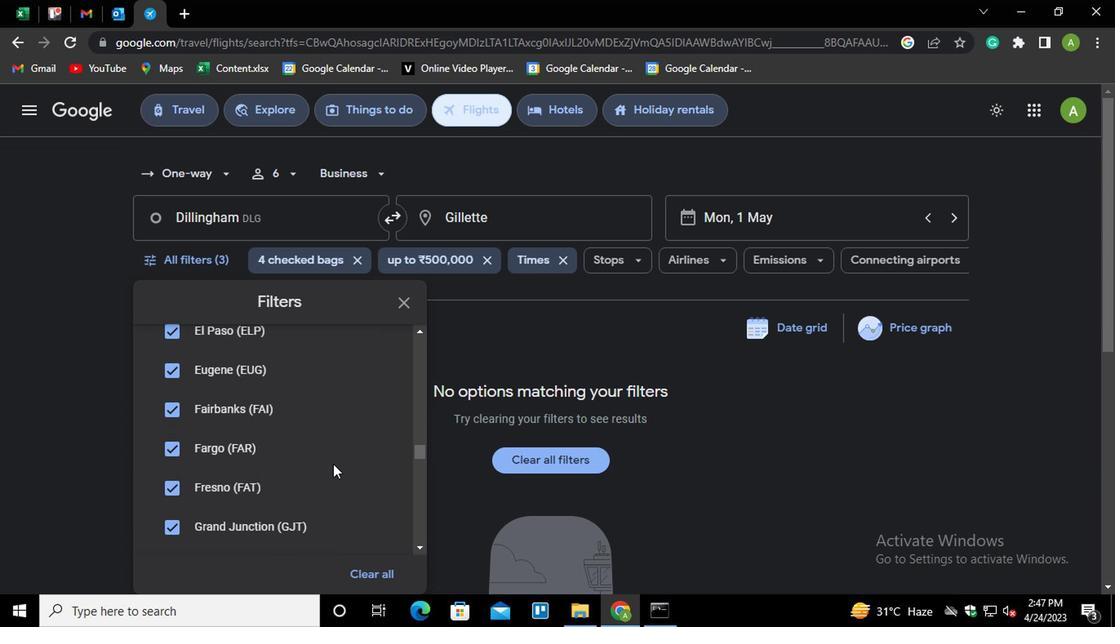 
Action: Mouse scrolled (330, 464) with delta (0, 0)
Screenshot: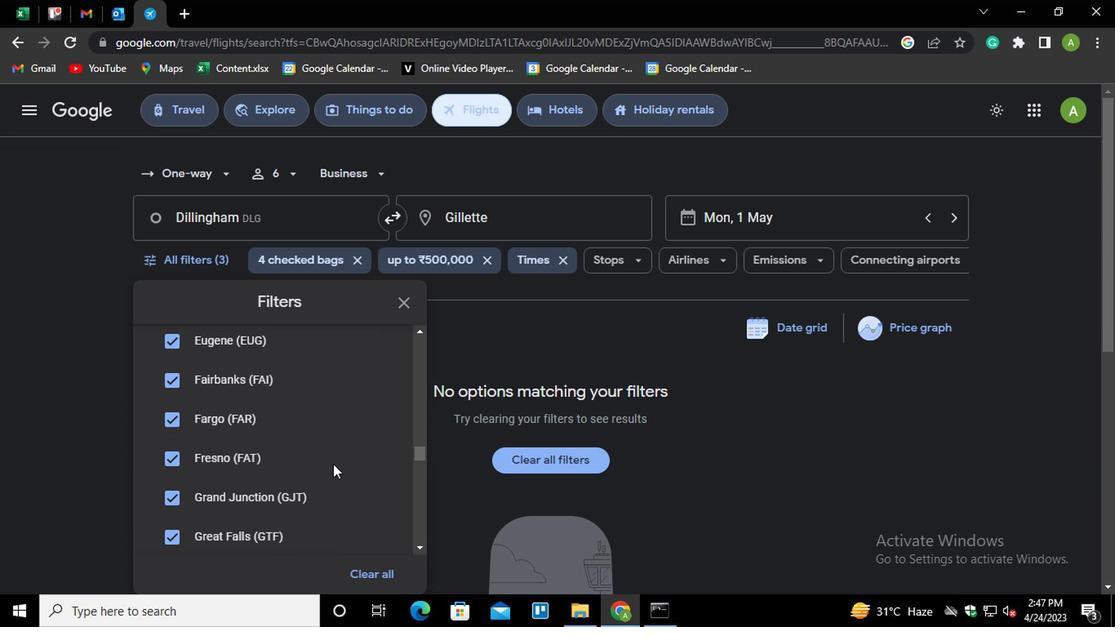 
Action: Mouse scrolled (330, 464) with delta (0, 0)
Screenshot: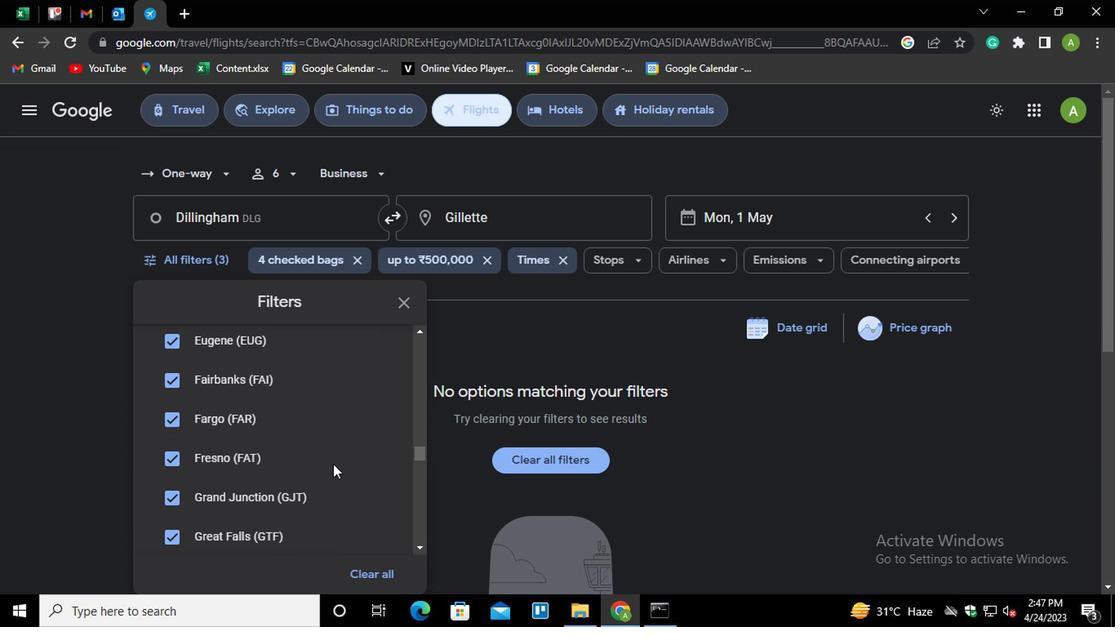 
Action: Mouse scrolled (330, 464) with delta (0, 0)
Screenshot: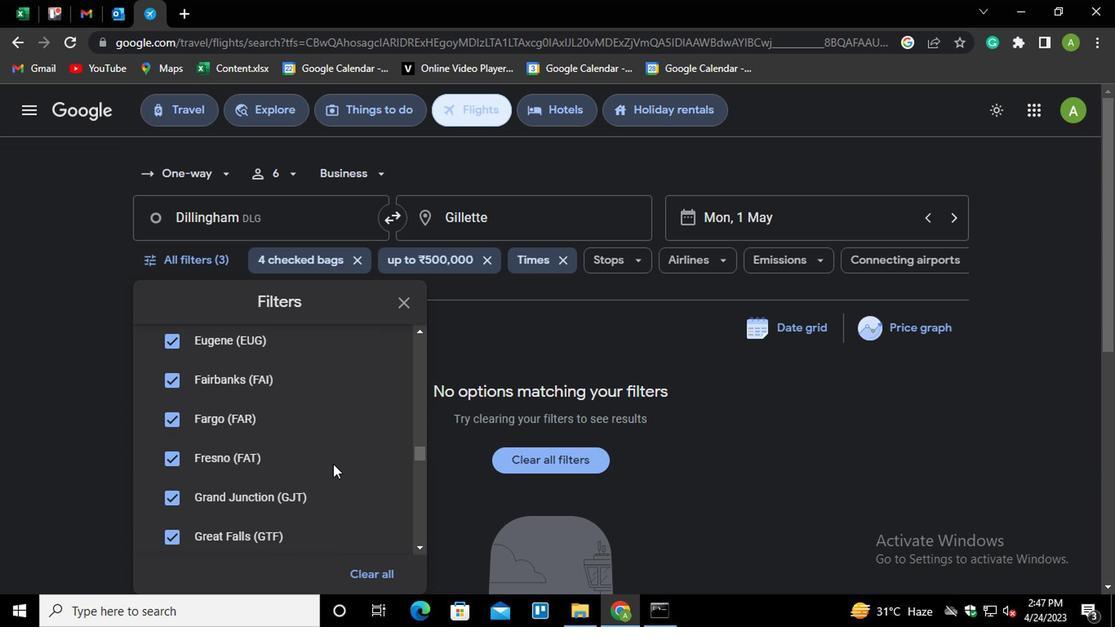 
Action: Mouse scrolled (330, 464) with delta (0, 0)
Screenshot: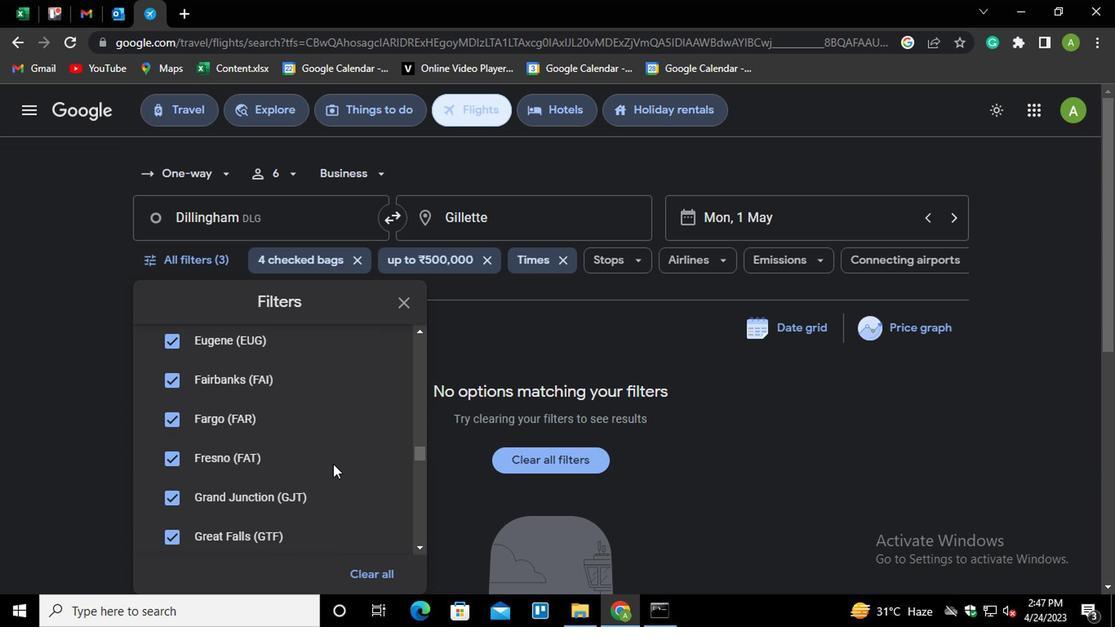 
Action: Mouse scrolled (330, 464) with delta (0, 0)
Screenshot: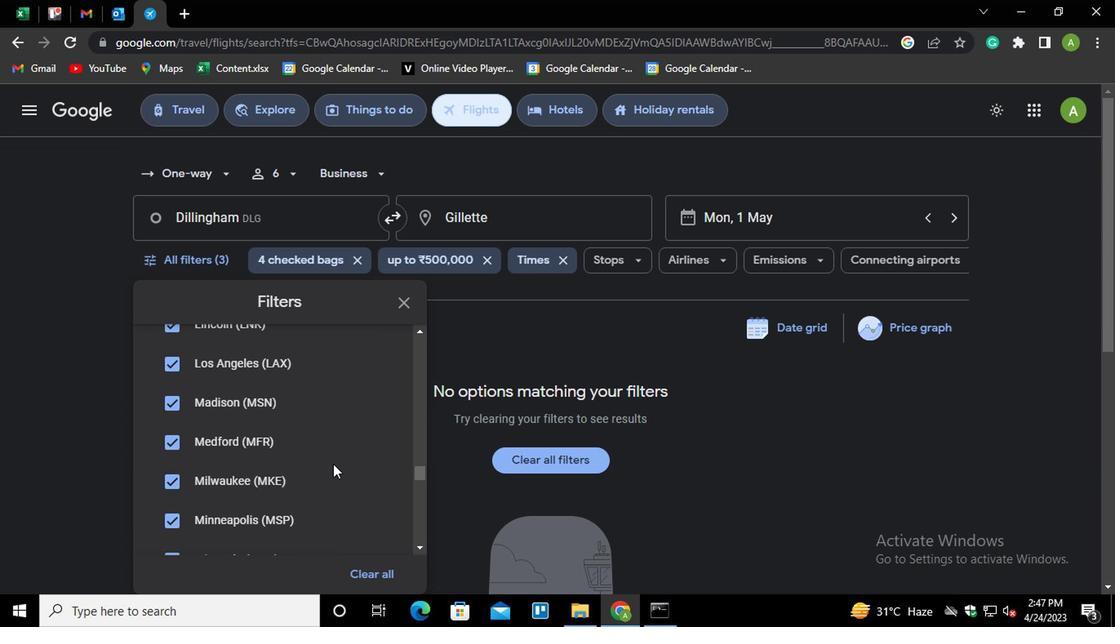 
Action: Mouse scrolled (330, 464) with delta (0, 0)
Screenshot: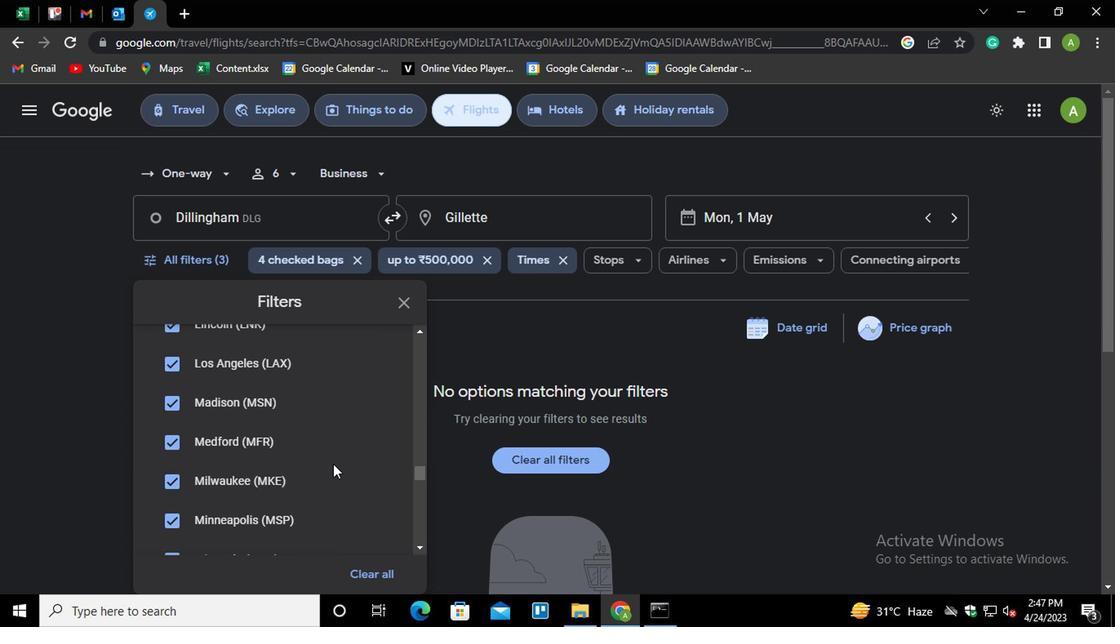 
Action: Mouse scrolled (330, 464) with delta (0, 0)
Screenshot: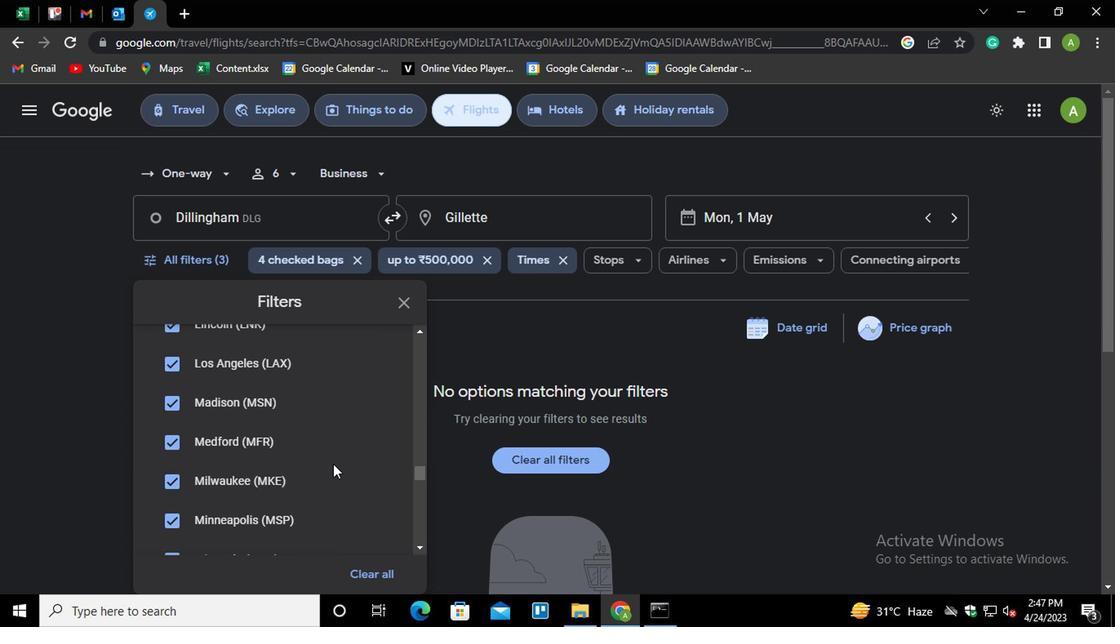 
Action: Mouse scrolled (330, 464) with delta (0, 0)
Screenshot: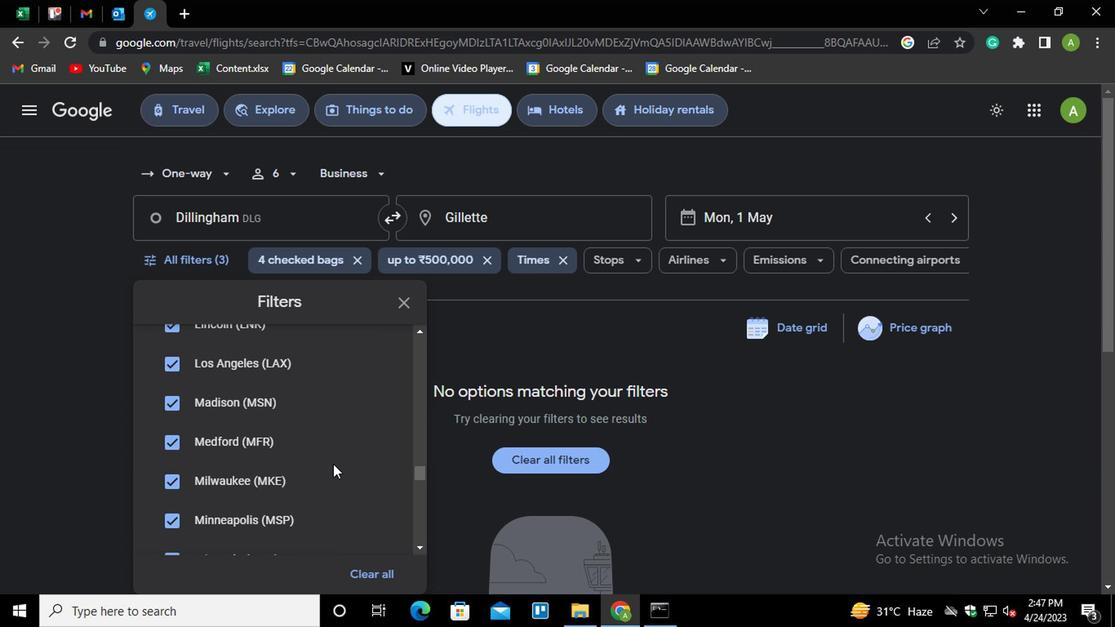 
Action: Mouse scrolled (330, 464) with delta (0, 0)
Screenshot: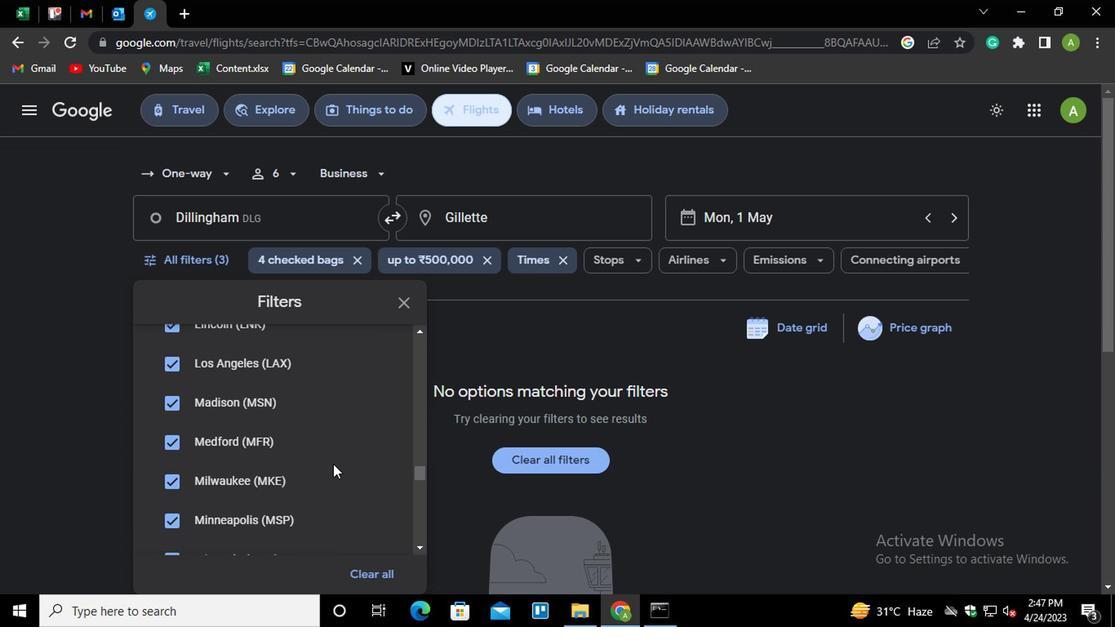 
Action: Mouse moved to (330, 468)
Screenshot: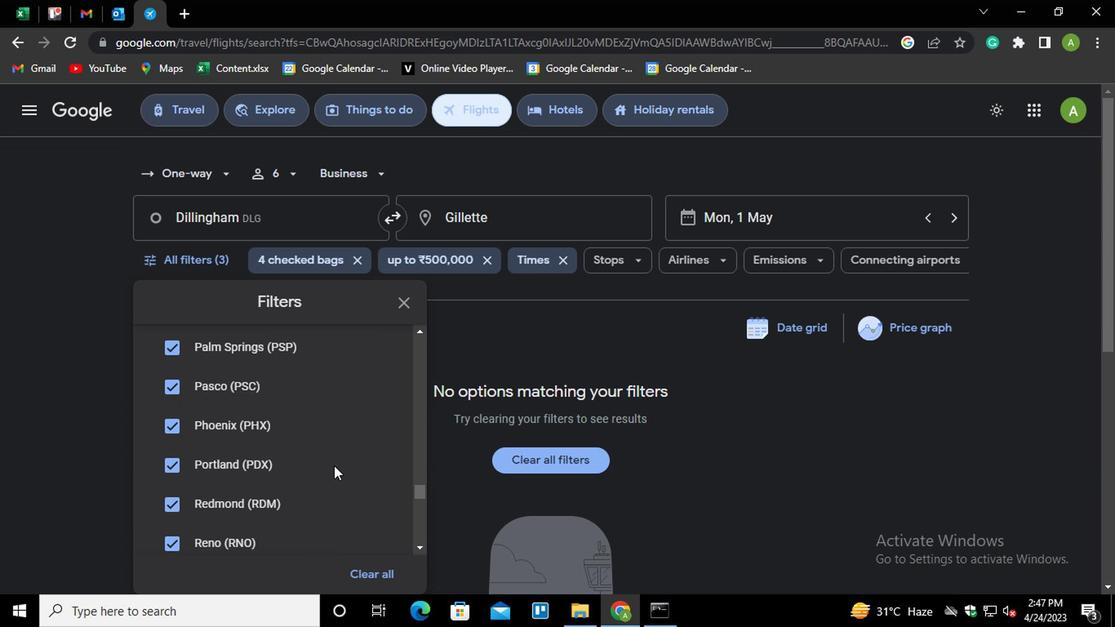 
Action: Mouse scrolled (330, 466) with delta (0, -1)
Screenshot: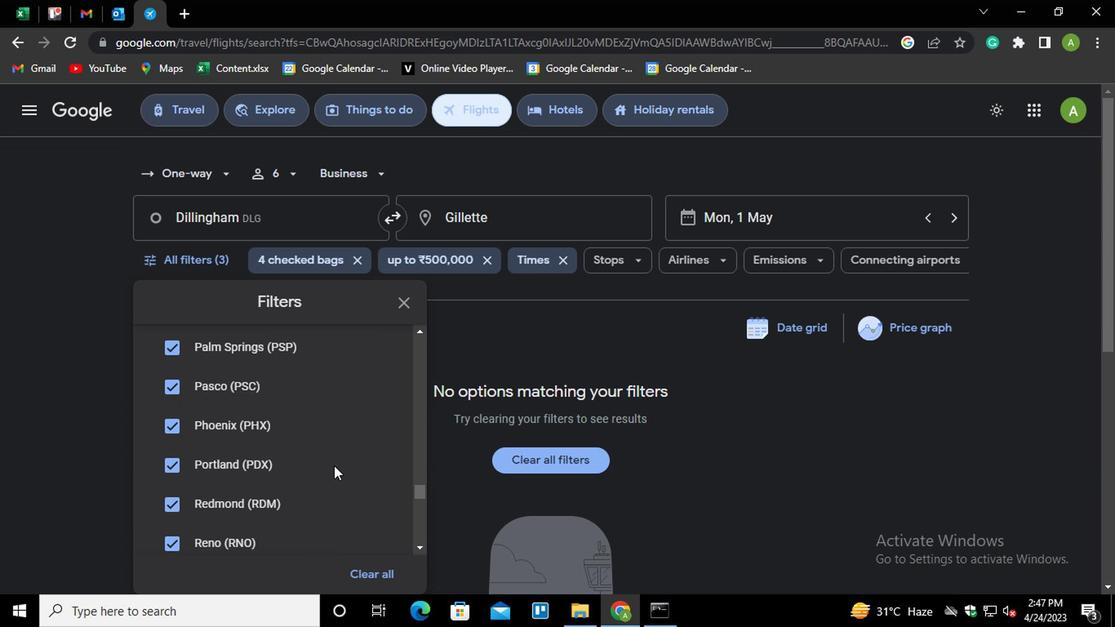 
Action: Mouse moved to (330, 468)
Screenshot: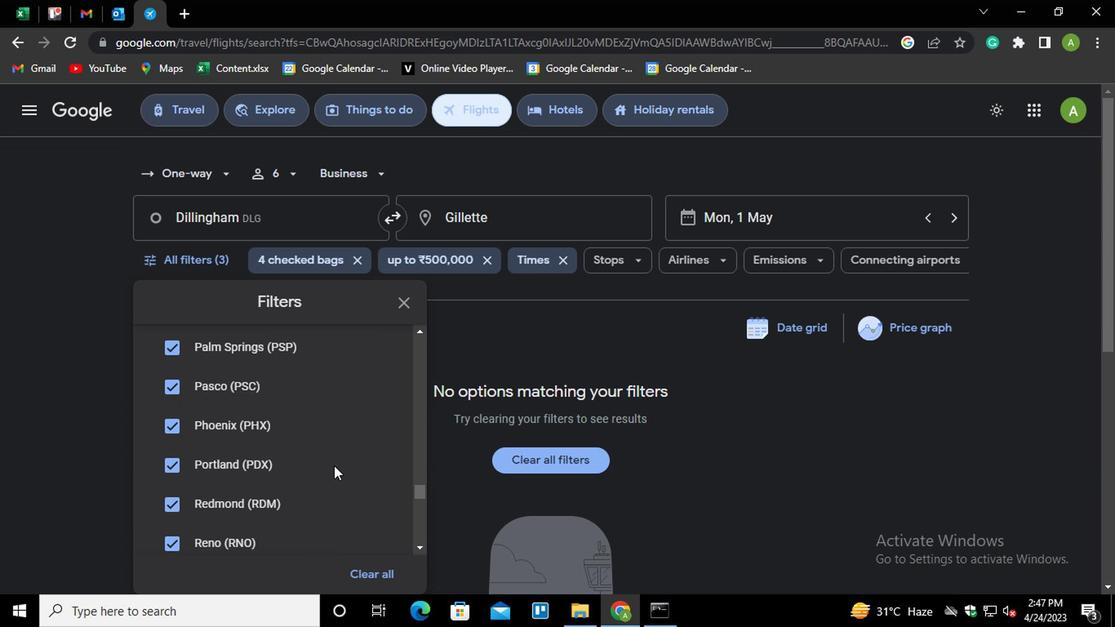 
Action: Mouse scrolled (330, 468) with delta (0, 0)
Screenshot: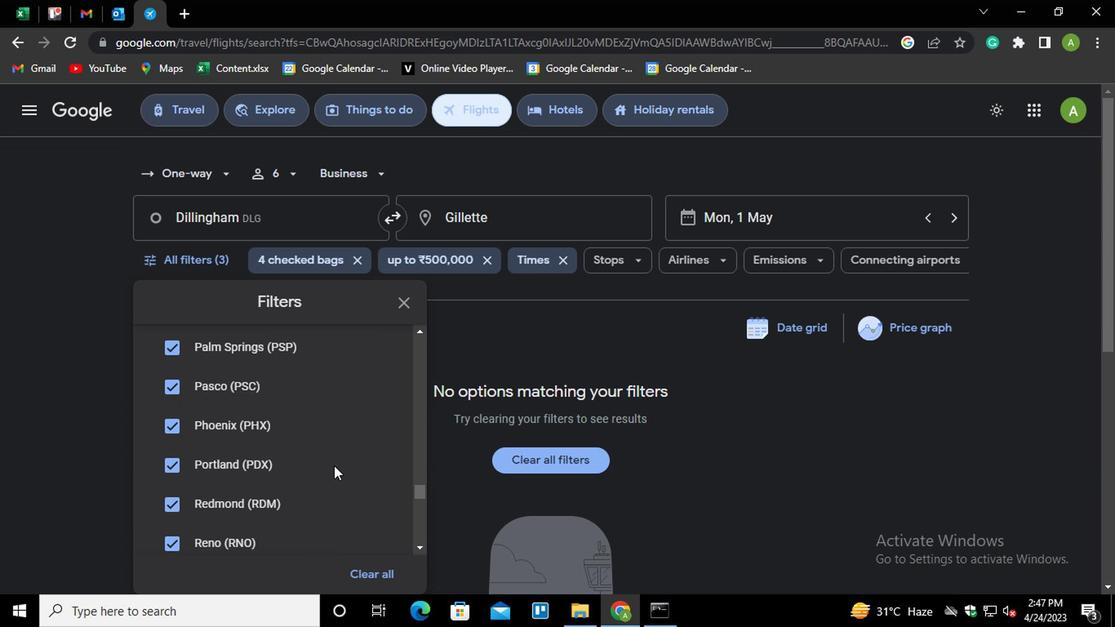 
Action: Mouse moved to (329, 468)
Screenshot: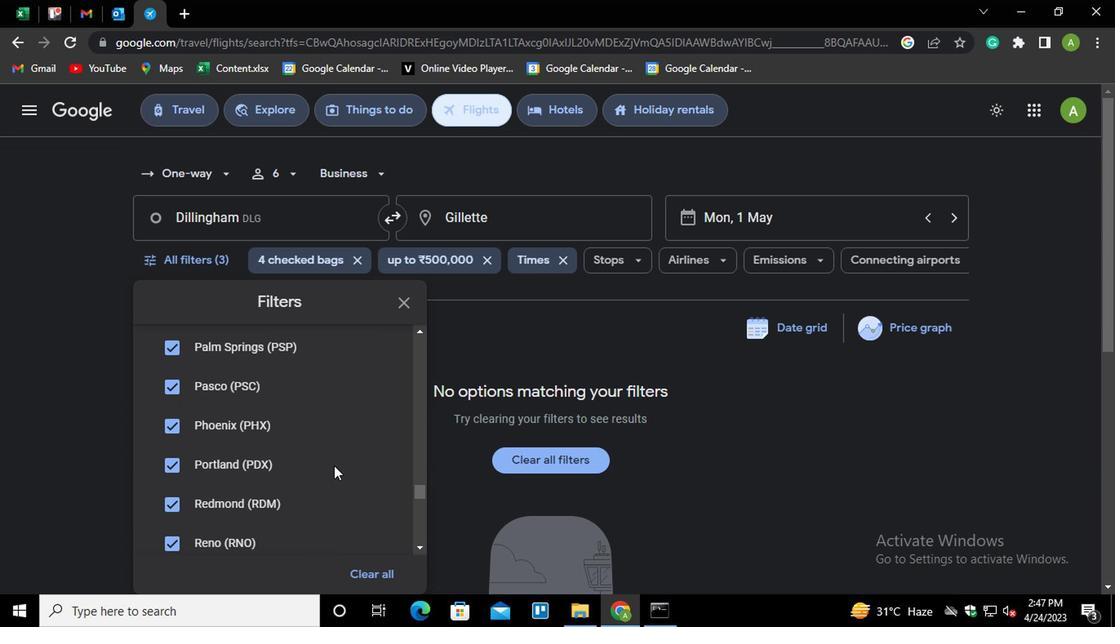 
Action: Mouse scrolled (329, 468) with delta (0, 0)
Screenshot: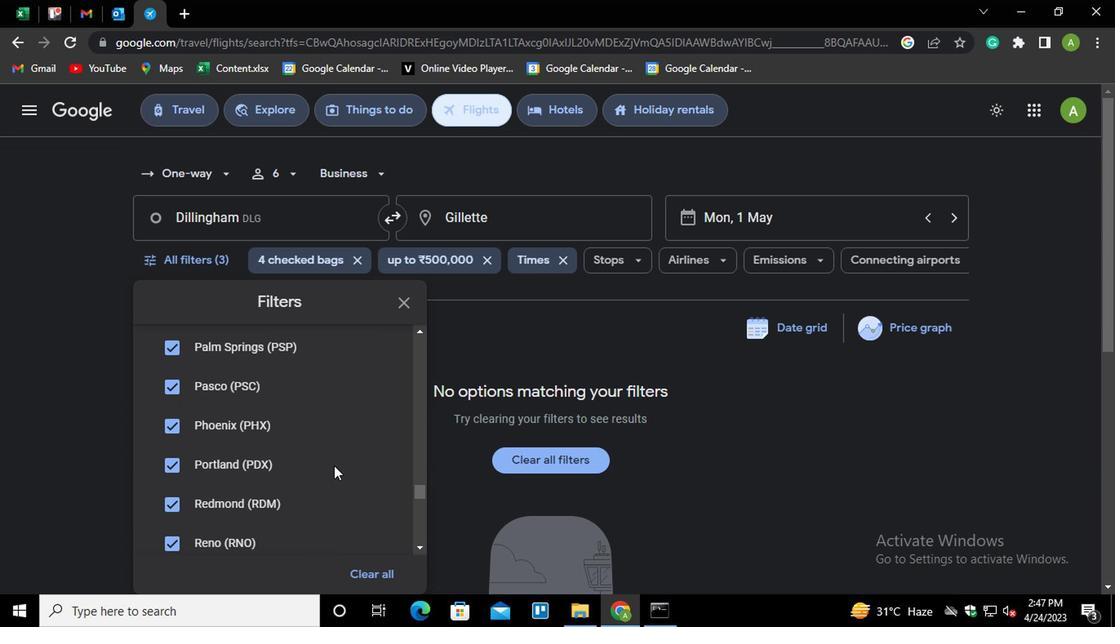 
Action: Mouse scrolled (329, 468) with delta (0, 0)
Screenshot: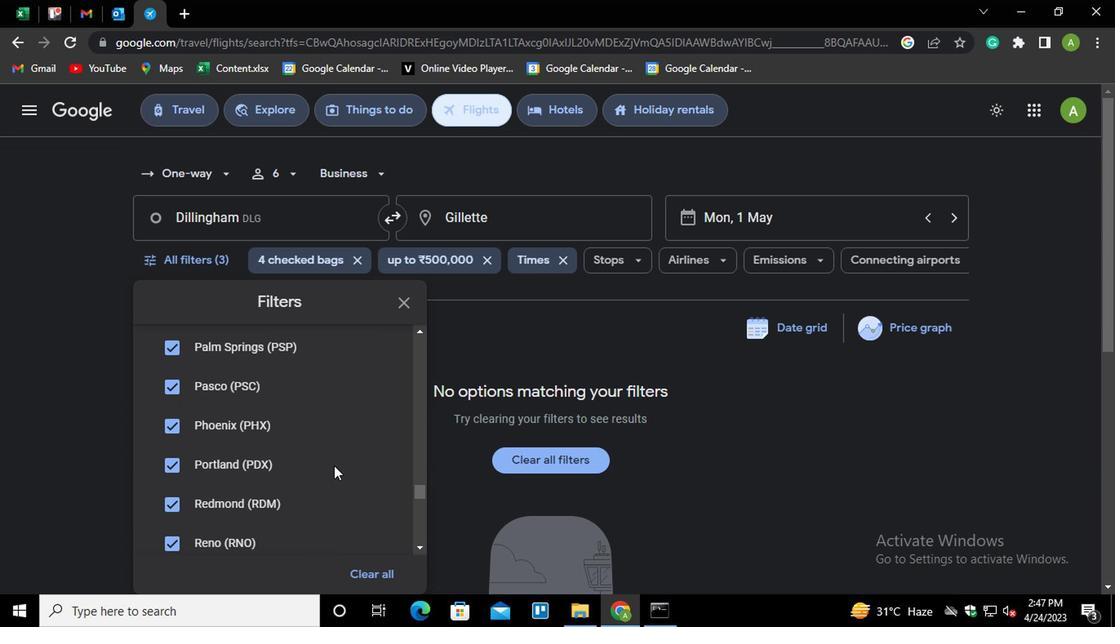 
Action: Mouse moved to (328, 469)
Screenshot: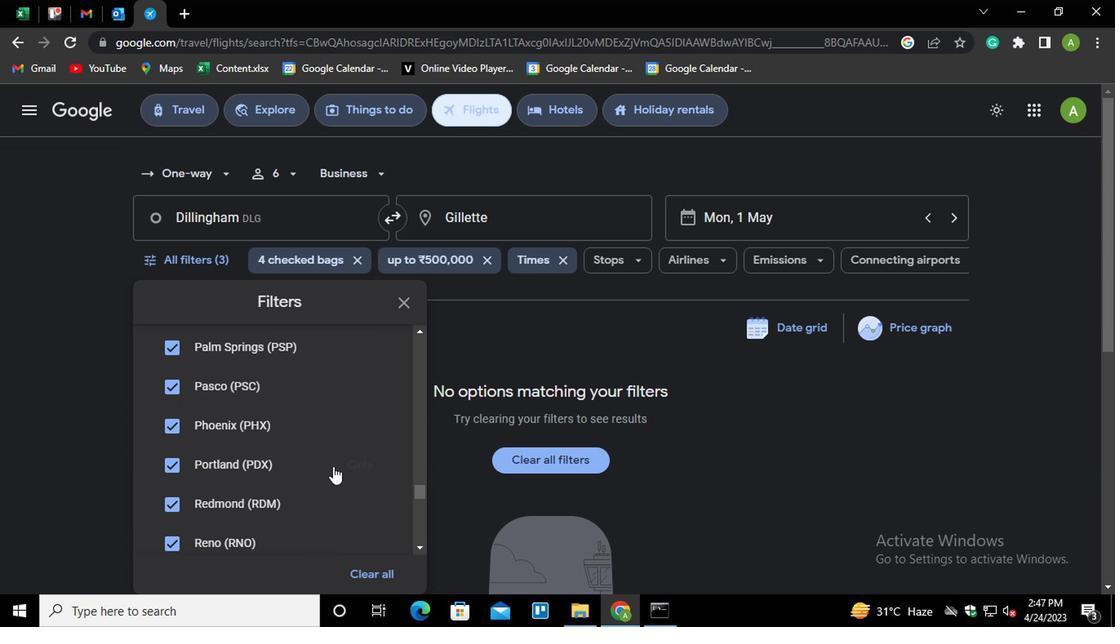 
Action: Mouse scrolled (328, 468) with delta (0, -1)
Screenshot: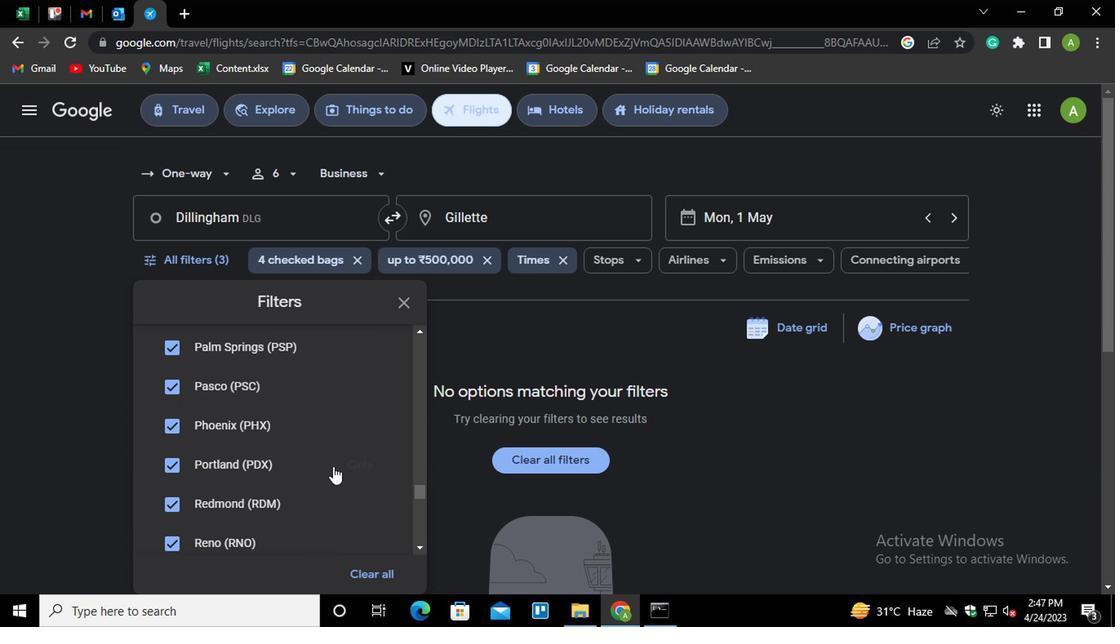 
Action: Mouse scrolled (328, 468) with delta (0, -1)
Screenshot: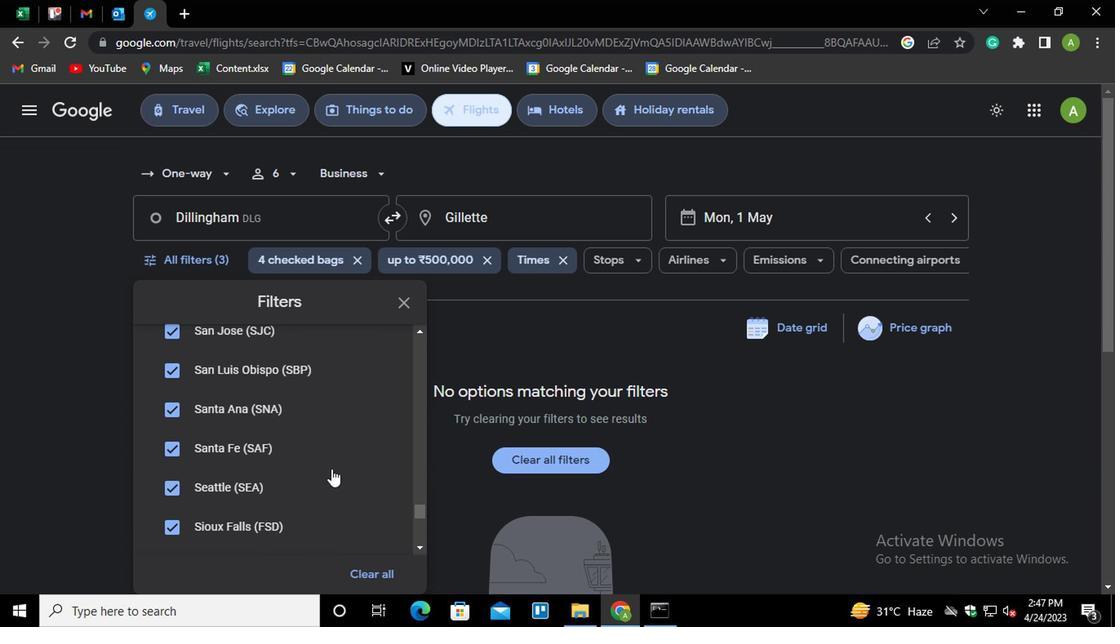 
Action: Mouse scrolled (328, 468) with delta (0, -1)
Screenshot: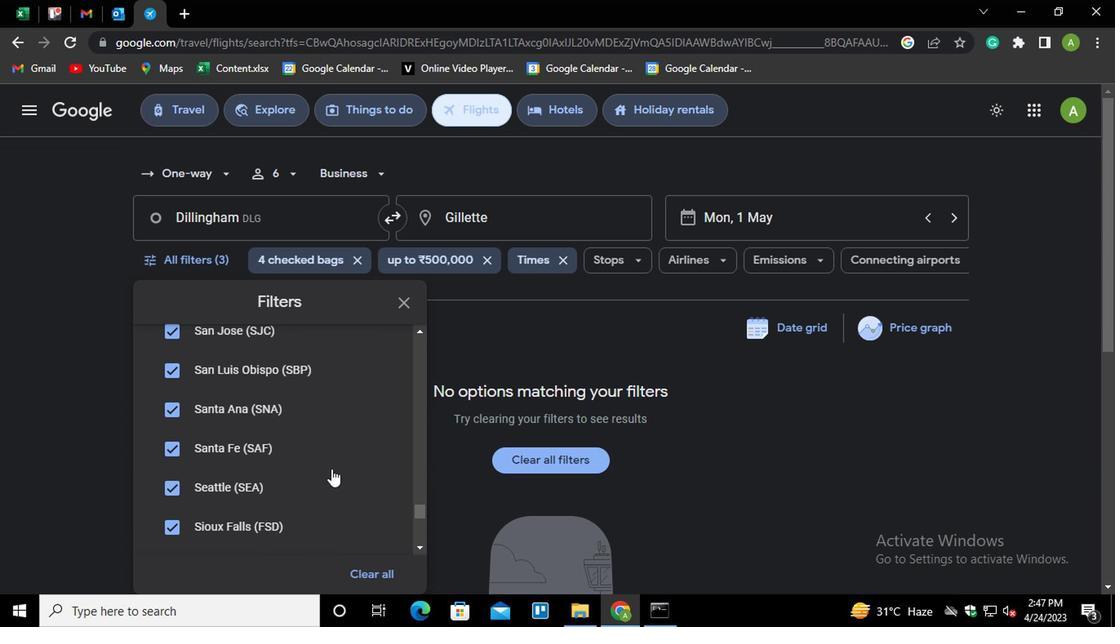 
Action: Mouse scrolled (328, 468) with delta (0, -1)
Screenshot: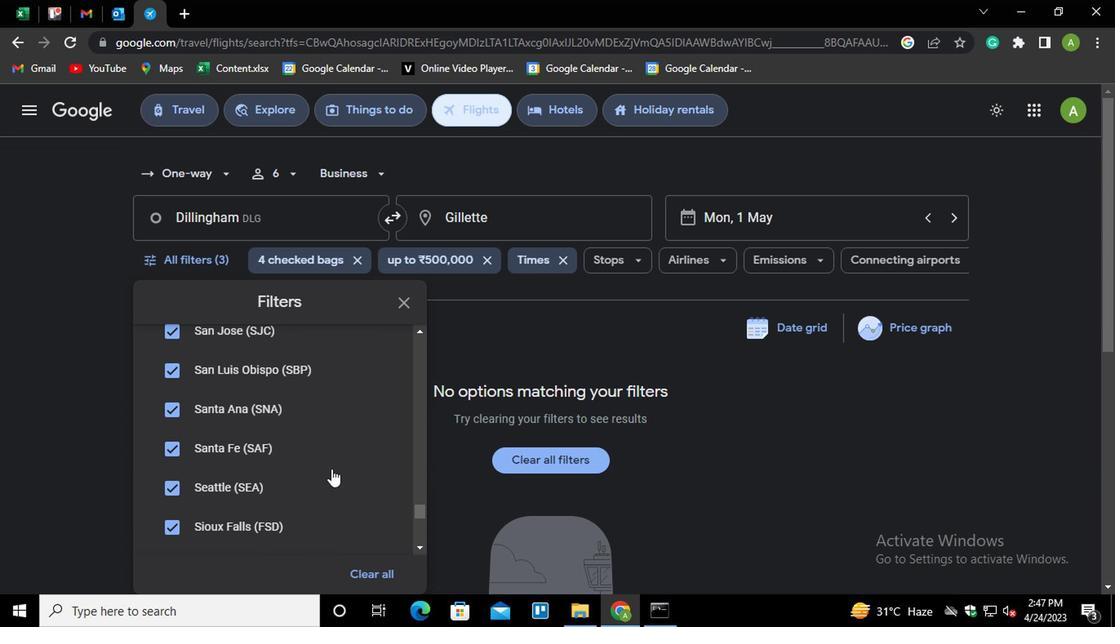 
Action: Mouse scrolled (328, 468) with delta (0, -1)
Screenshot: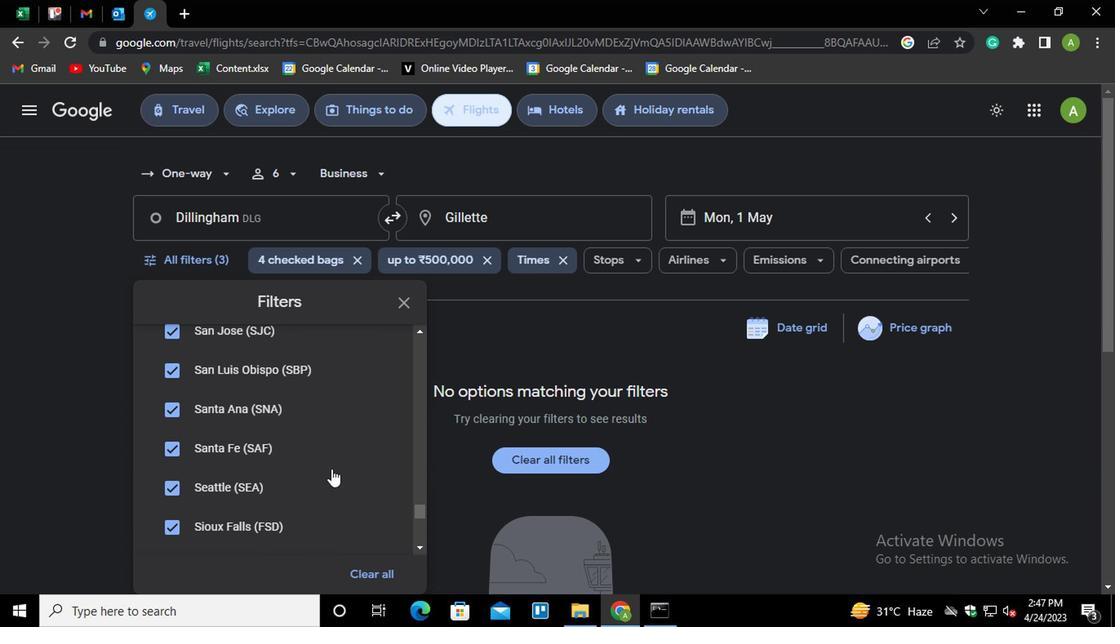 
Action: Mouse scrolled (328, 468) with delta (0, -1)
Screenshot: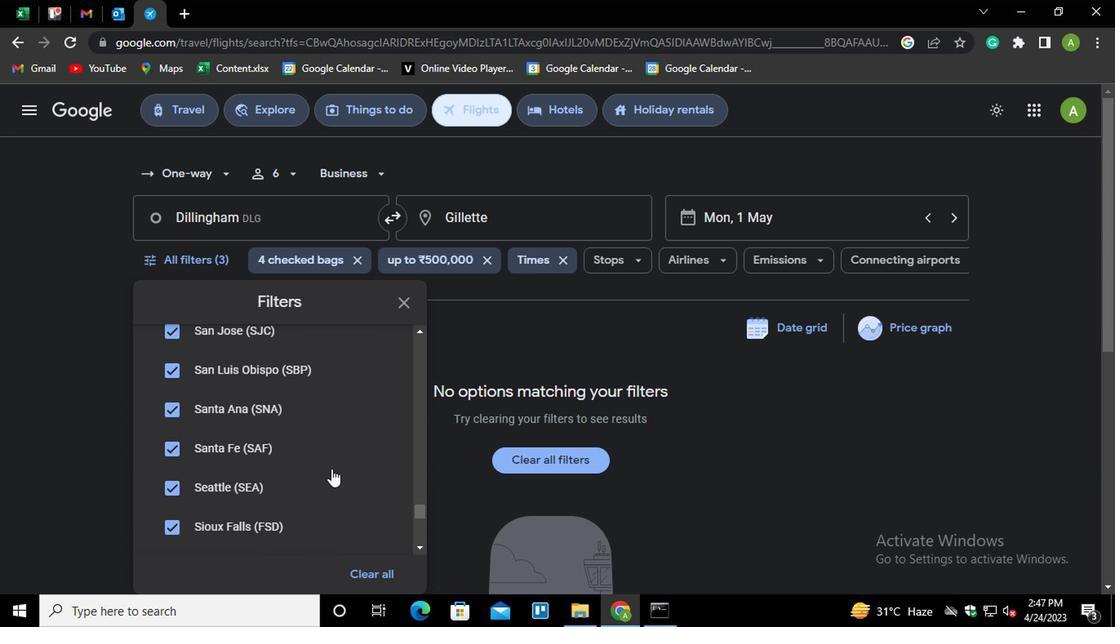 
Action: Mouse scrolled (328, 468) with delta (0, -1)
Screenshot: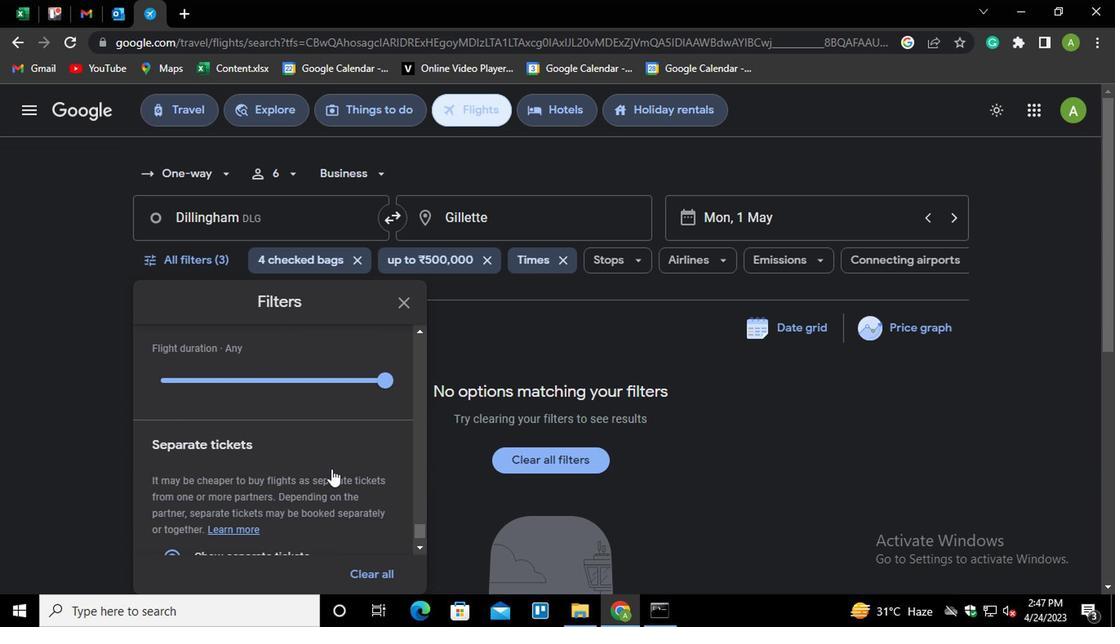 
Action: Mouse scrolled (328, 468) with delta (0, -1)
Screenshot: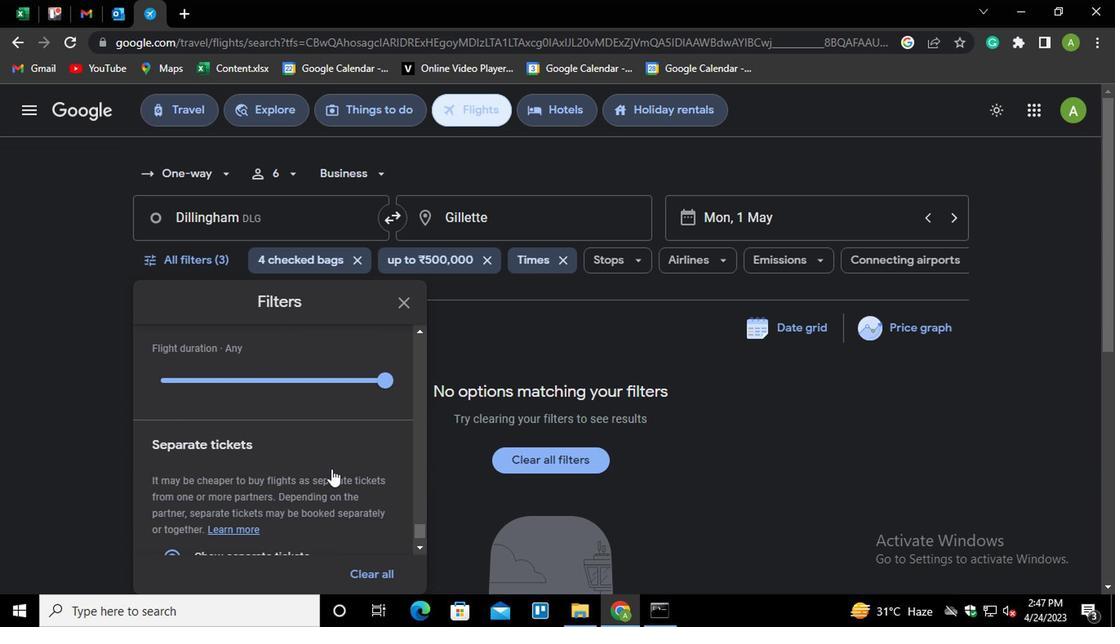 
Action: Mouse moved to (327, 470)
Screenshot: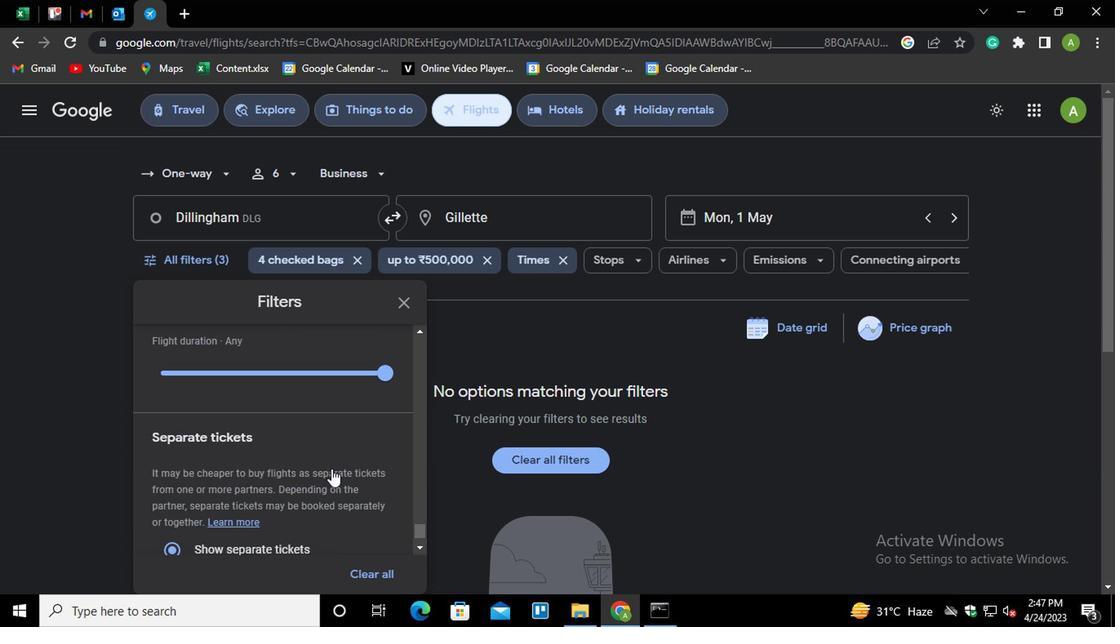 
Action: Mouse scrolled (327, 469) with delta (0, 0)
Screenshot: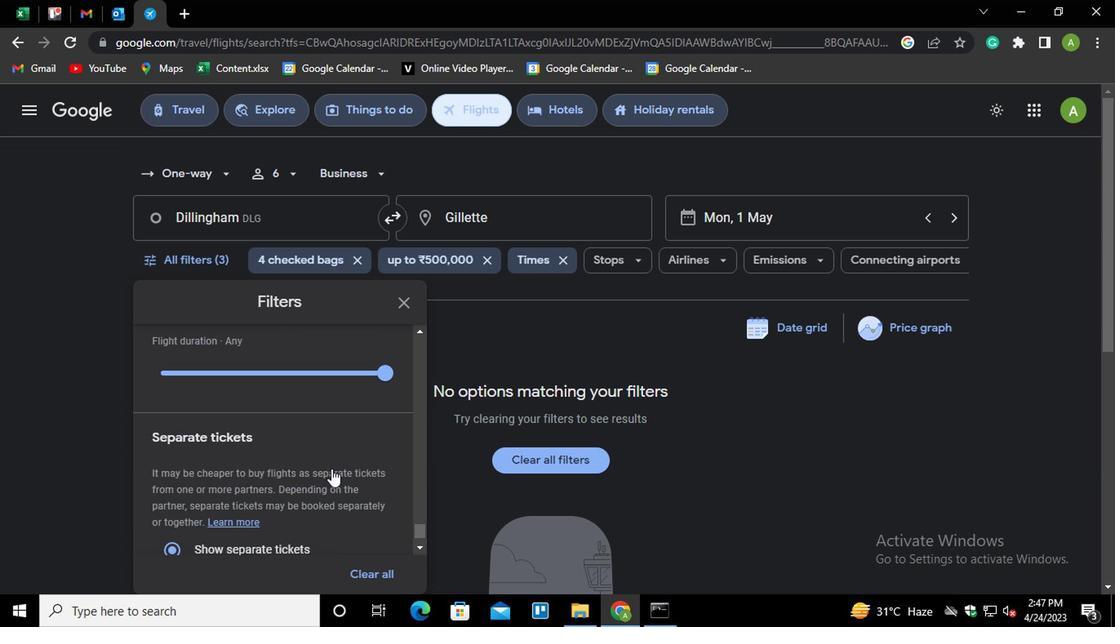 
Action: Mouse moved to (327, 472)
Screenshot: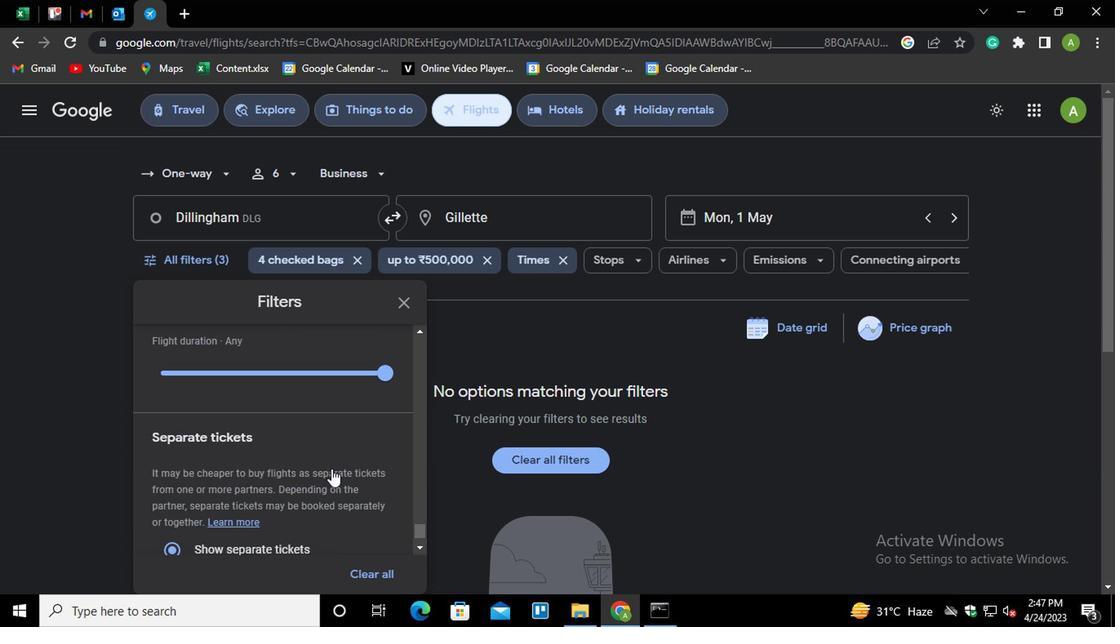 
Action: Mouse scrolled (327, 471) with delta (0, -1)
Screenshot: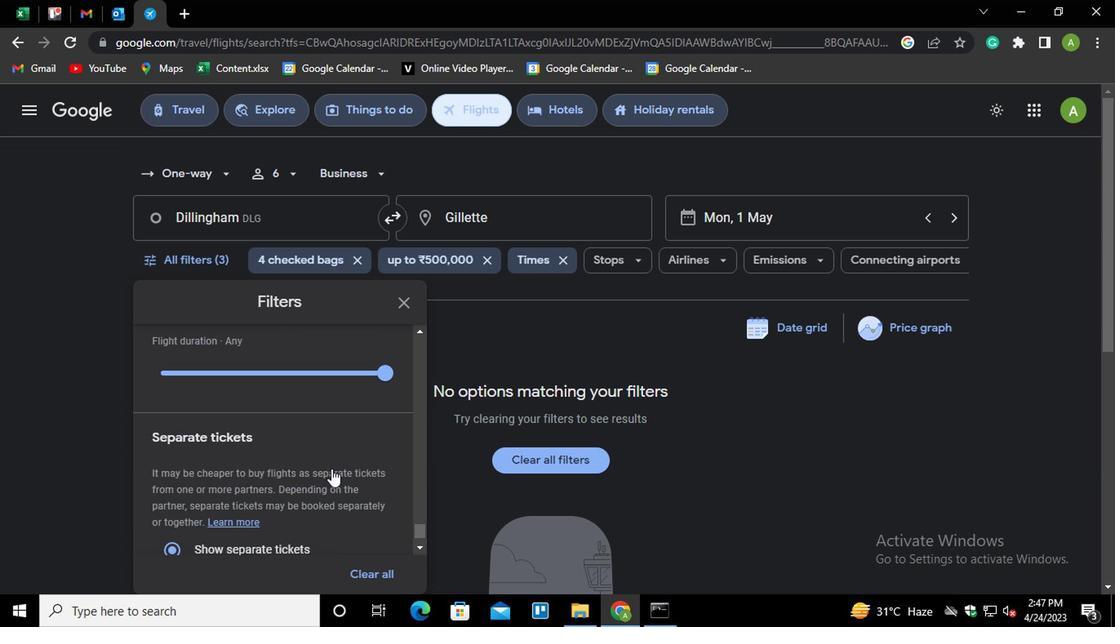 
Action: Mouse moved to (327, 474)
Screenshot: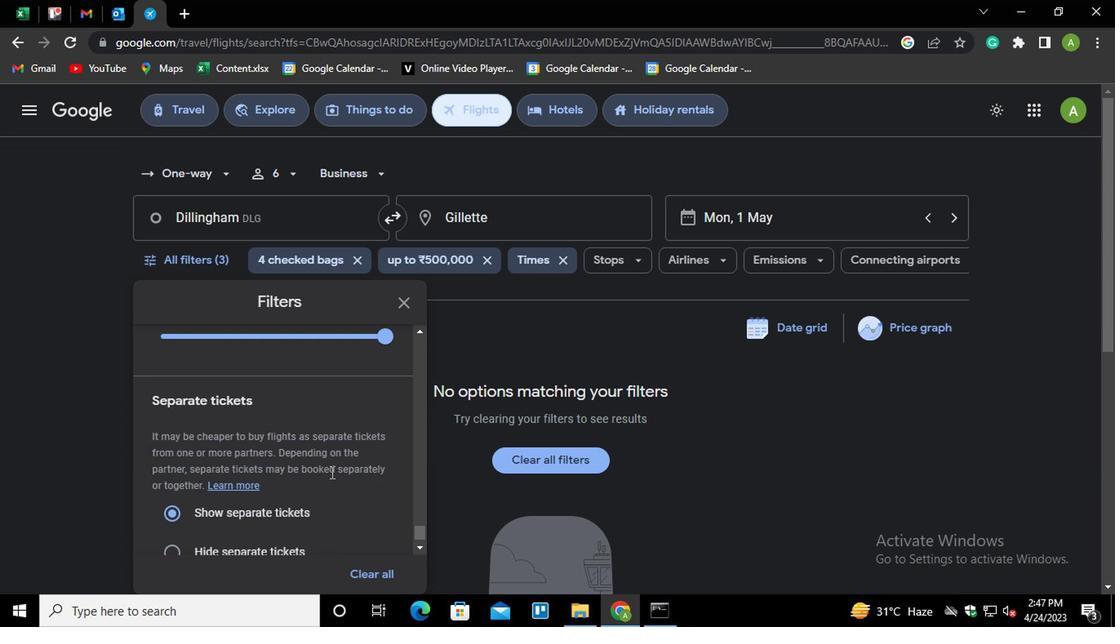 
Action: Mouse scrolled (327, 473) with delta (0, 0)
Screenshot: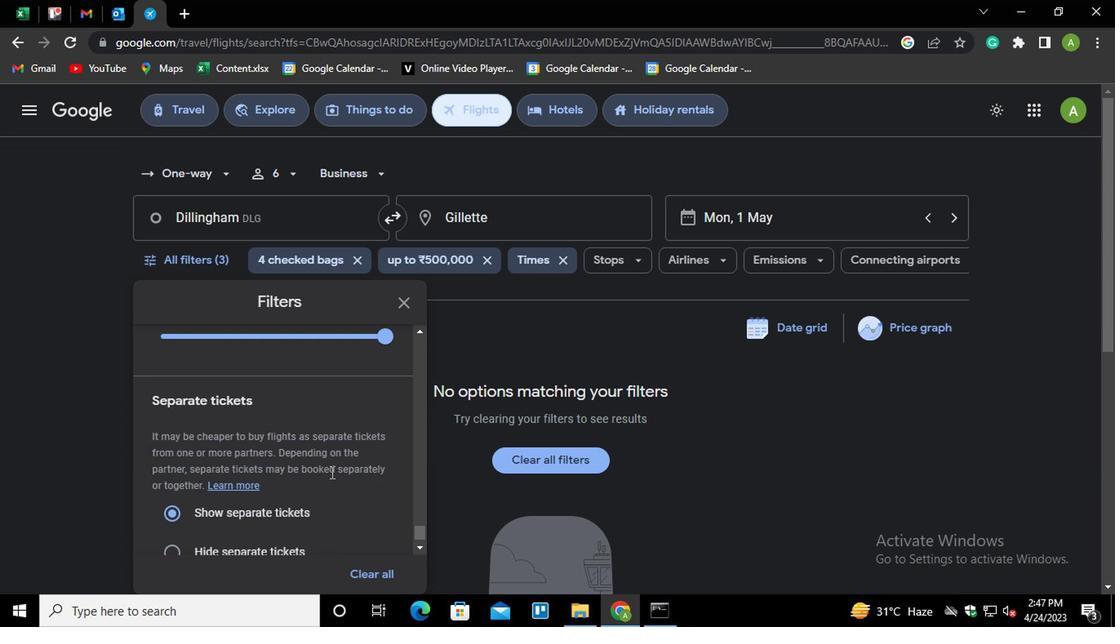 
Action: Mouse scrolled (327, 473) with delta (0, 0)
Screenshot: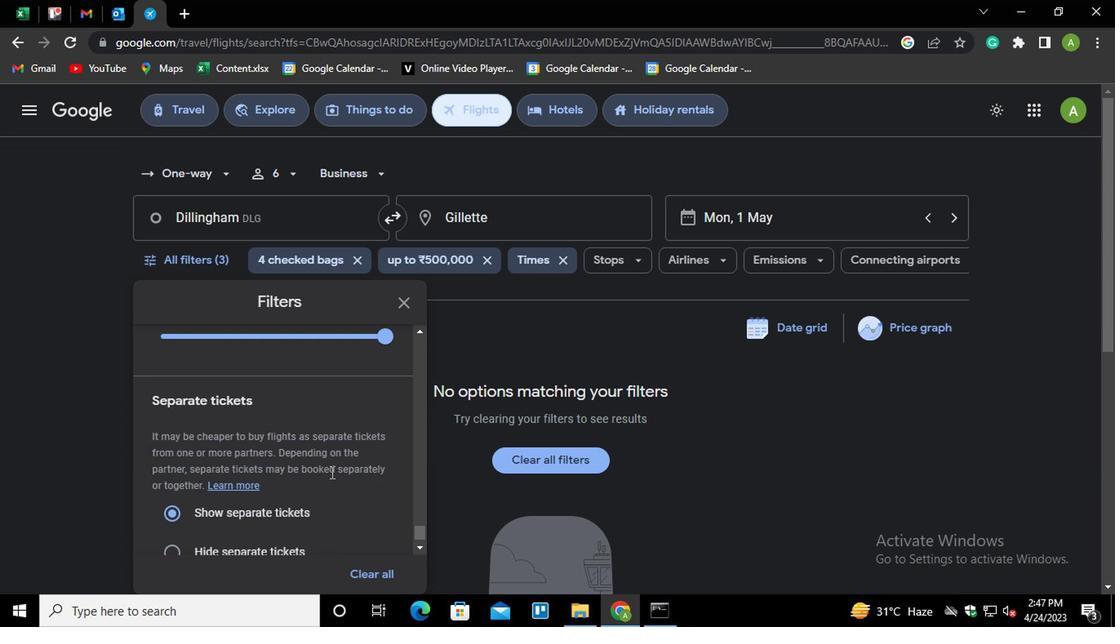 
Action: Mouse scrolled (327, 473) with delta (0, 0)
Screenshot: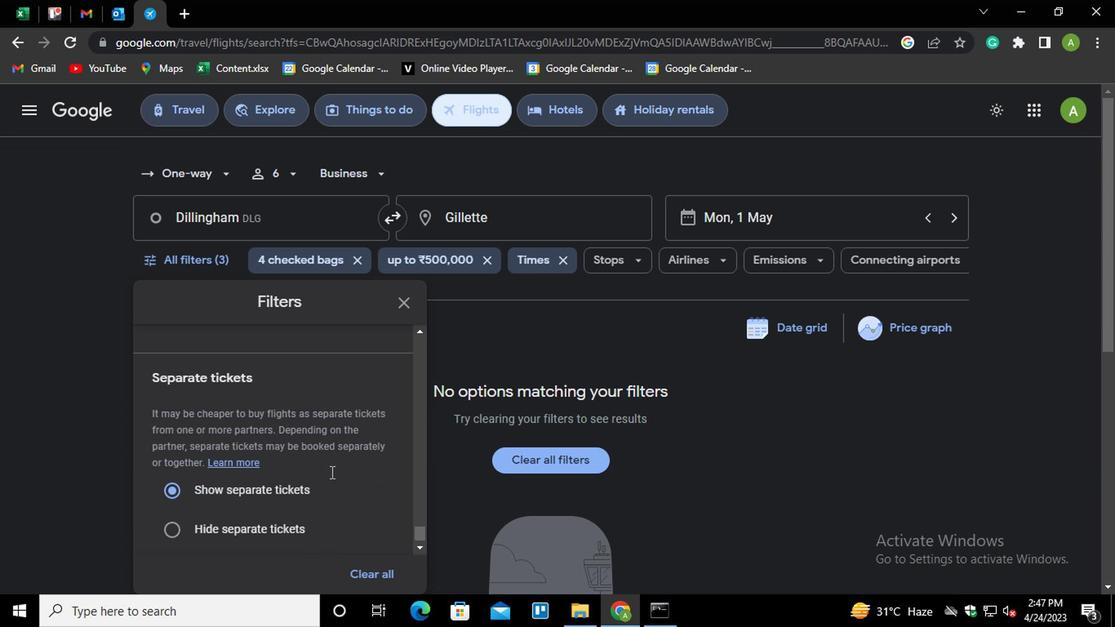 
Action: Mouse moved to (327, 475)
Screenshot: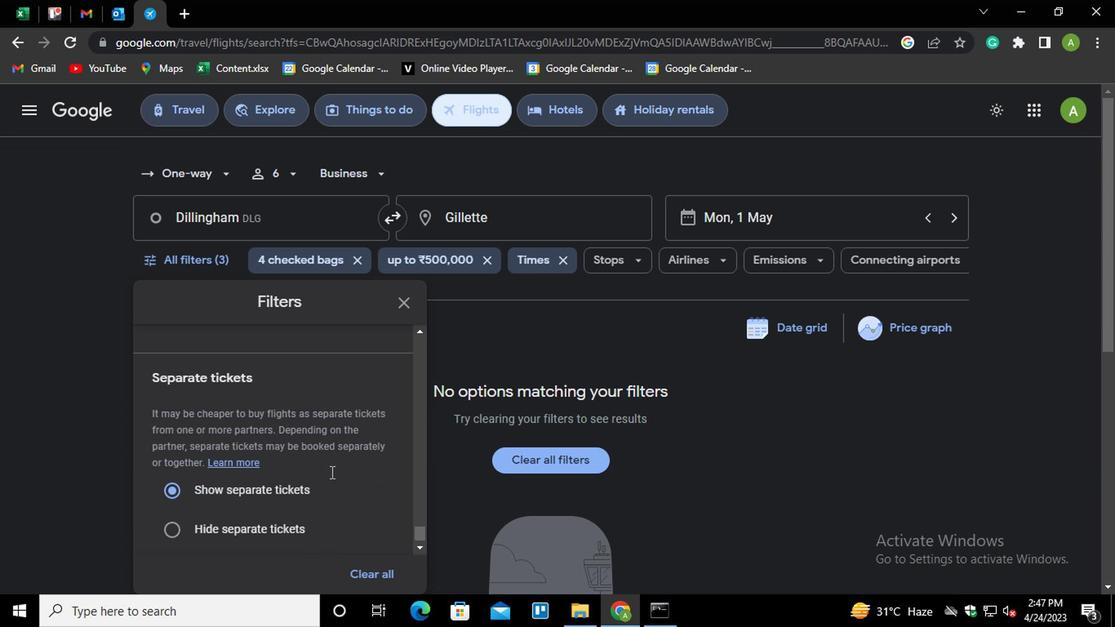 
Action: Mouse scrolled (327, 474) with delta (0, 0)
Screenshot: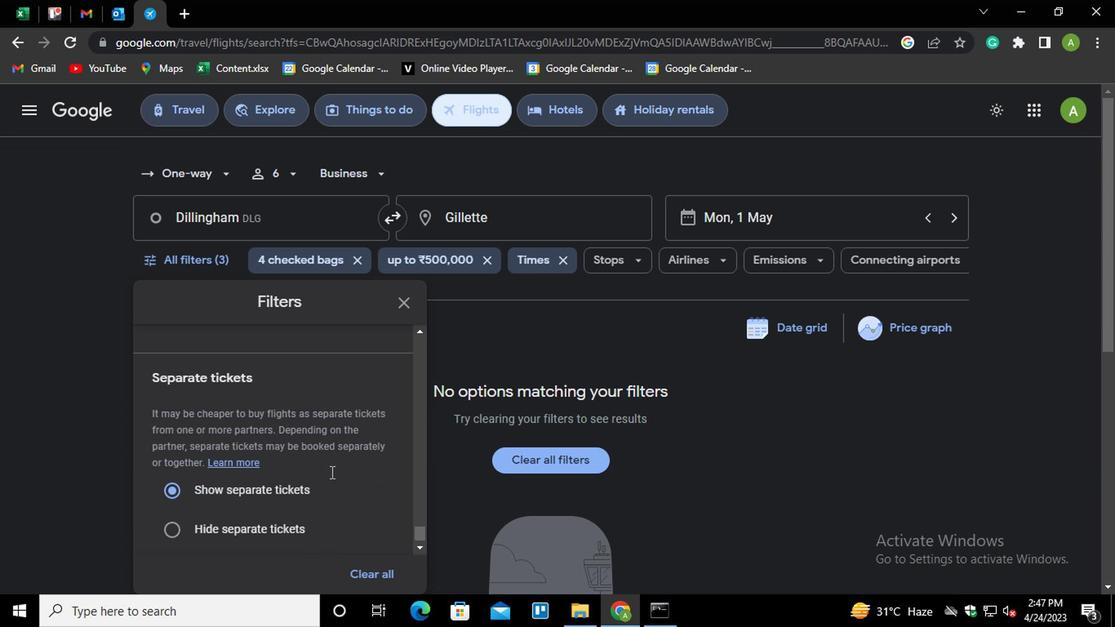 
Action: Mouse moved to (495, 338)
Screenshot: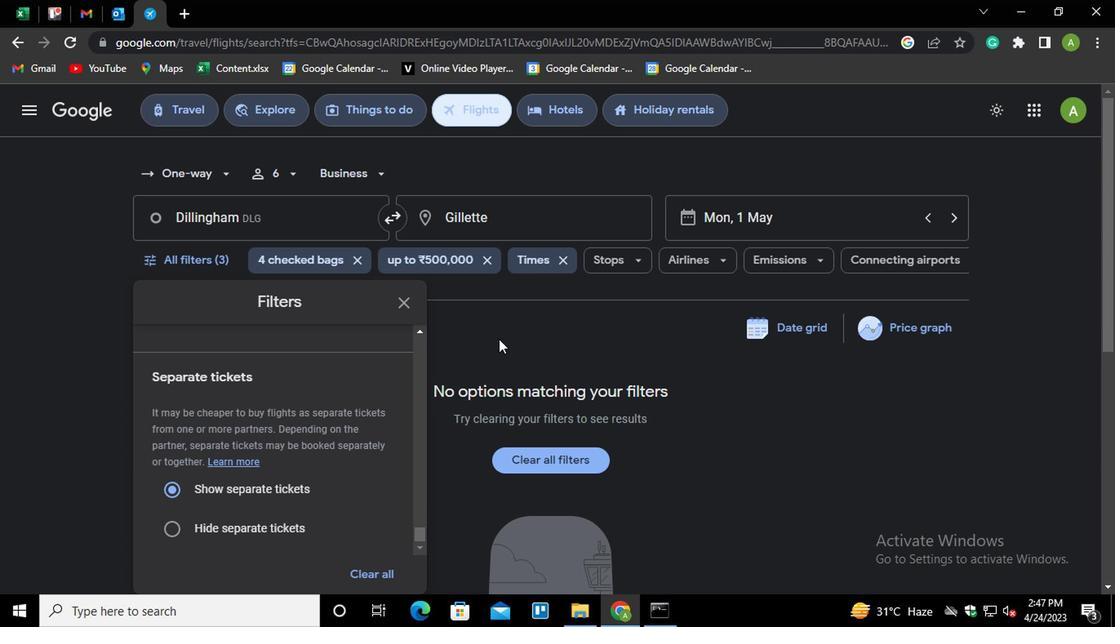 
Action: Mouse pressed left at (495, 338)
Screenshot: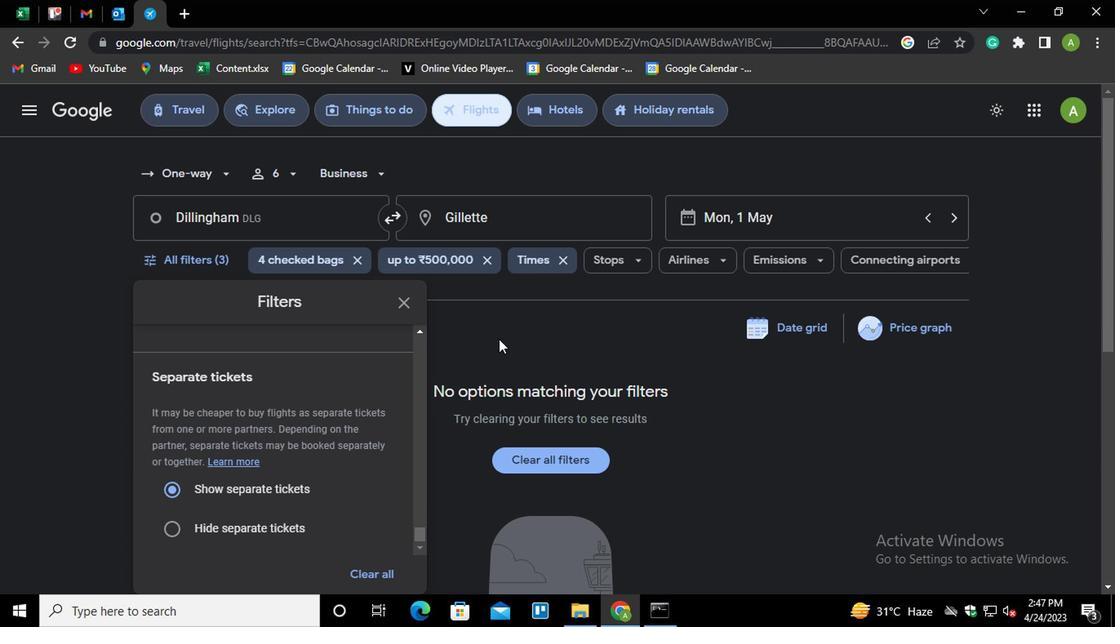 
Action: Mouse moved to (440, 315)
Screenshot: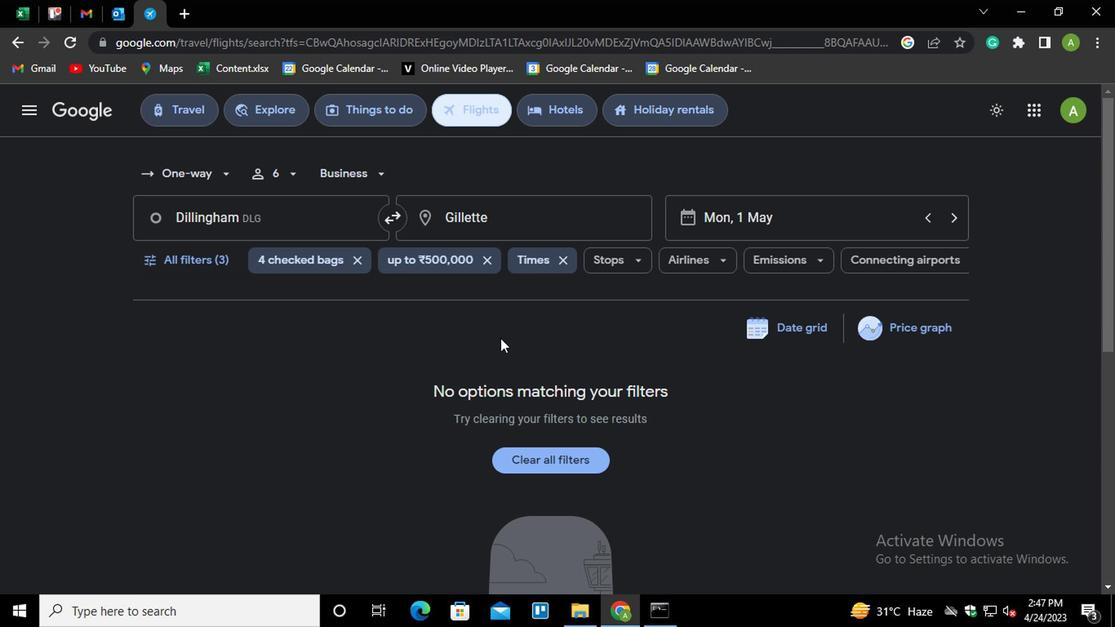 
